Task: Add a signature Mark Adams containing Have a great National Law Enforcement Appreciation Day, Mark Adams to email address softage.9@softage.net and add a folder Franchise agreements
Action: Mouse moved to (1152, 87)
Screenshot: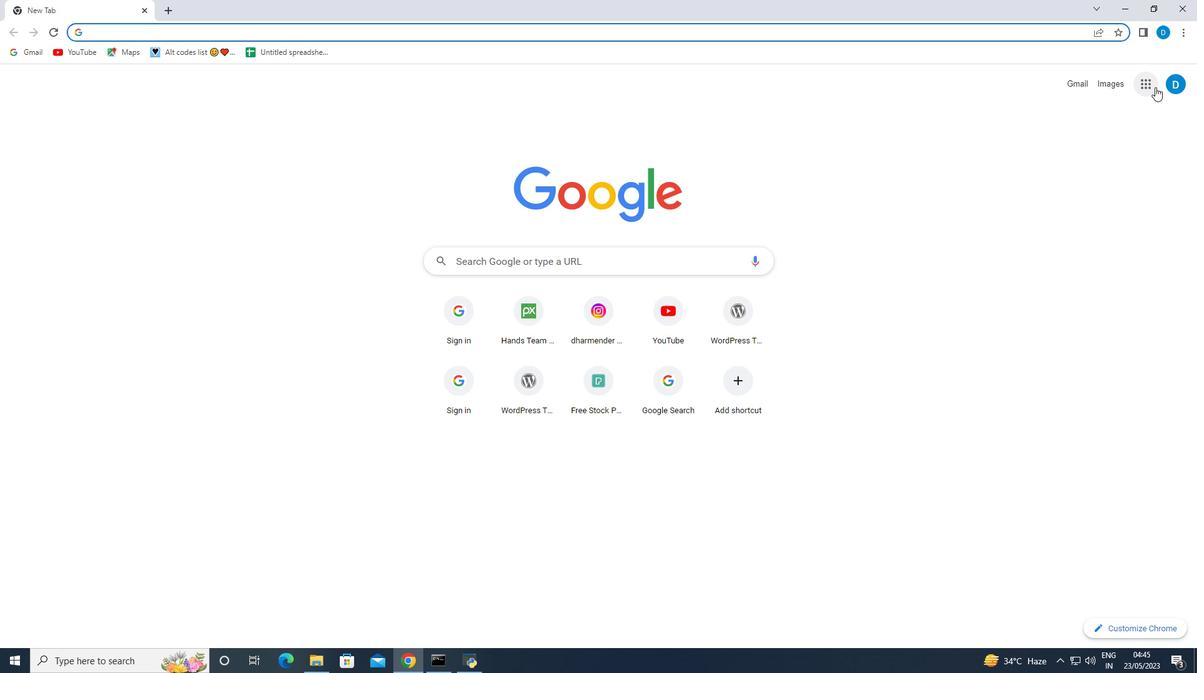 
Action: Mouse pressed left at (1152, 87)
Screenshot: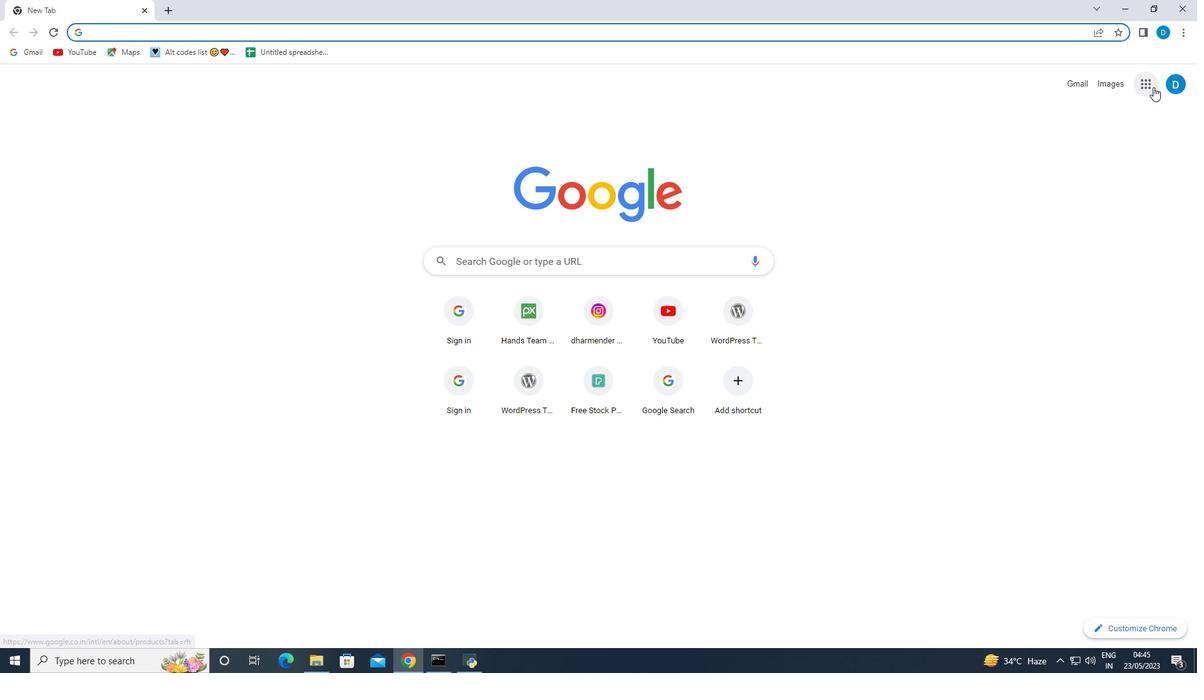 
Action: Mouse moved to (1032, 258)
Screenshot: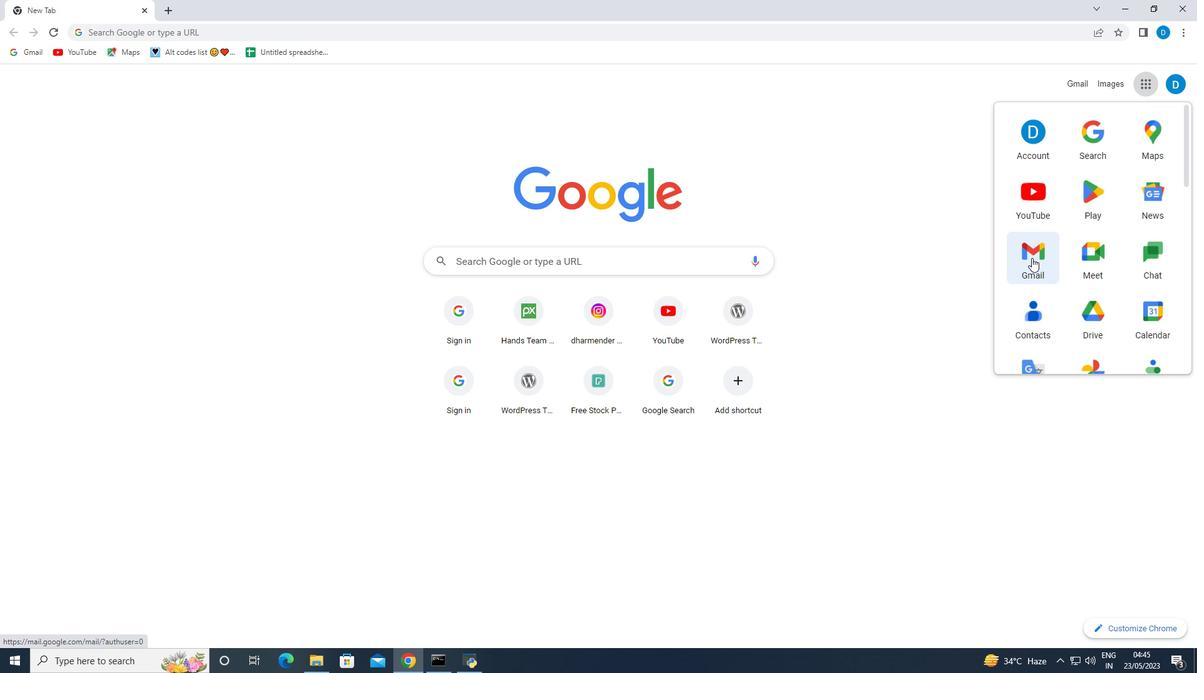 
Action: Mouse pressed left at (1032, 258)
Screenshot: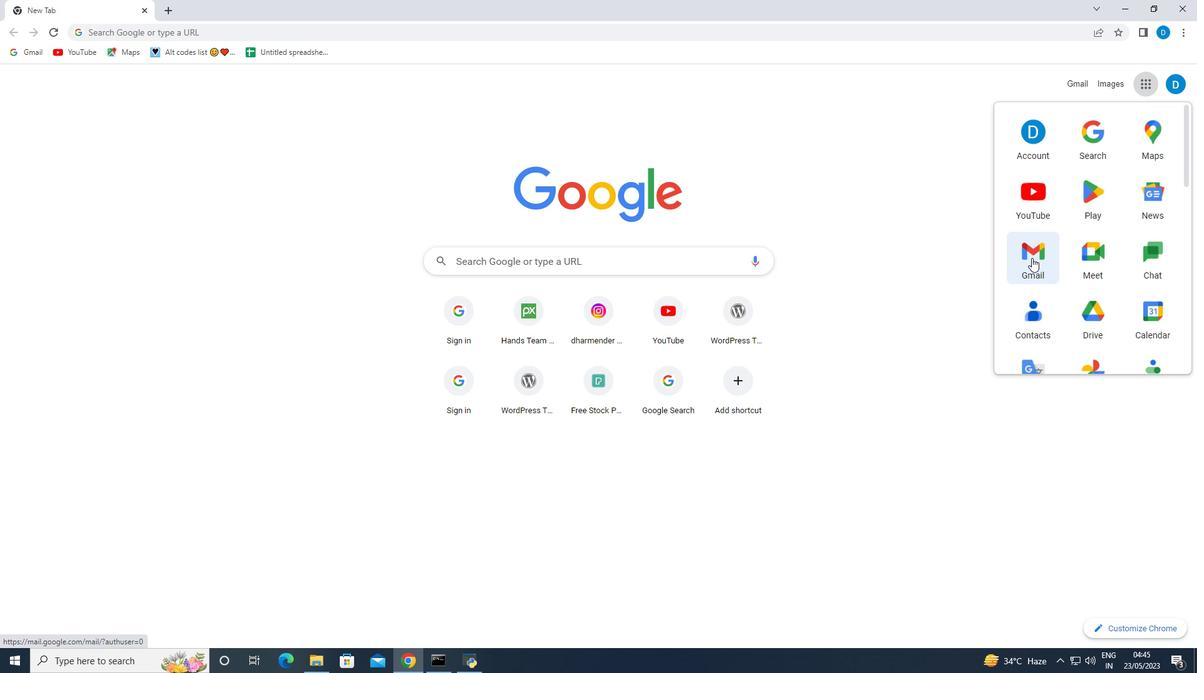 
Action: Mouse moved to (1116, 88)
Screenshot: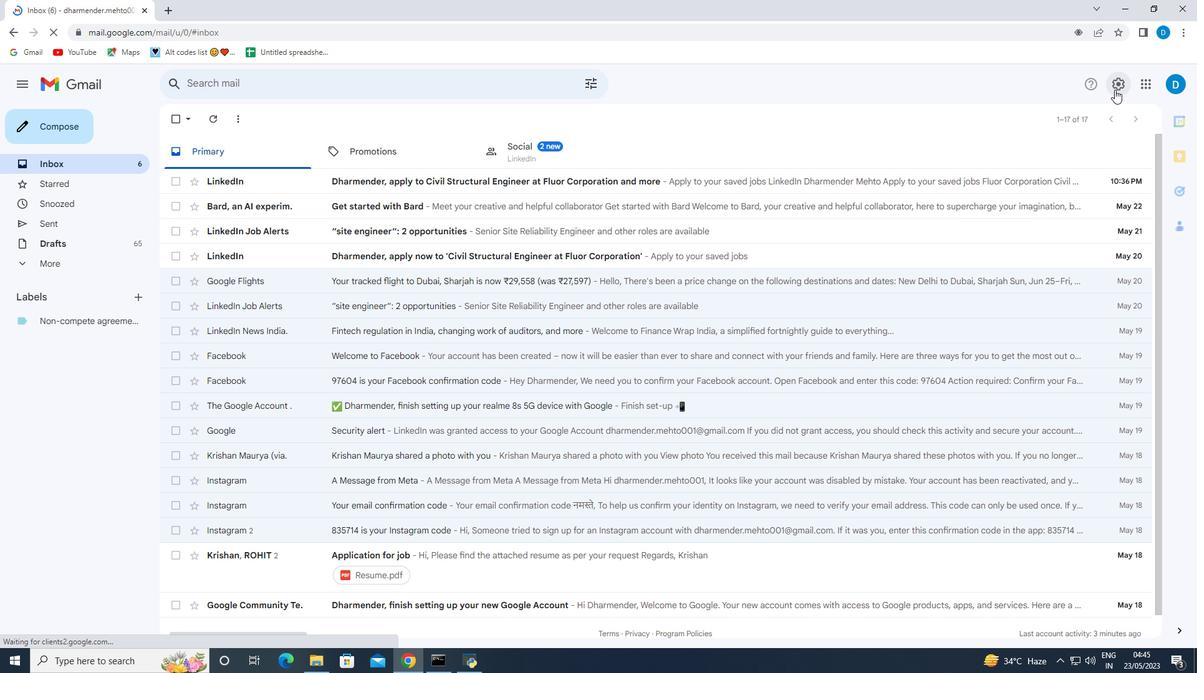 
Action: Mouse pressed left at (1116, 88)
Screenshot: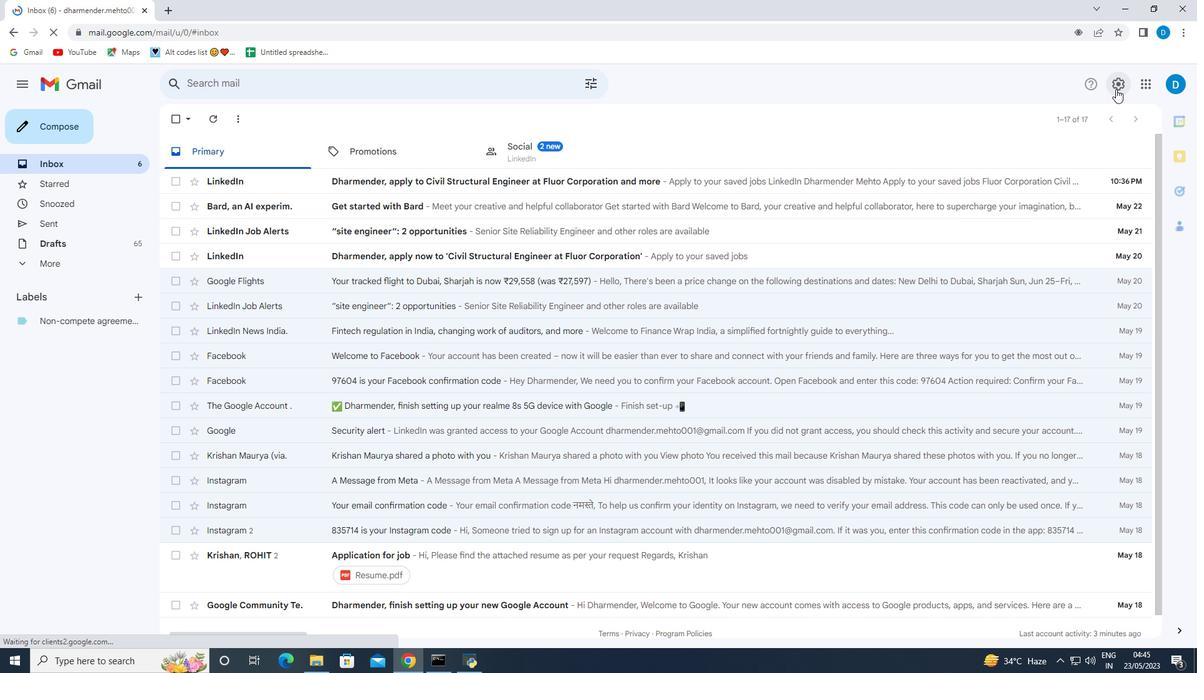 
Action: Mouse moved to (1056, 151)
Screenshot: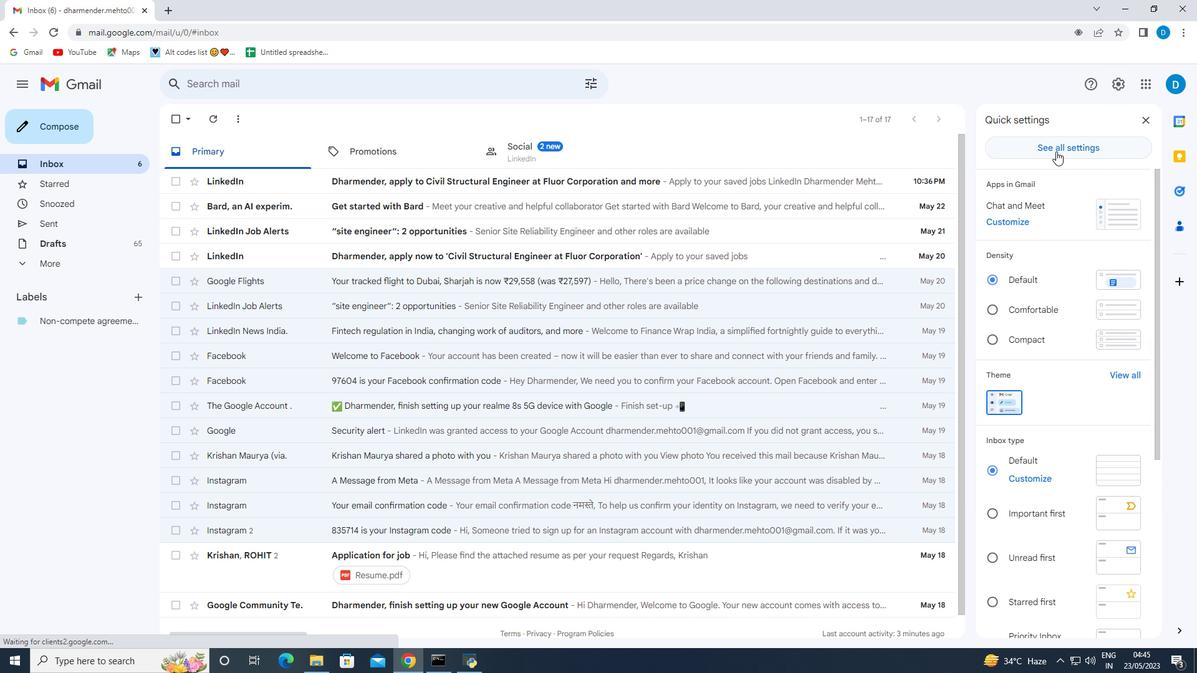 
Action: Mouse pressed left at (1056, 151)
Screenshot: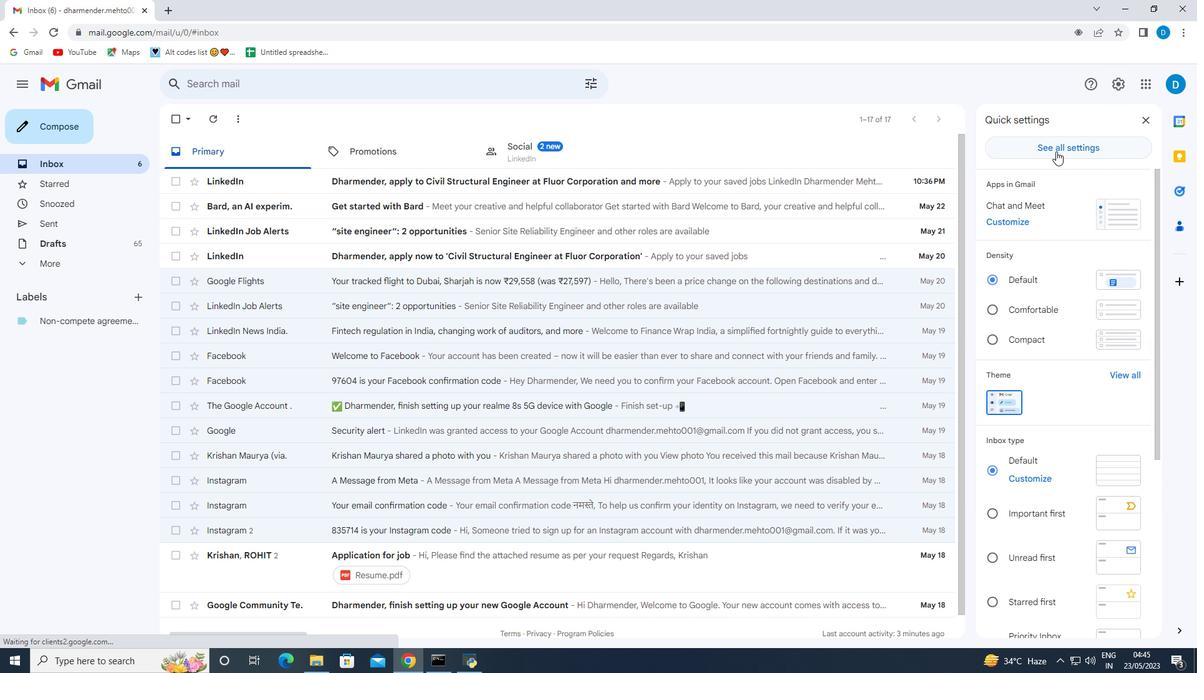 
Action: Mouse moved to (414, 477)
Screenshot: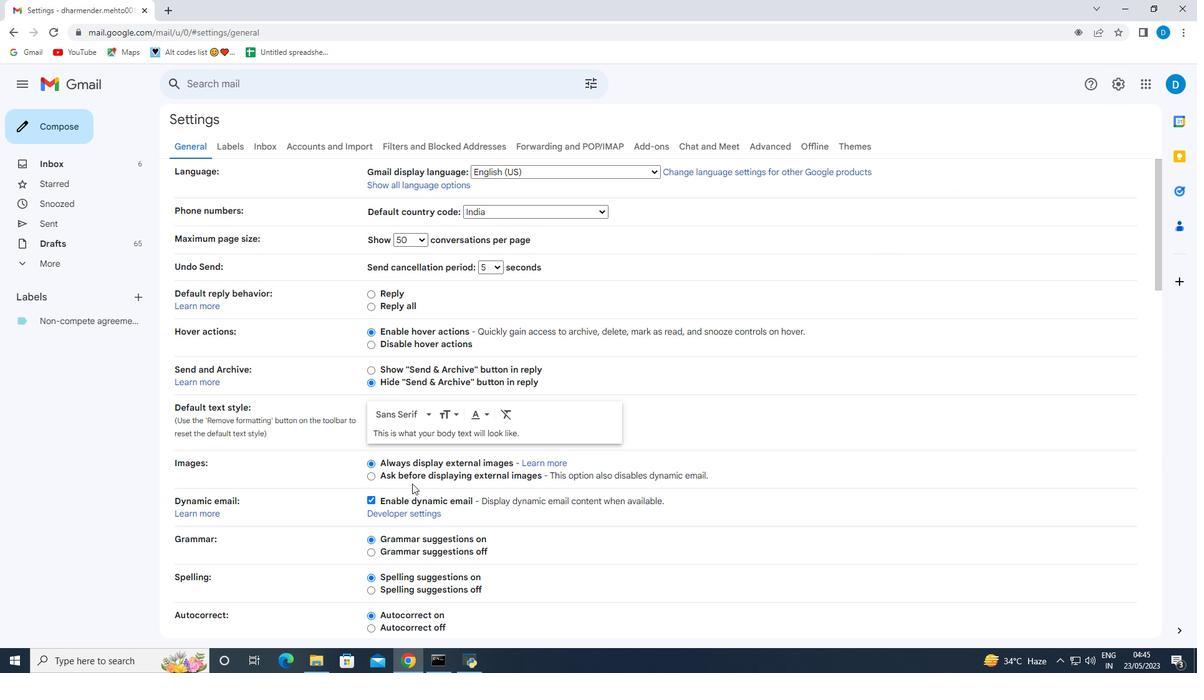 
Action: Mouse scrolled (414, 477) with delta (0, 0)
Screenshot: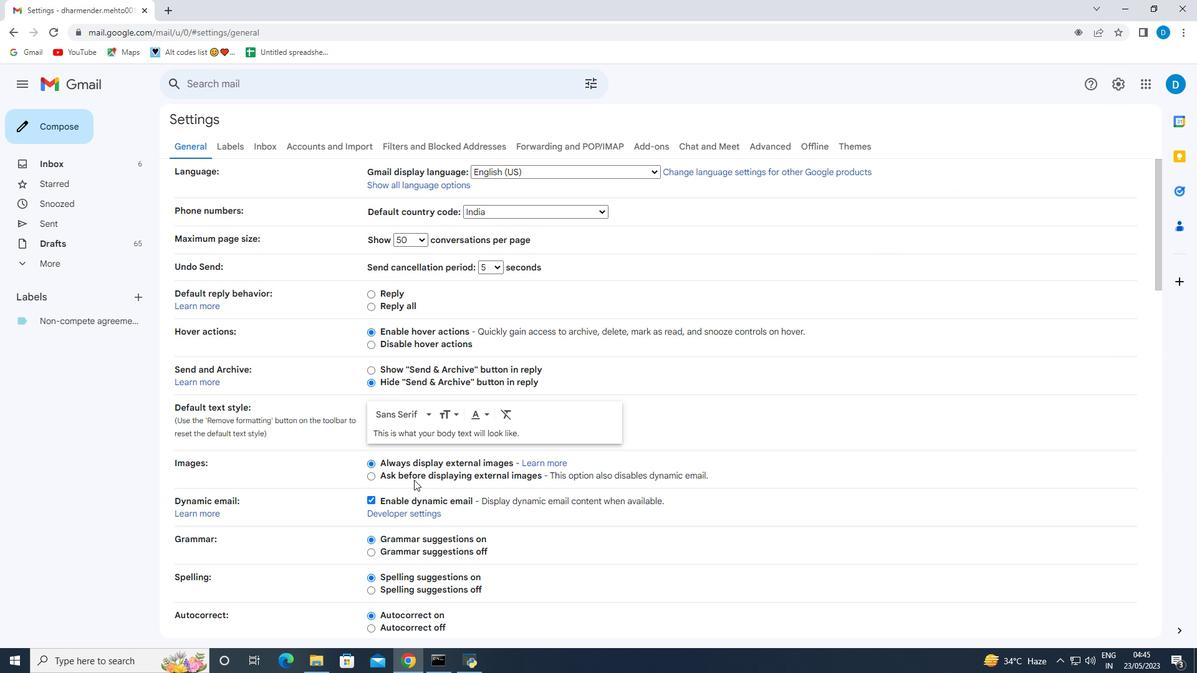 
Action: Mouse scrolled (414, 477) with delta (0, 0)
Screenshot: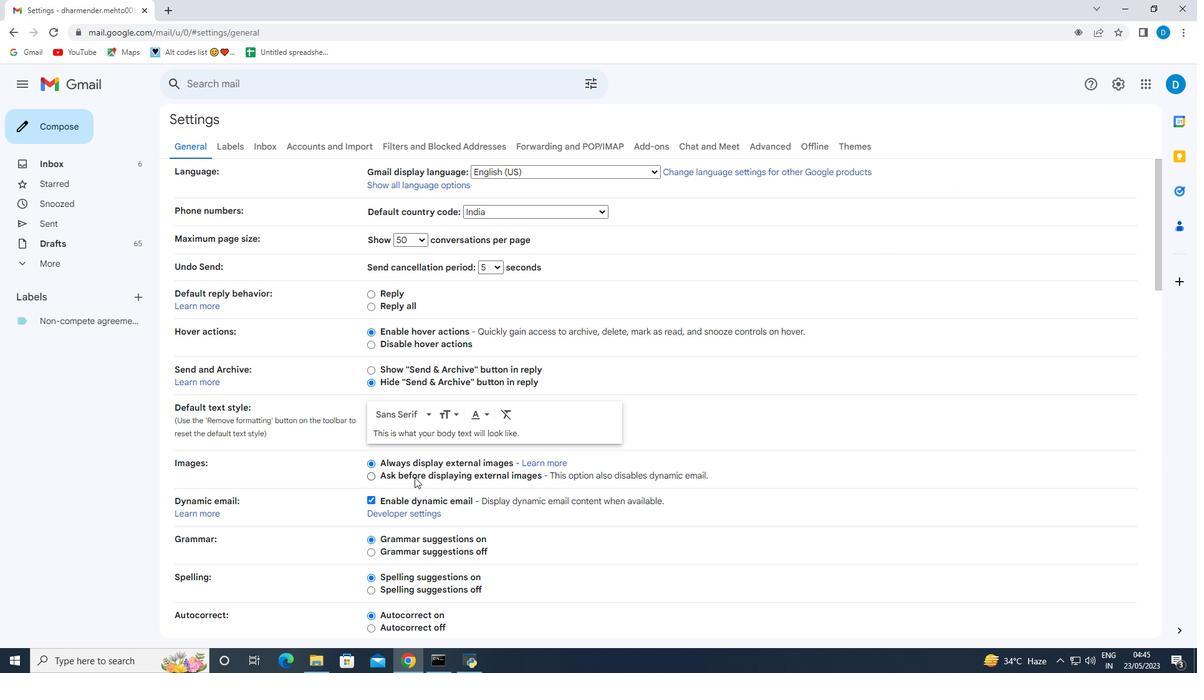 
Action: Mouse scrolled (414, 477) with delta (0, 0)
Screenshot: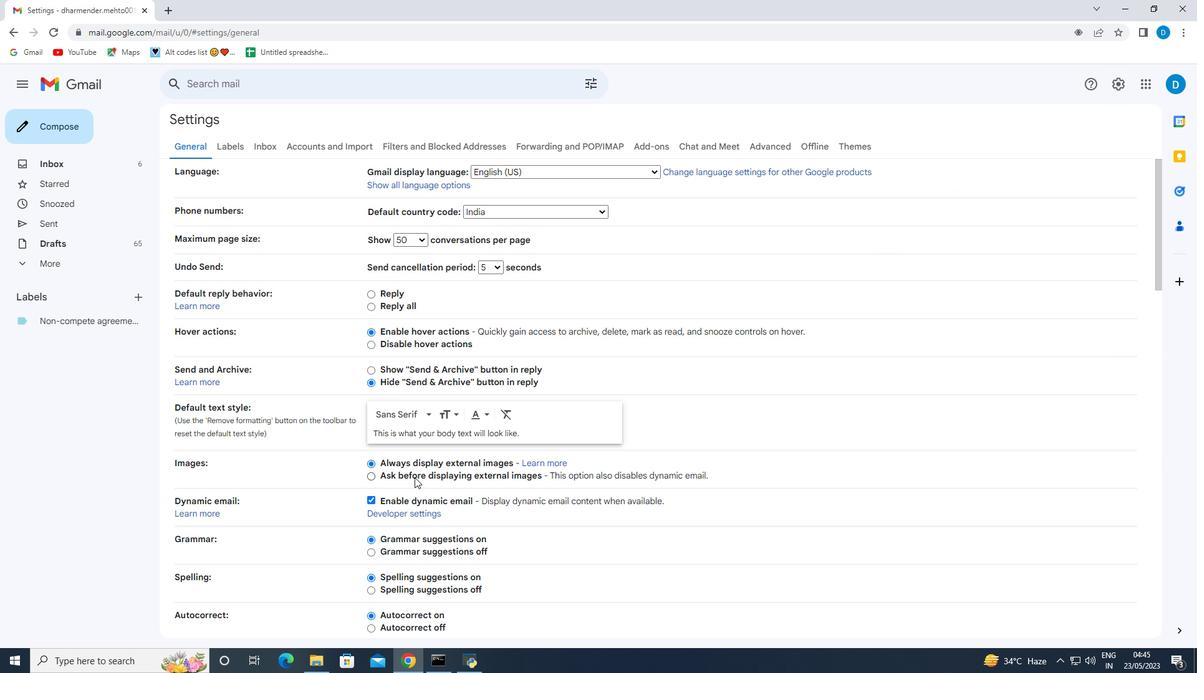 
Action: Mouse scrolled (414, 477) with delta (0, 0)
Screenshot: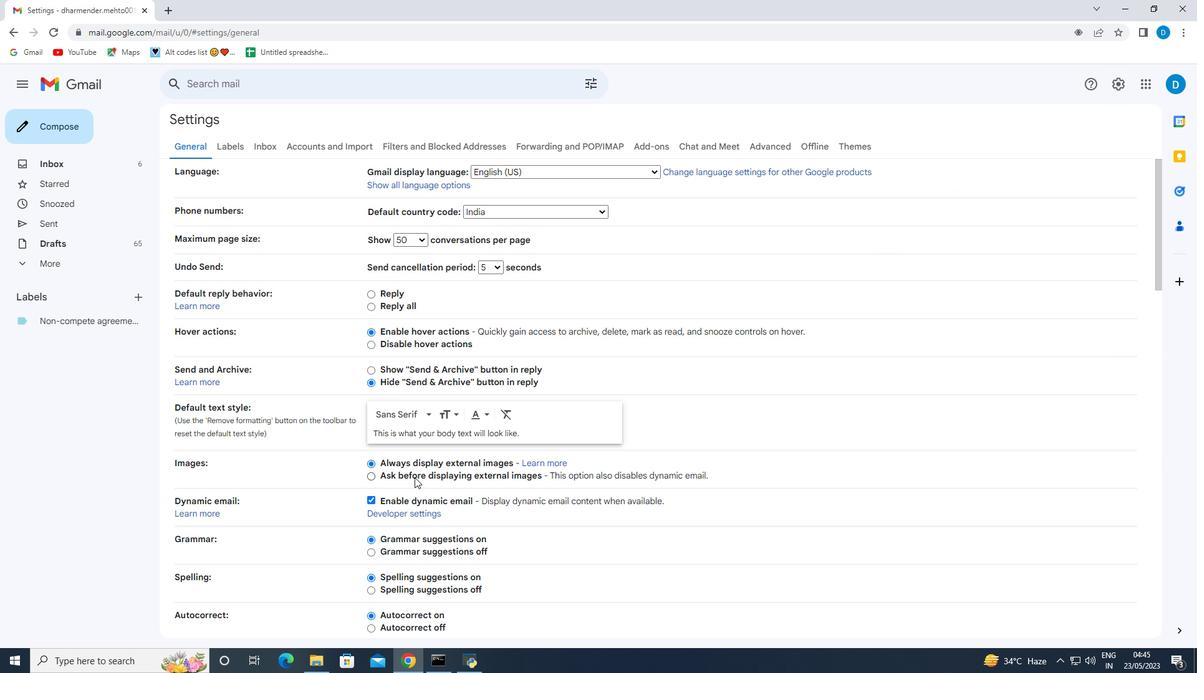 
Action: Mouse moved to (416, 469)
Screenshot: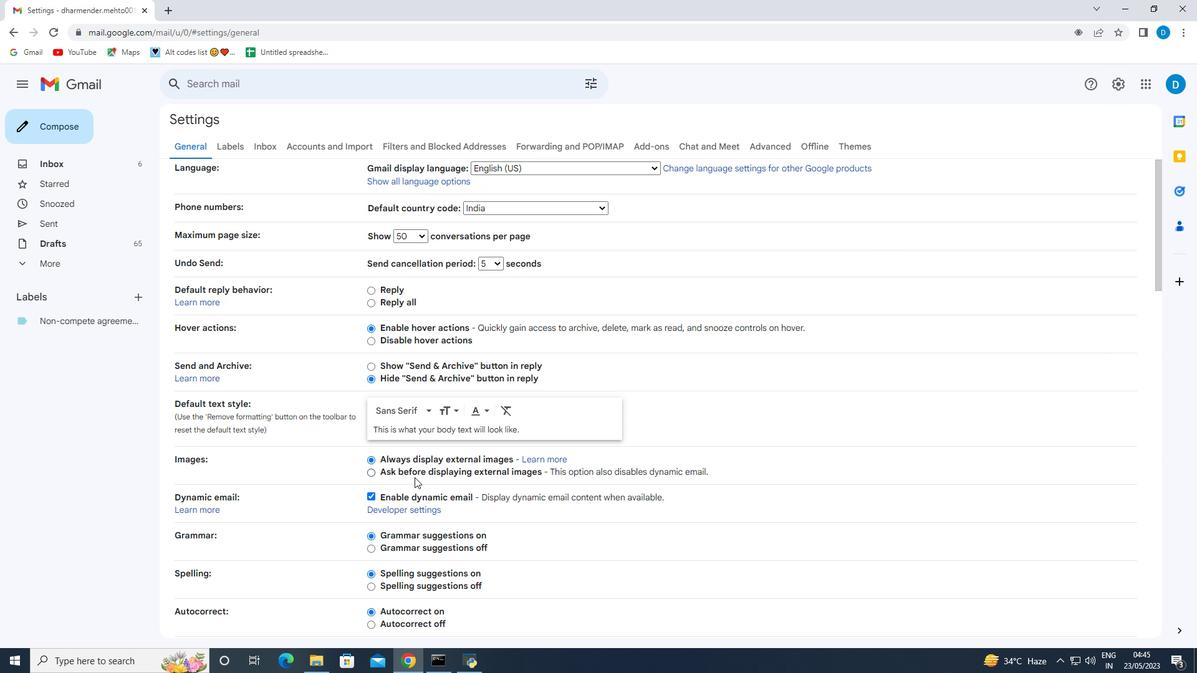 
Action: Mouse scrolled (416, 473) with delta (0, 0)
Screenshot: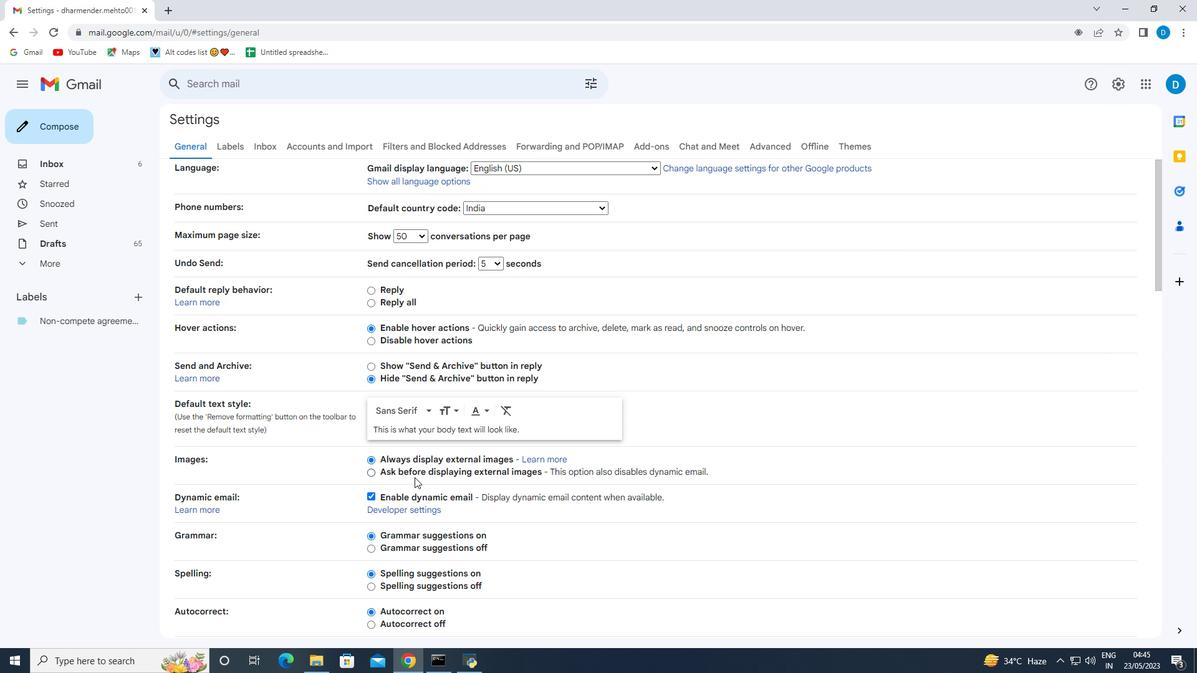
Action: Mouse moved to (421, 454)
Screenshot: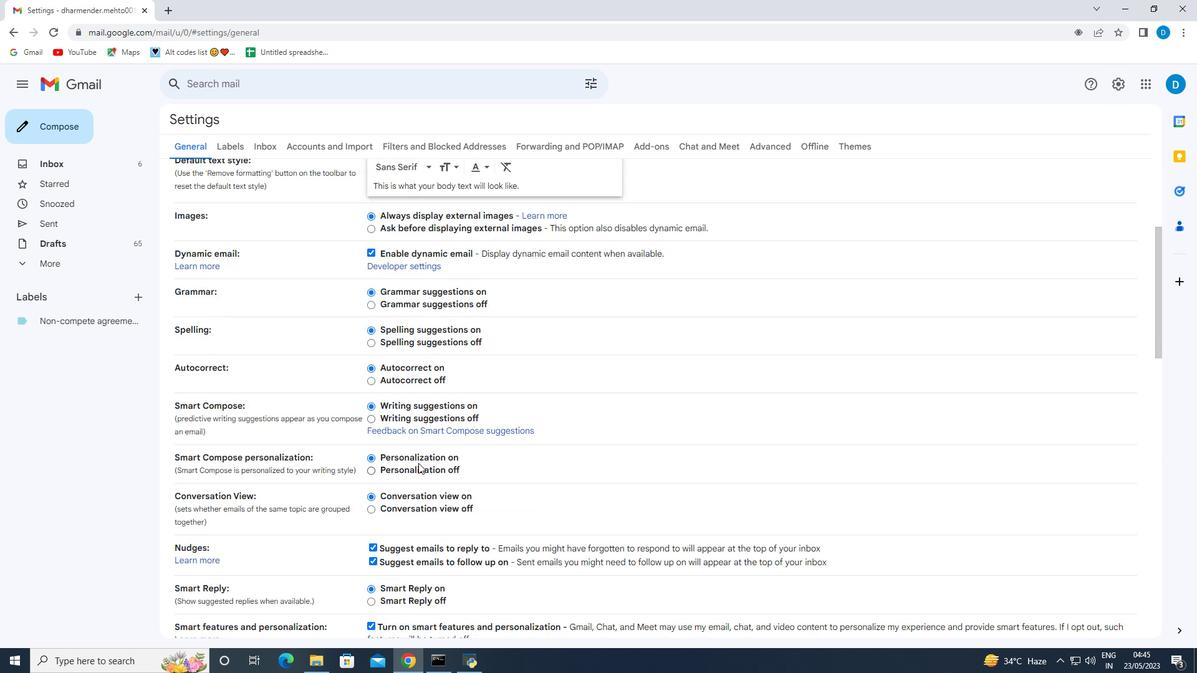 
Action: Mouse scrolled (421, 454) with delta (0, 0)
Screenshot: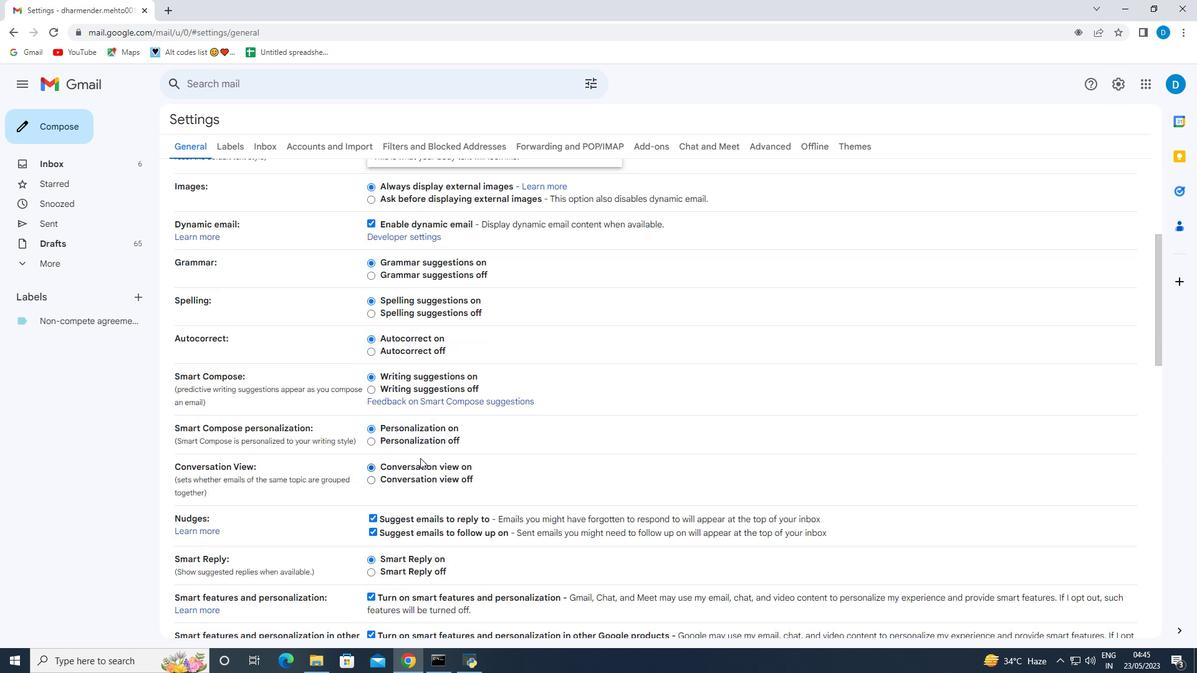 
Action: Mouse scrolled (421, 454) with delta (0, 0)
Screenshot: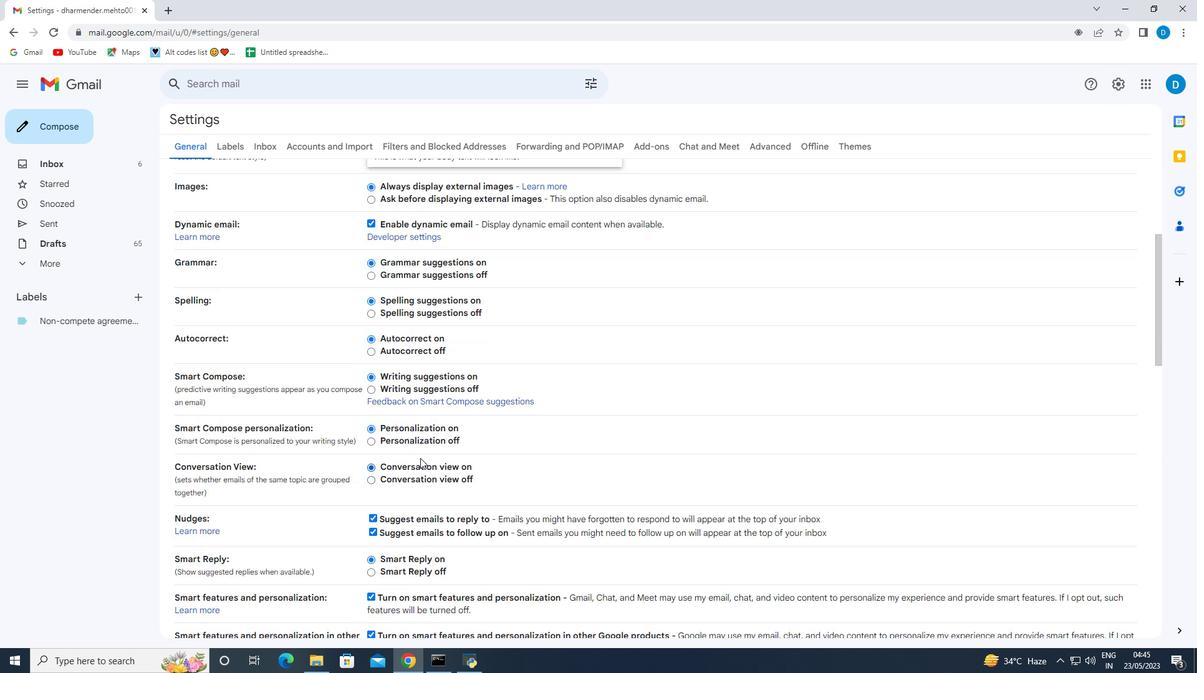 
Action: Mouse scrolled (421, 454) with delta (0, 0)
Screenshot: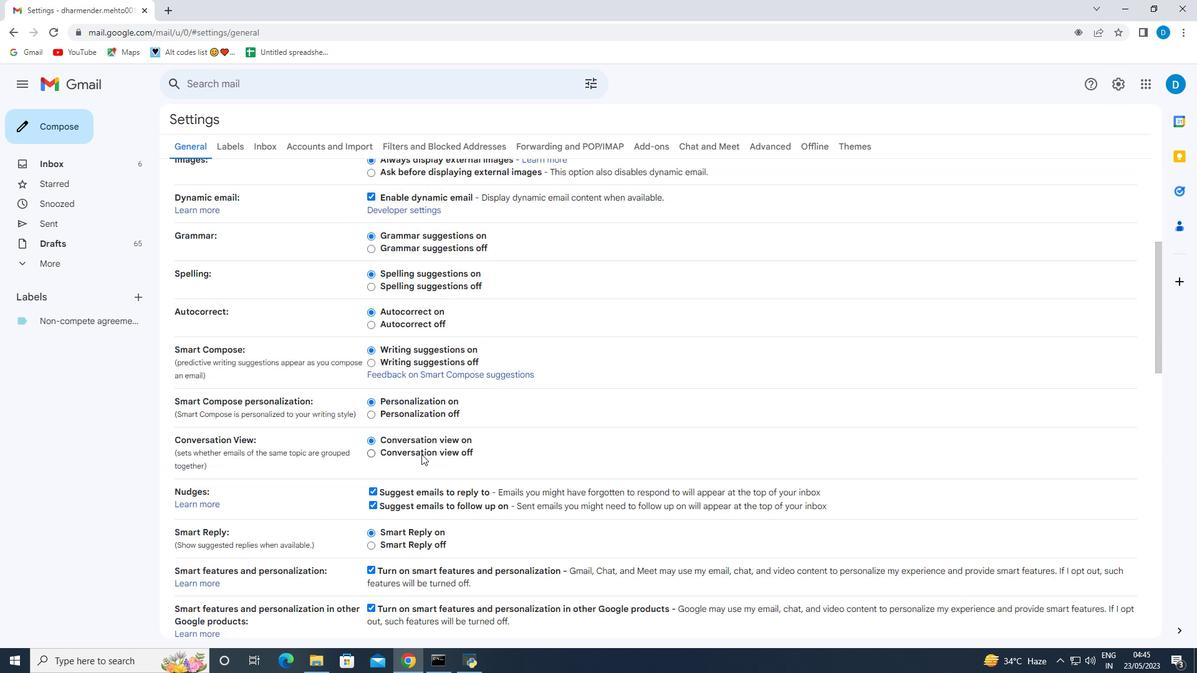 
Action: Mouse scrolled (421, 454) with delta (0, 0)
Screenshot: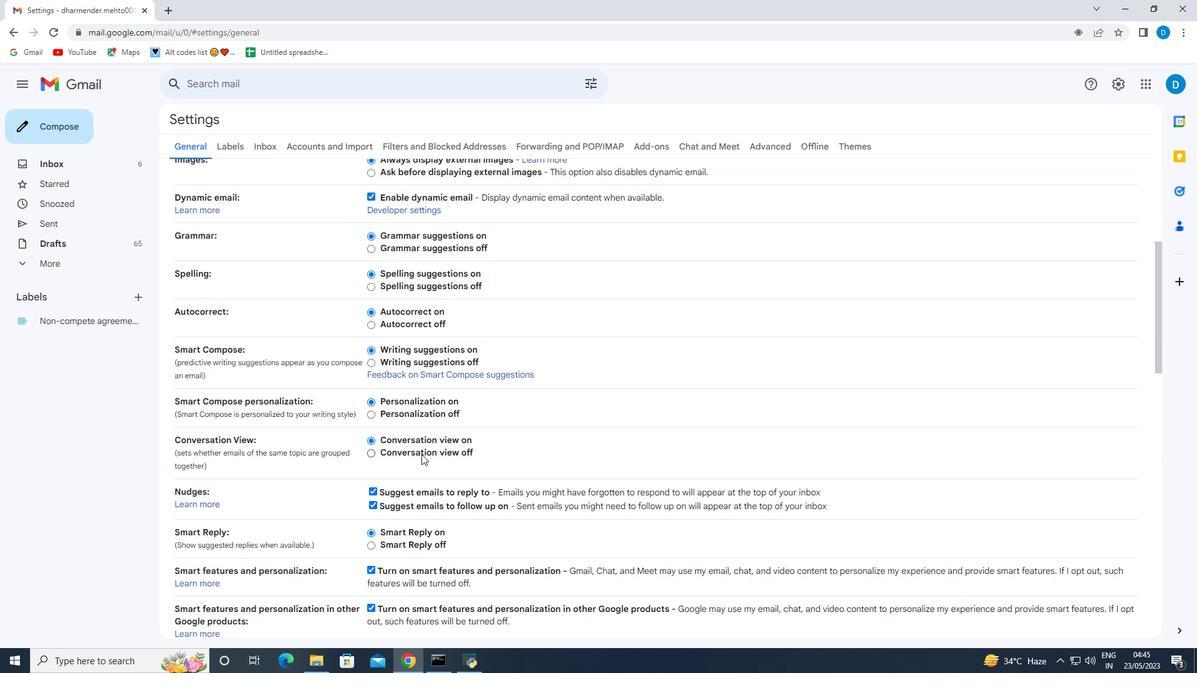 
Action: Mouse scrolled (421, 454) with delta (0, 0)
Screenshot: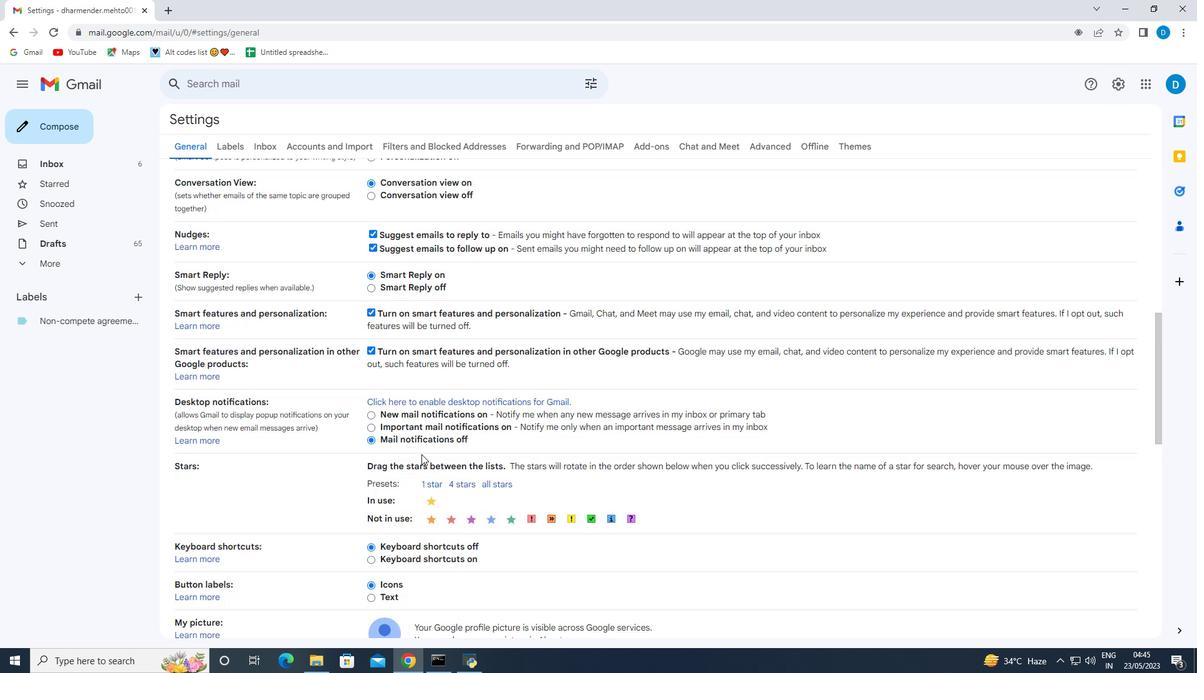 
Action: Mouse scrolled (421, 454) with delta (0, 0)
Screenshot: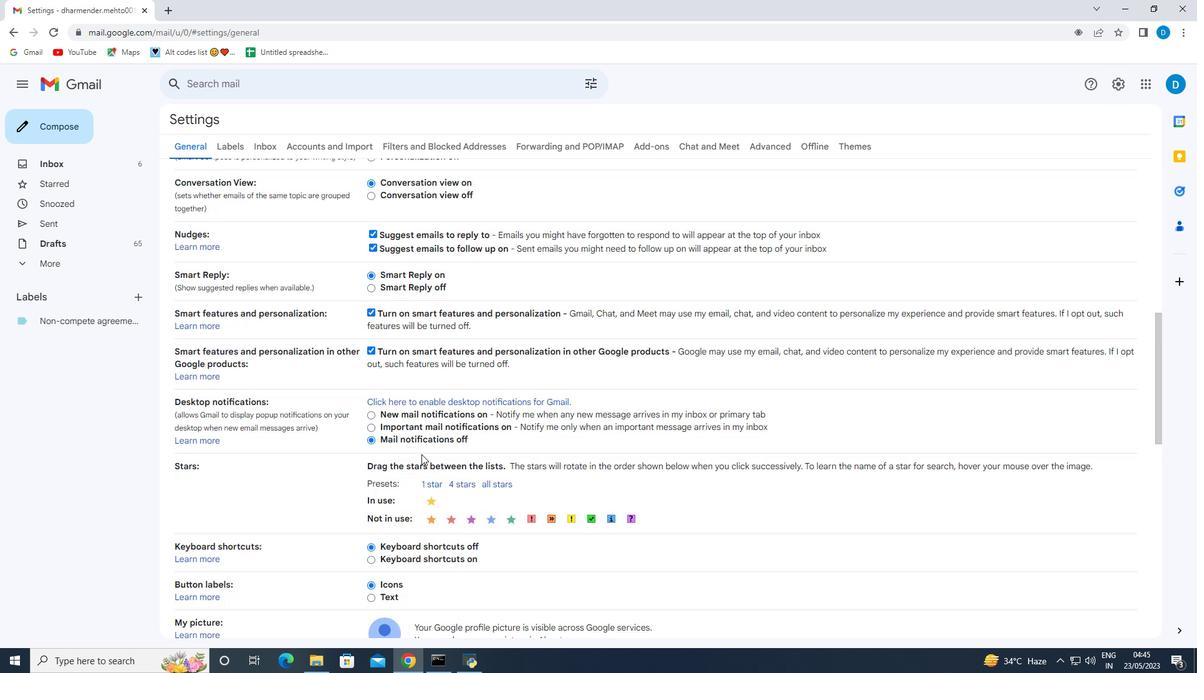 
Action: Mouse scrolled (421, 454) with delta (0, 0)
Screenshot: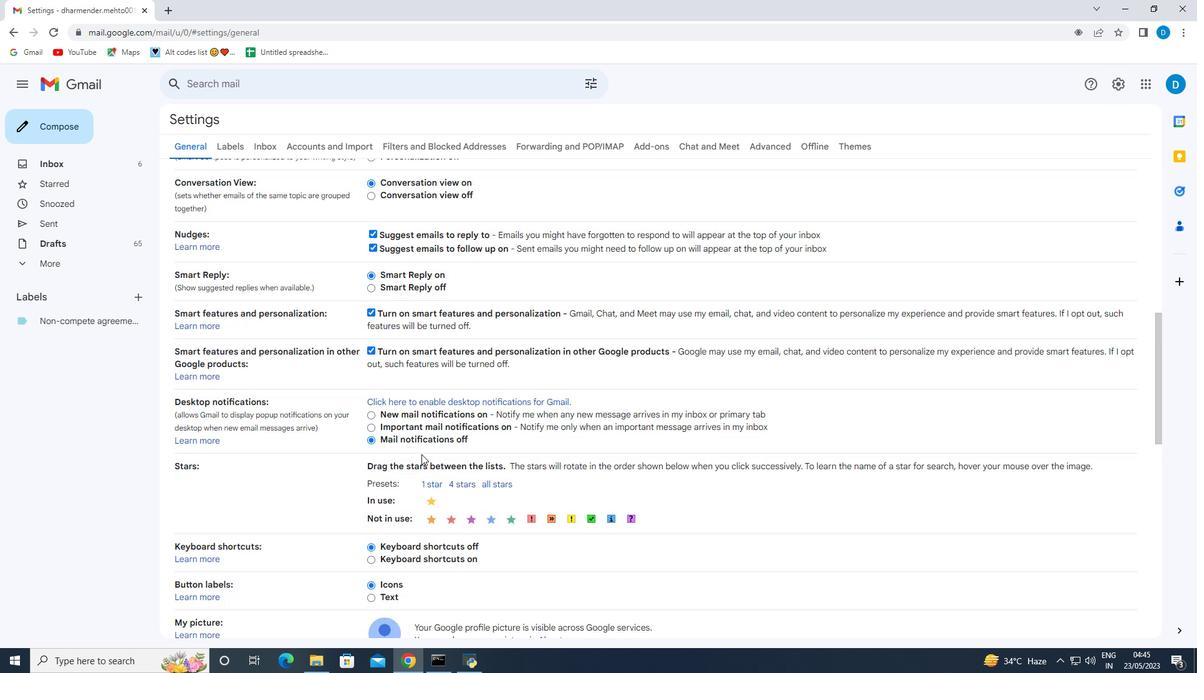 
Action: Mouse scrolled (421, 454) with delta (0, 0)
Screenshot: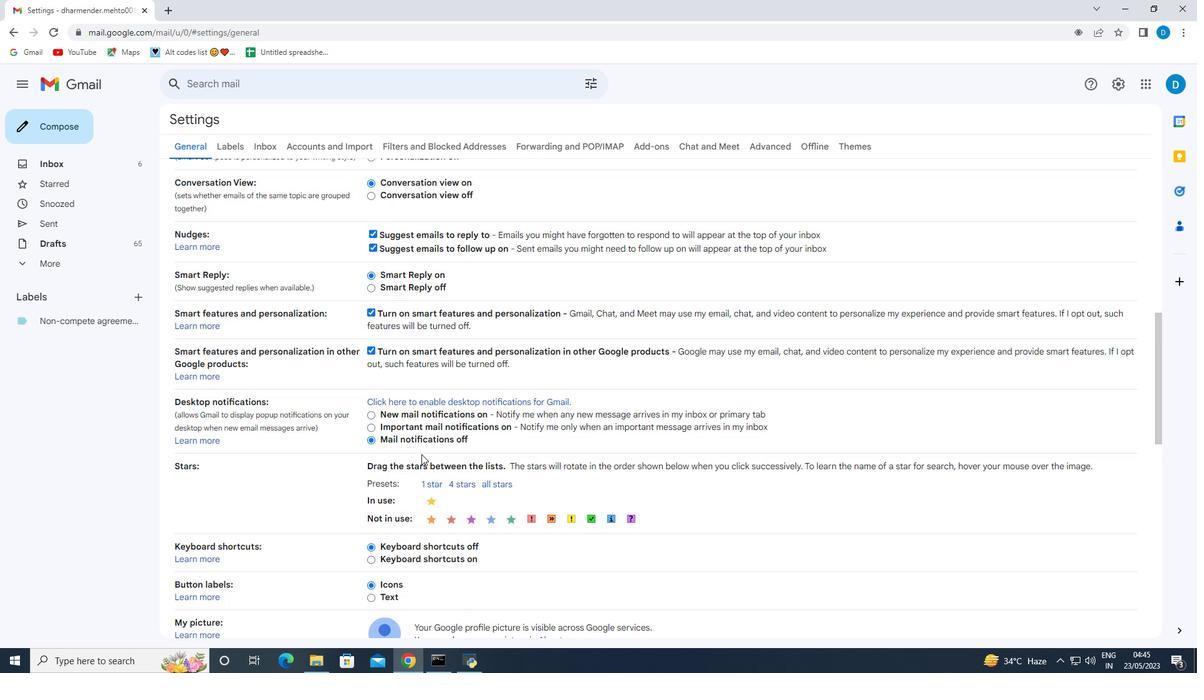 
Action: Mouse scrolled (421, 454) with delta (0, 0)
Screenshot: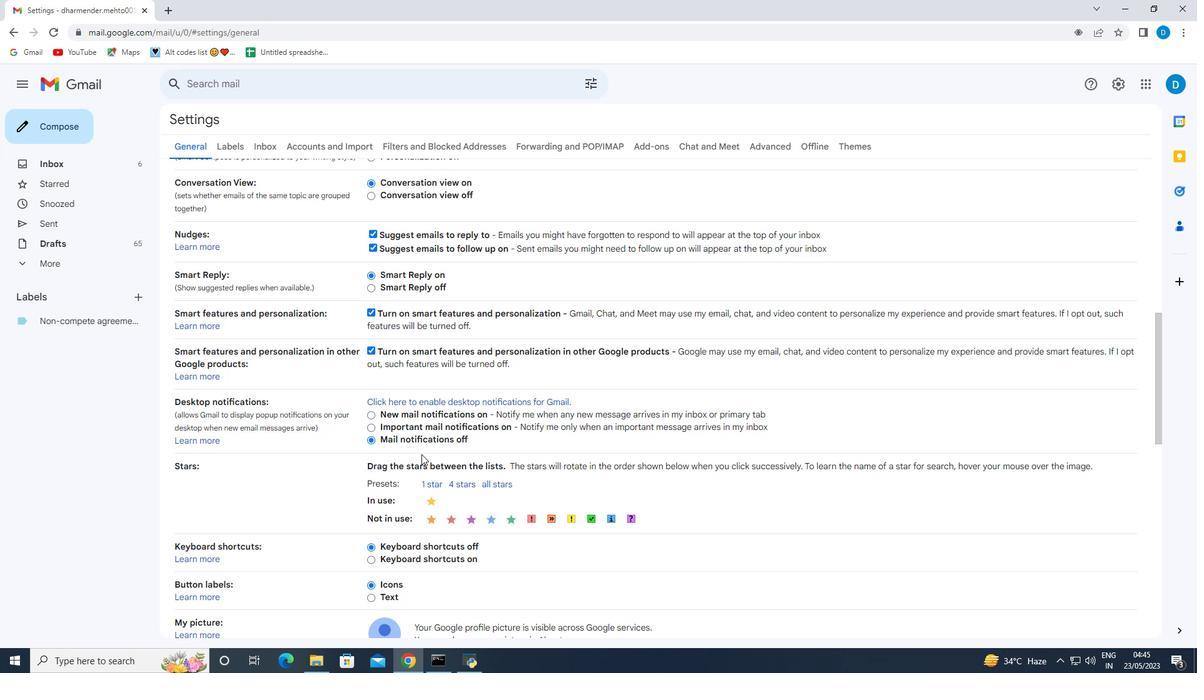 
Action: Mouse moved to (505, 433)
Screenshot: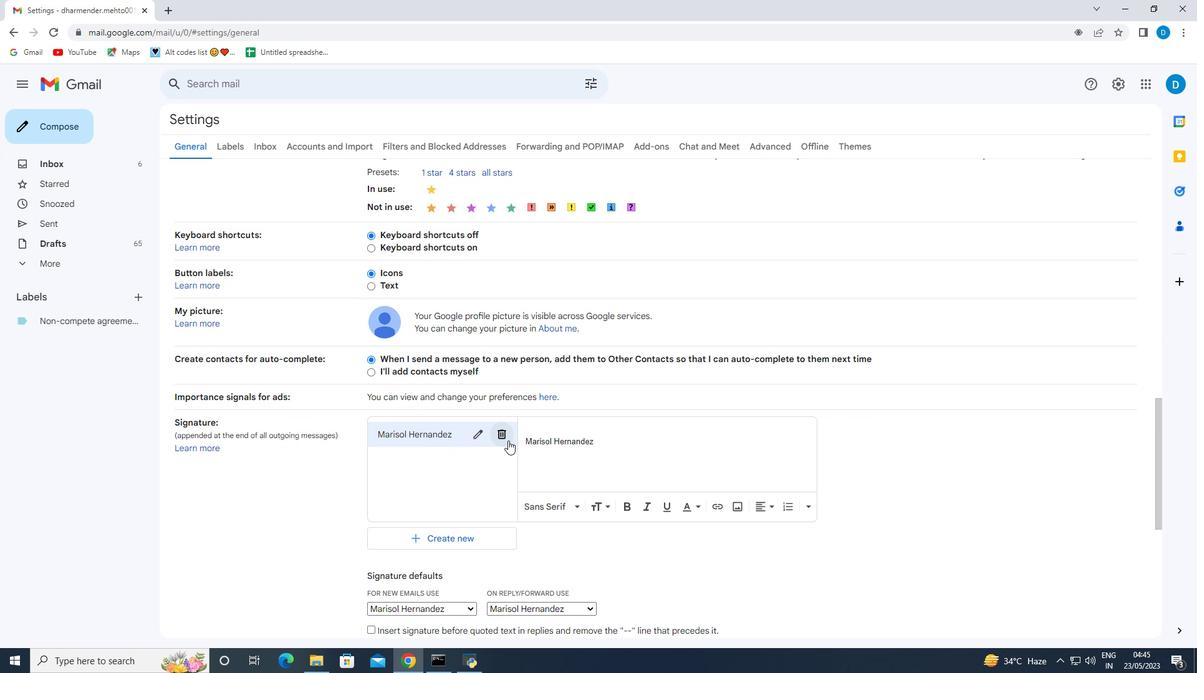 
Action: Mouse pressed left at (505, 433)
Screenshot: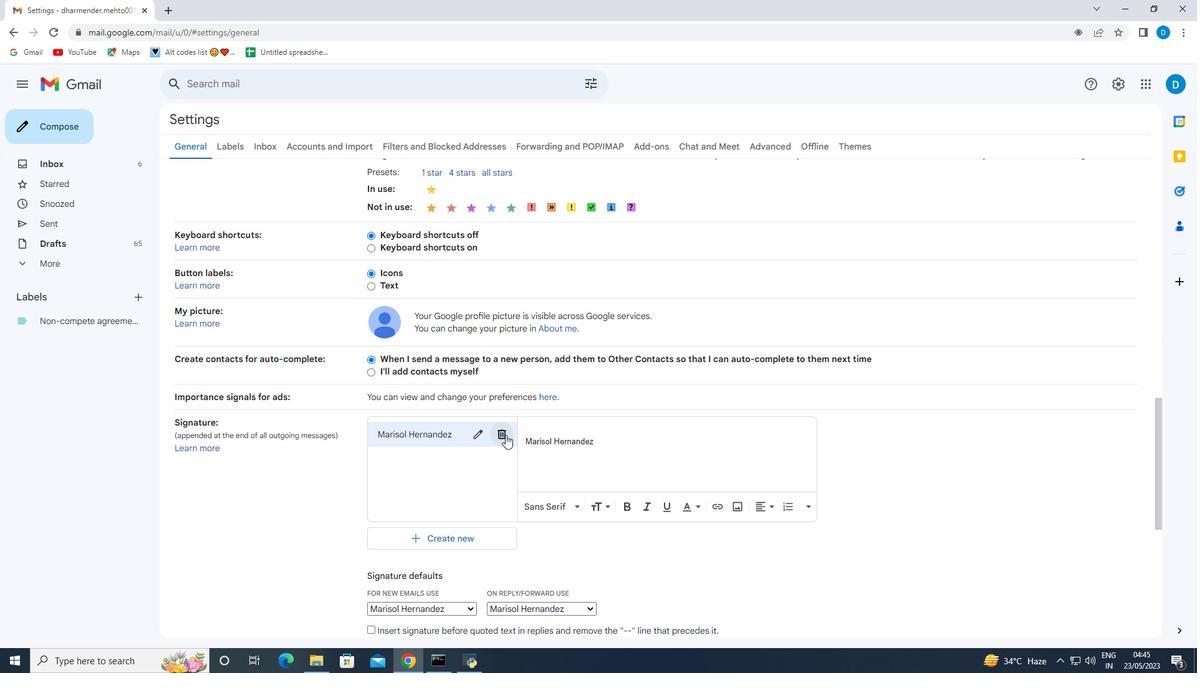 
Action: Mouse moved to (731, 388)
Screenshot: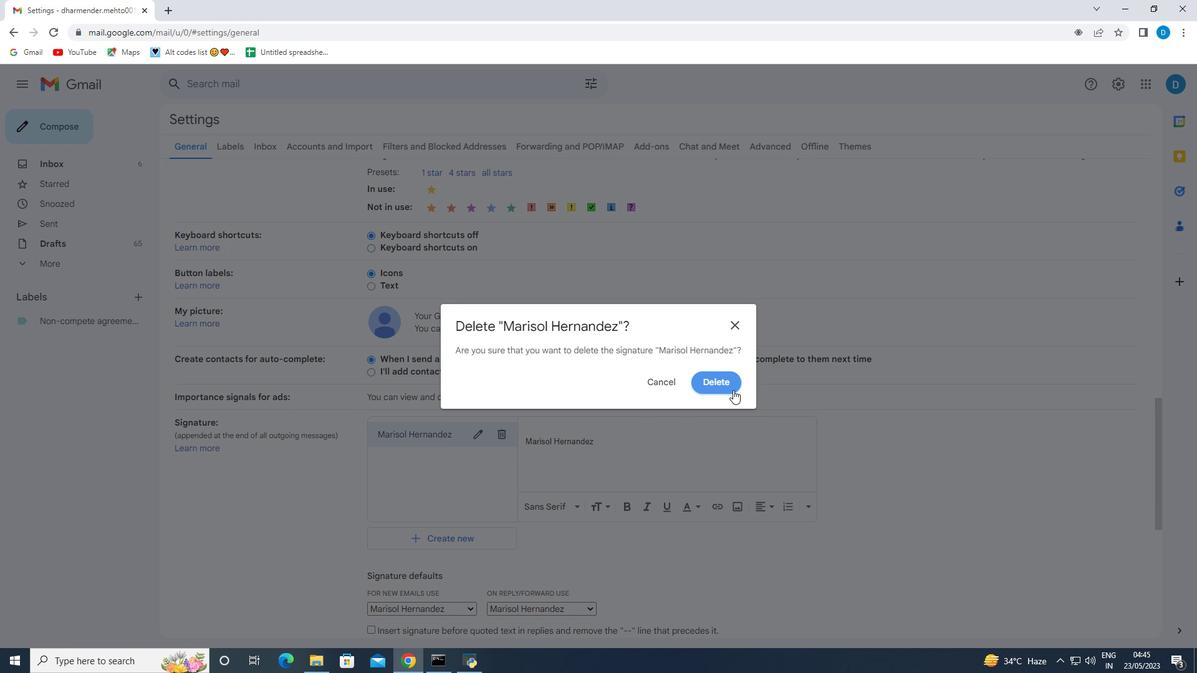 
Action: Mouse pressed left at (731, 388)
Screenshot: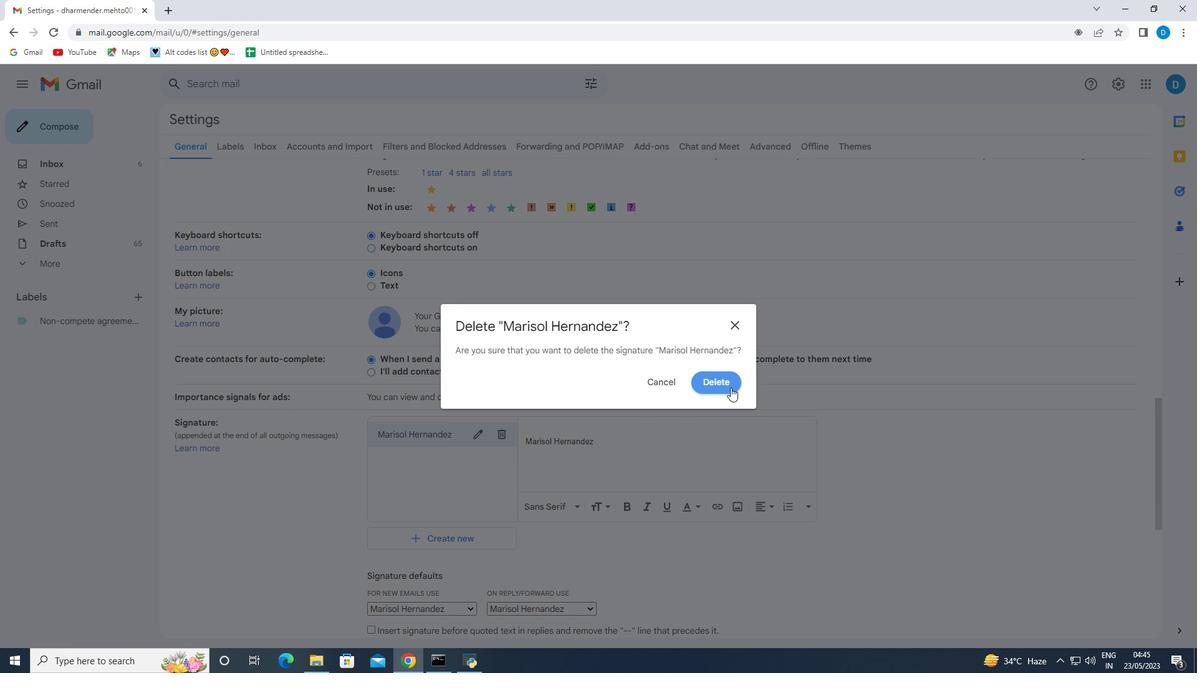 
Action: Mouse moved to (140, 323)
Screenshot: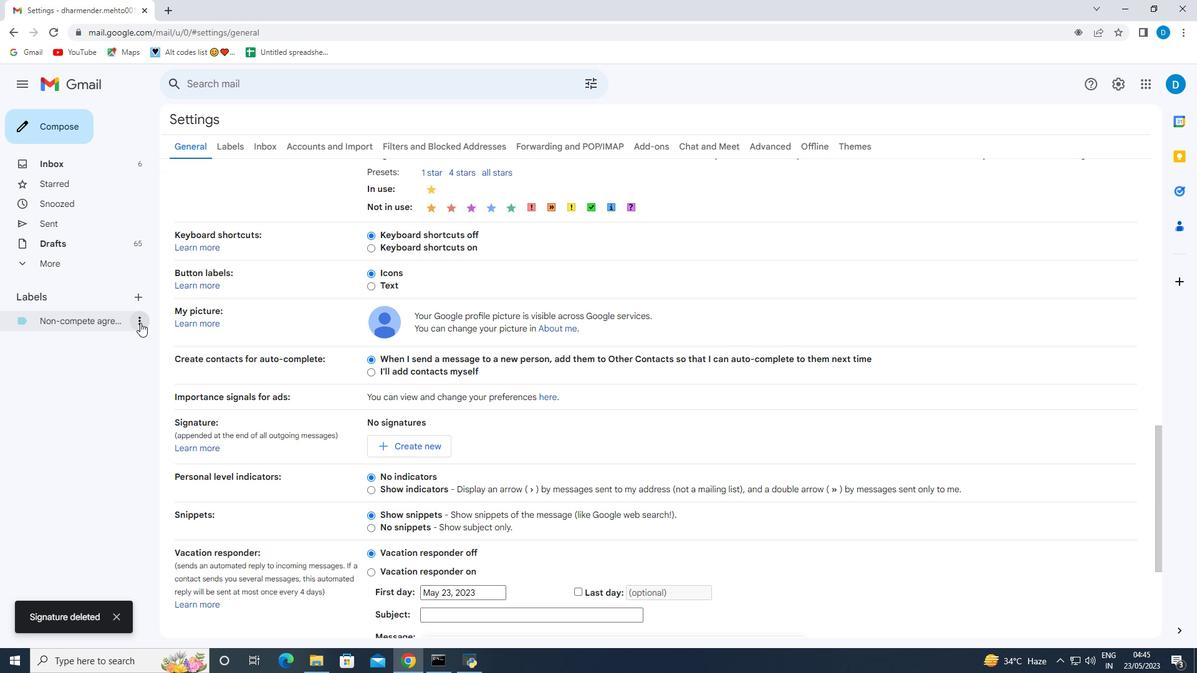 
Action: Mouse pressed left at (140, 323)
Screenshot: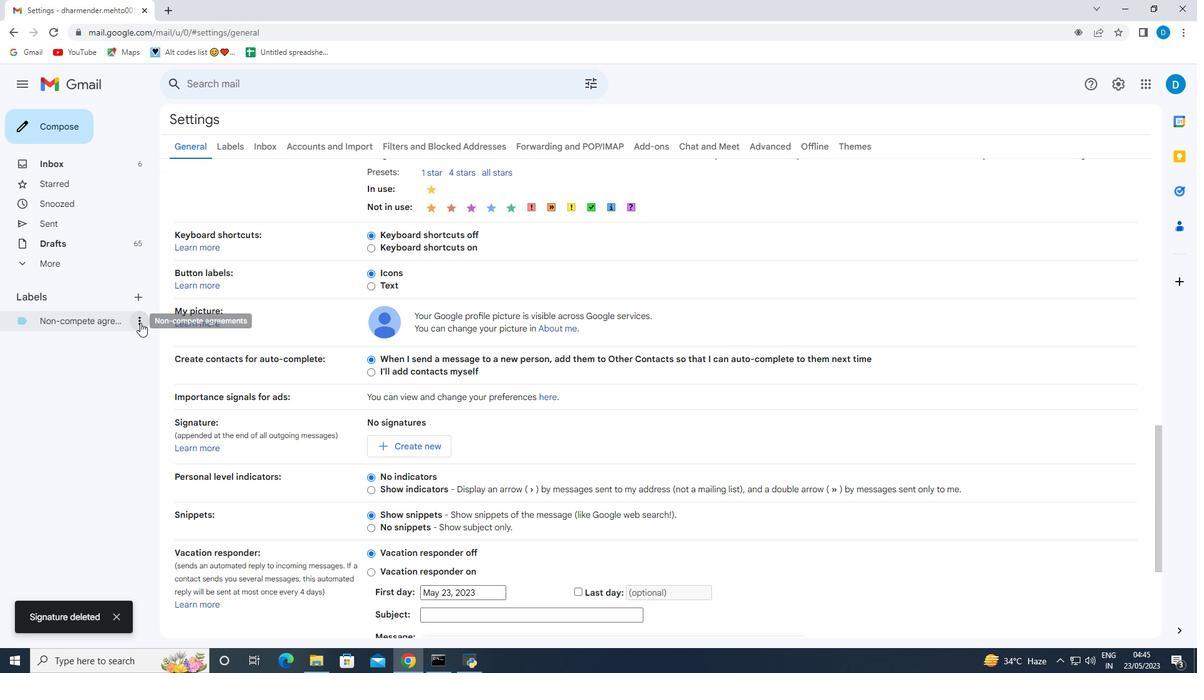 
Action: Mouse moved to (185, 545)
Screenshot: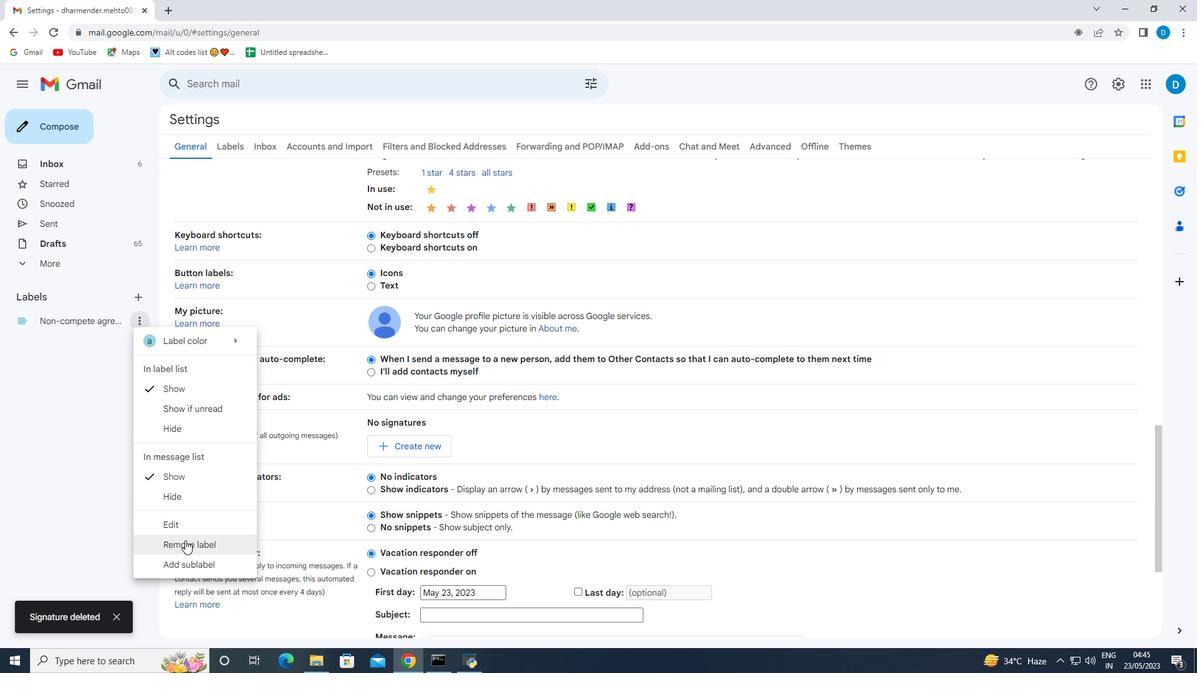 
Action: Mouse pressed left at (185, 545)
Screenshot: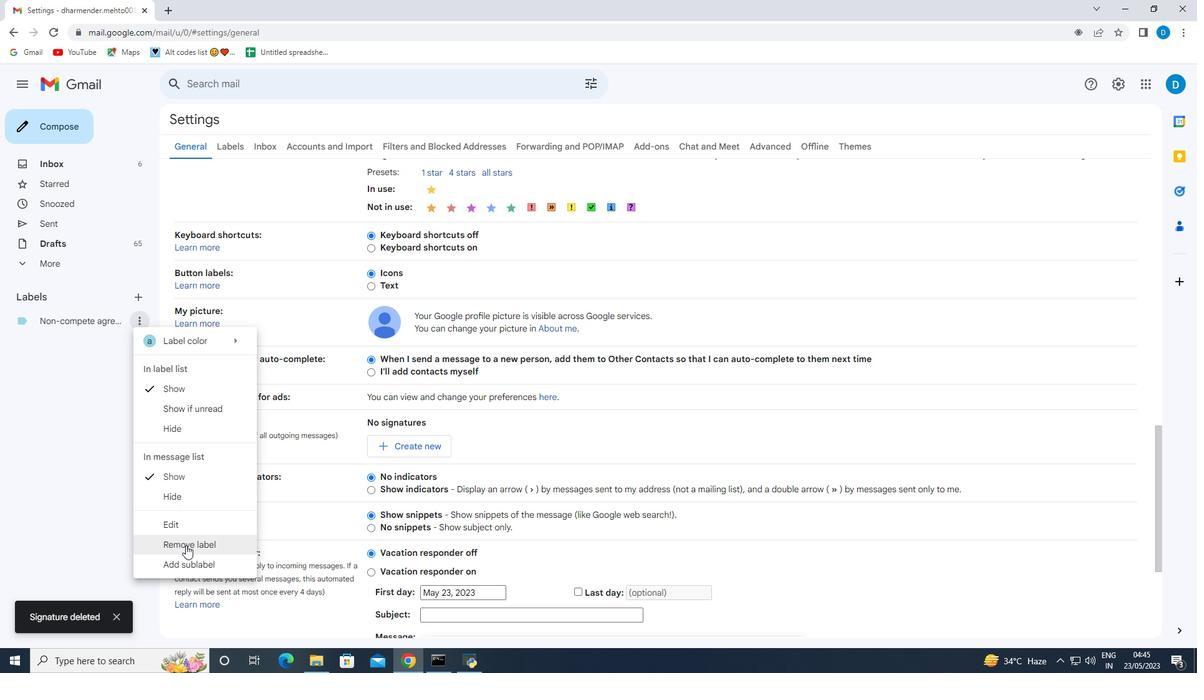 
Action: Mouse moved to (704, 389)
Screenshot: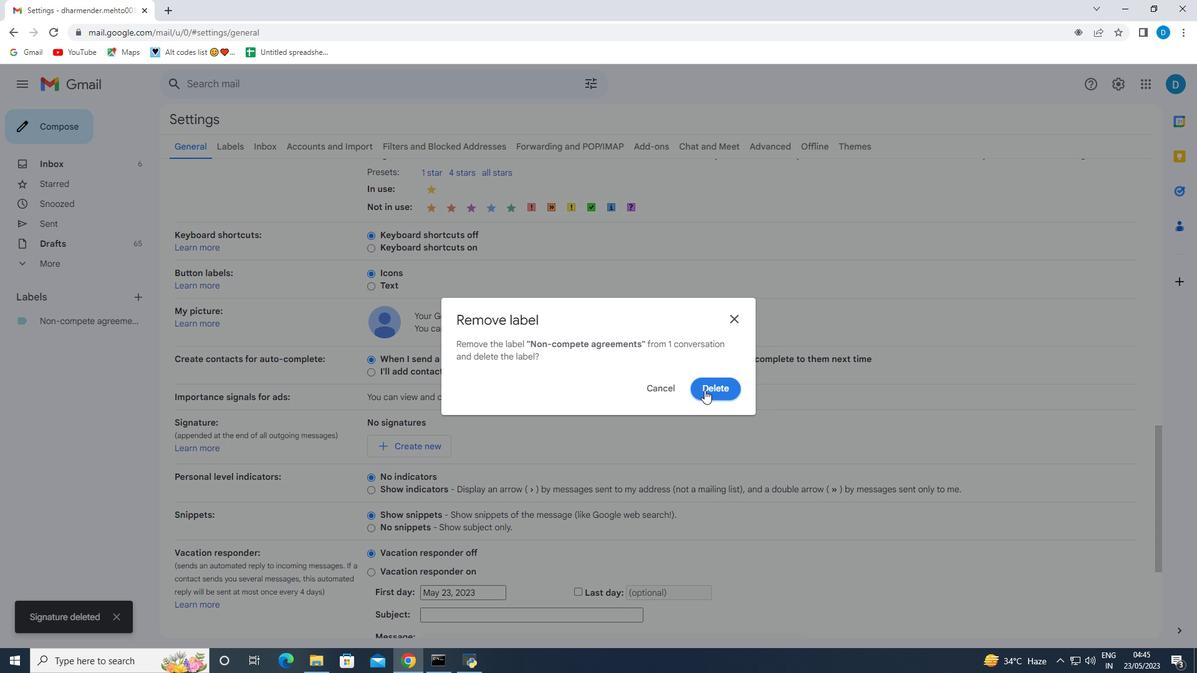 
Action: Mouse pressed left at (704, 389)
Screenshot: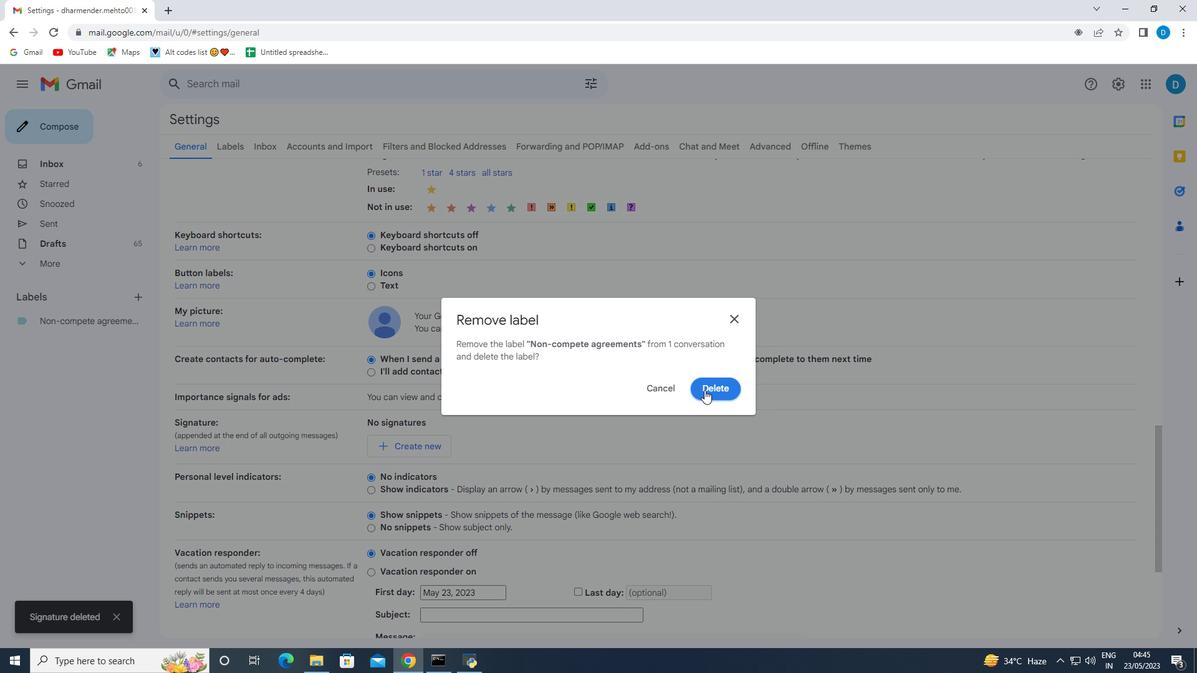 
Action: Mouse moved to (394, 449)
Screenshot: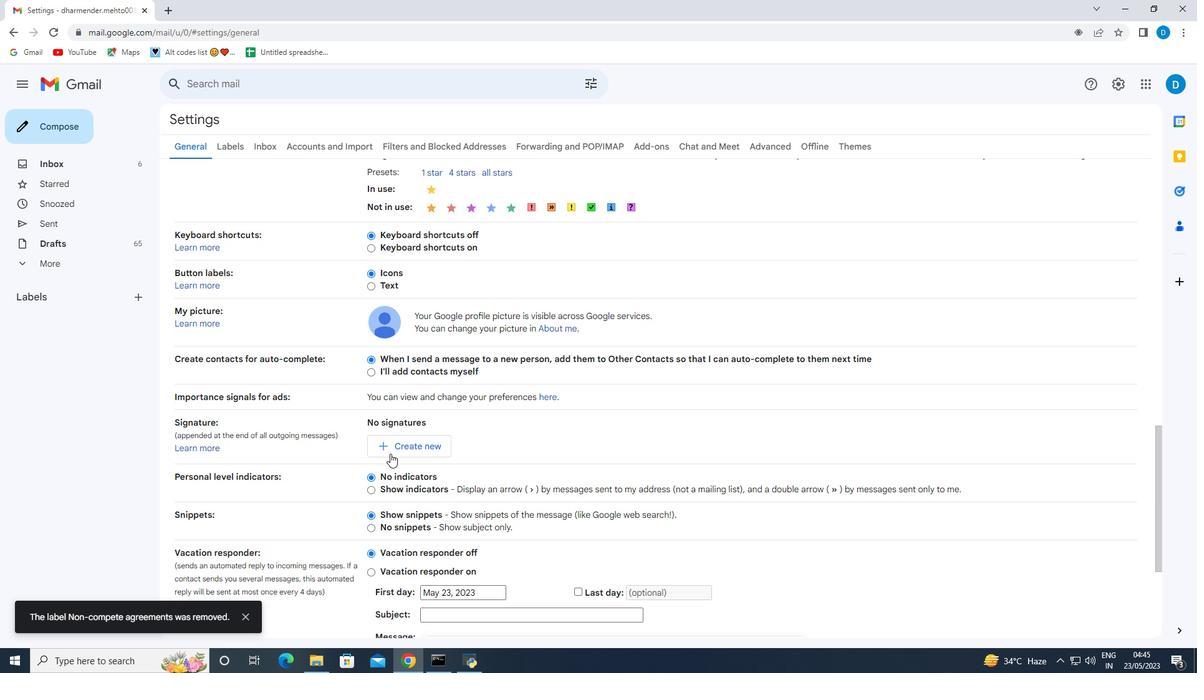 
Action: Mouse pressed left at (394, 449)
Screenshot: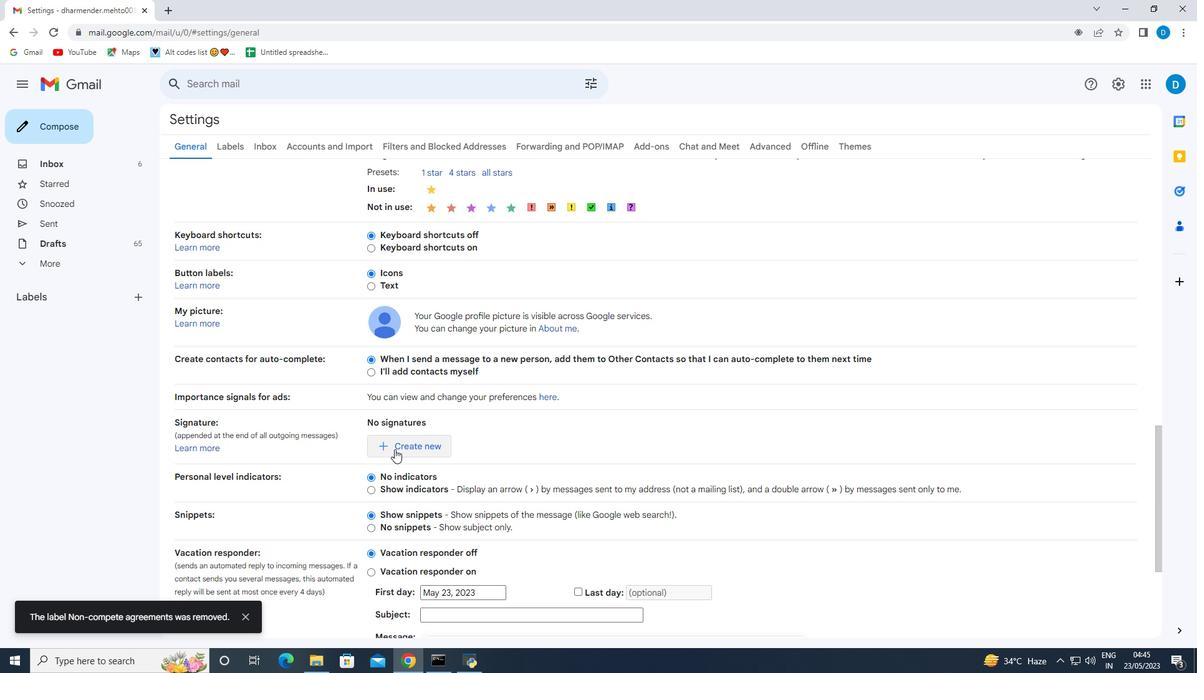 
Action: Mouse moved to (535, 355)
Screenshot: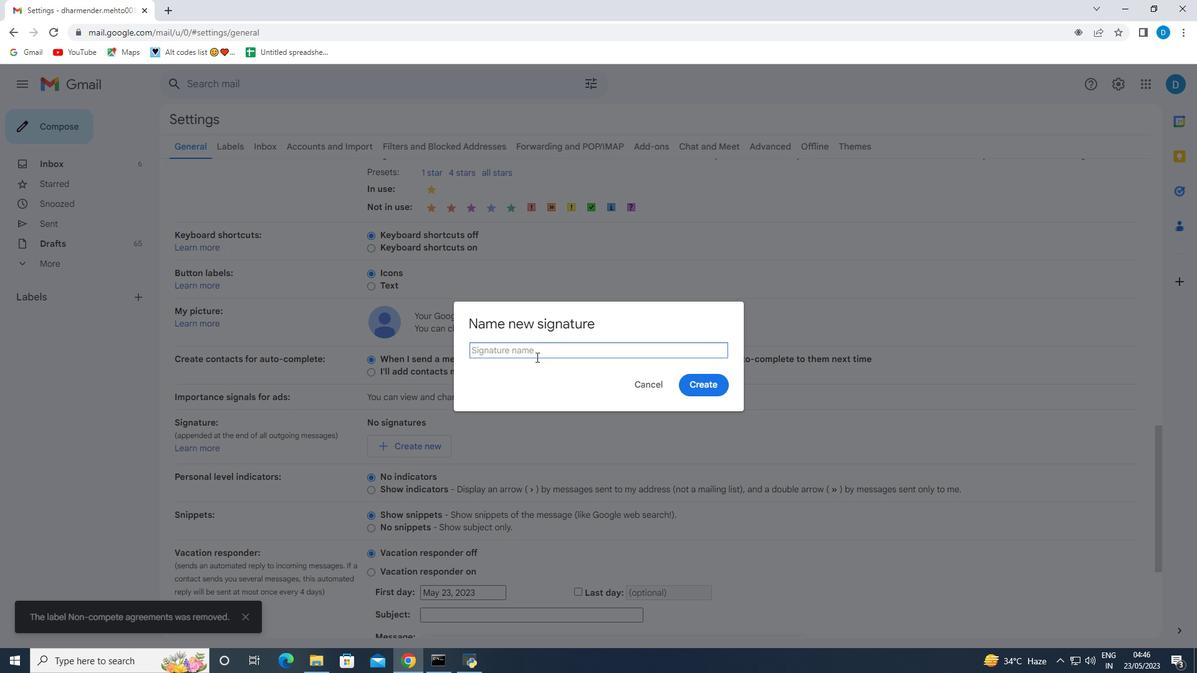 
Action: Mouse pressed left at (535, 355)
Screenshot: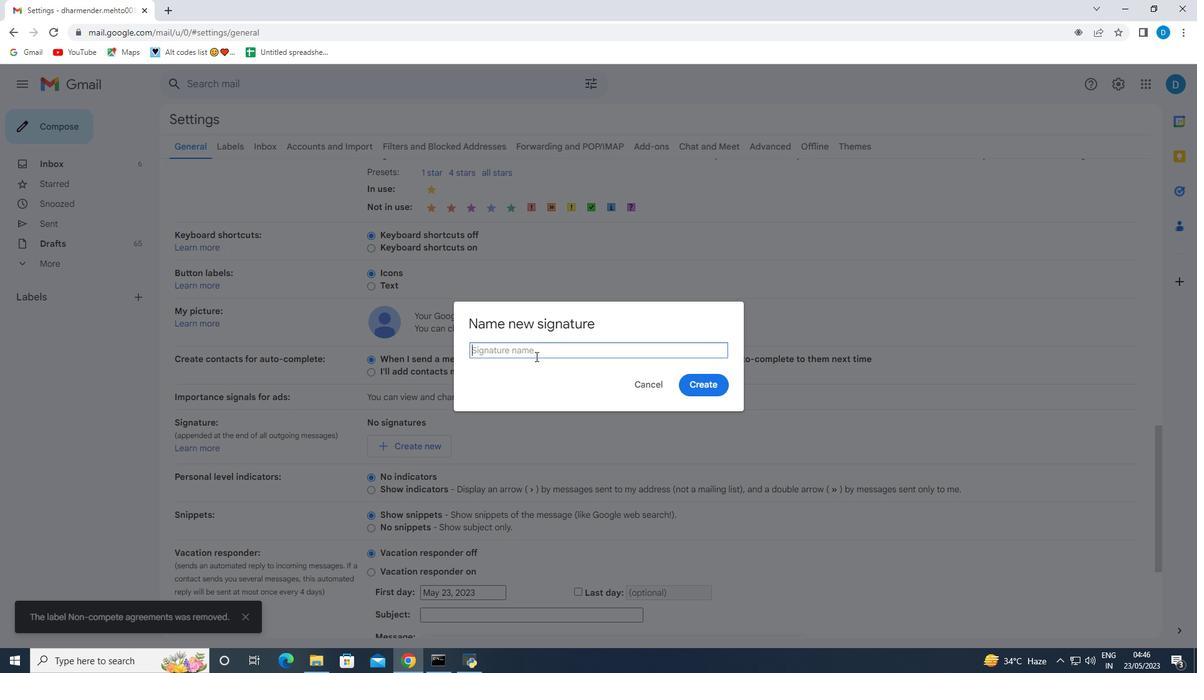 
Action: Key pressed <Key.shift>Mark<Key.space><Key.shift>Adams
Screenshot: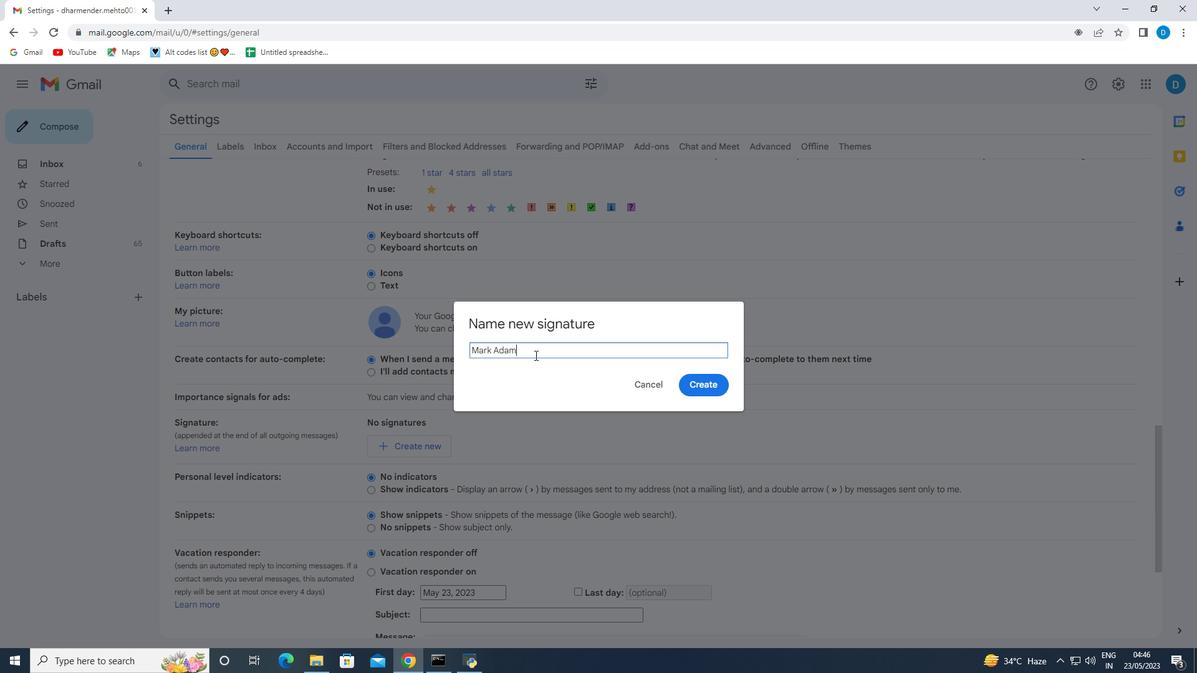
Action: Mouse moved to (701, 391)
Screenshot: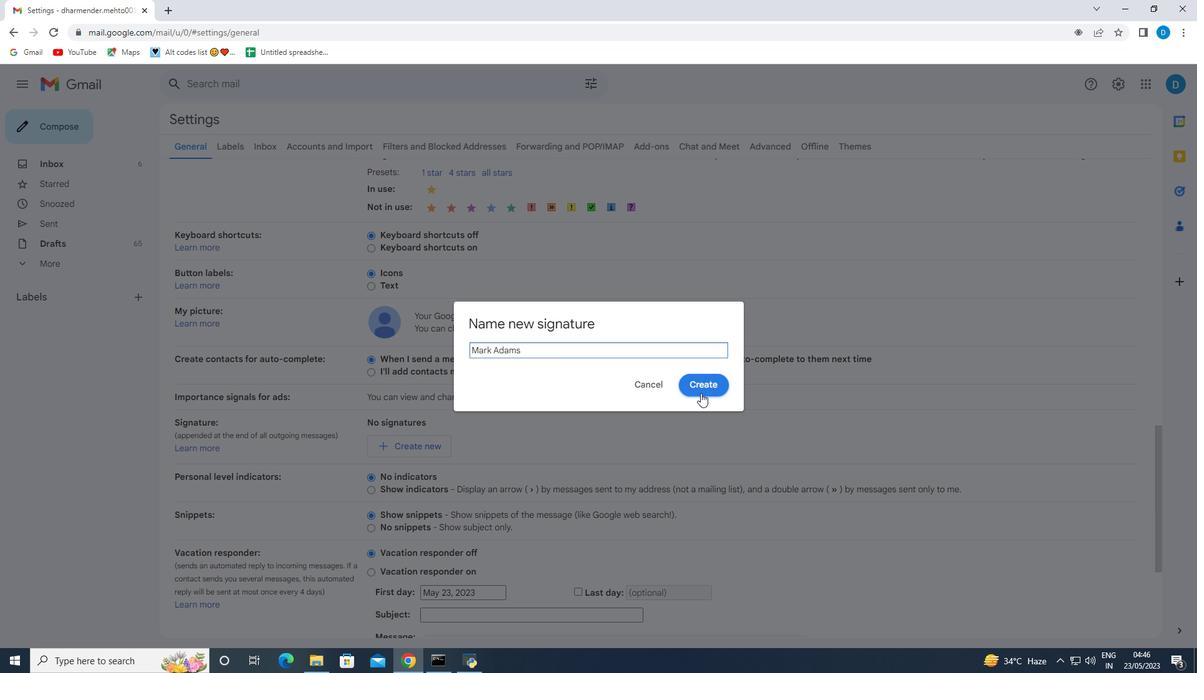 
Action: Mouse pressed left at (701, 391)
Screenshot: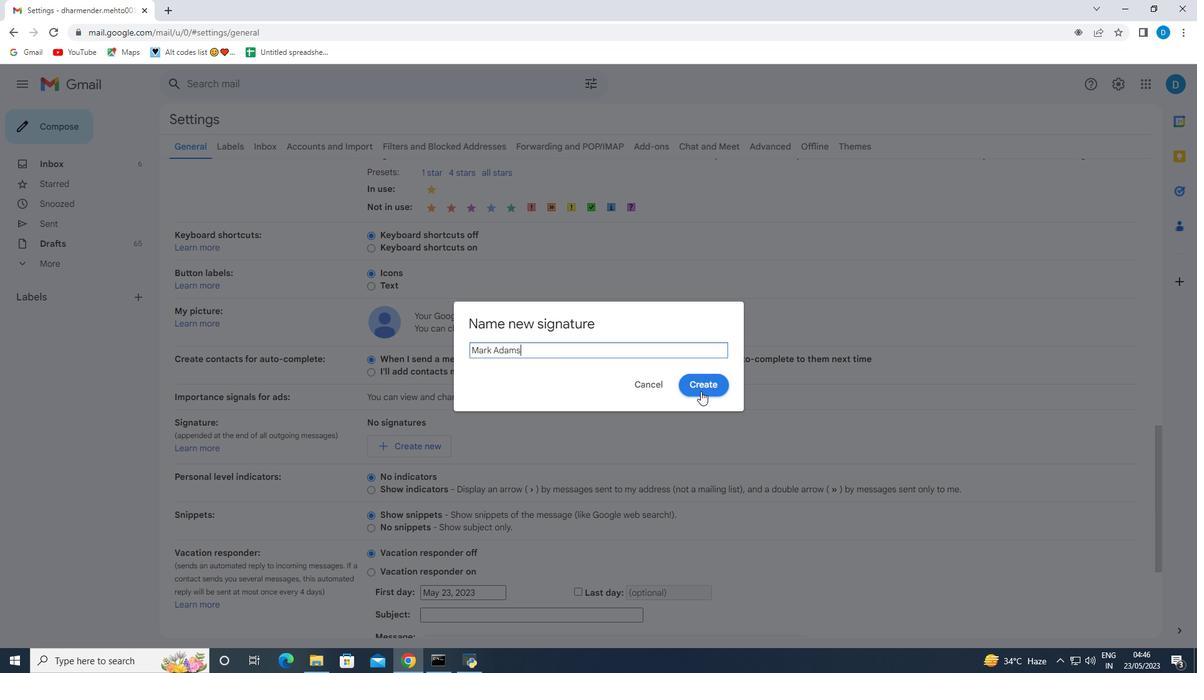 
Action: Mouse moved to (561, 457)
Screenshot: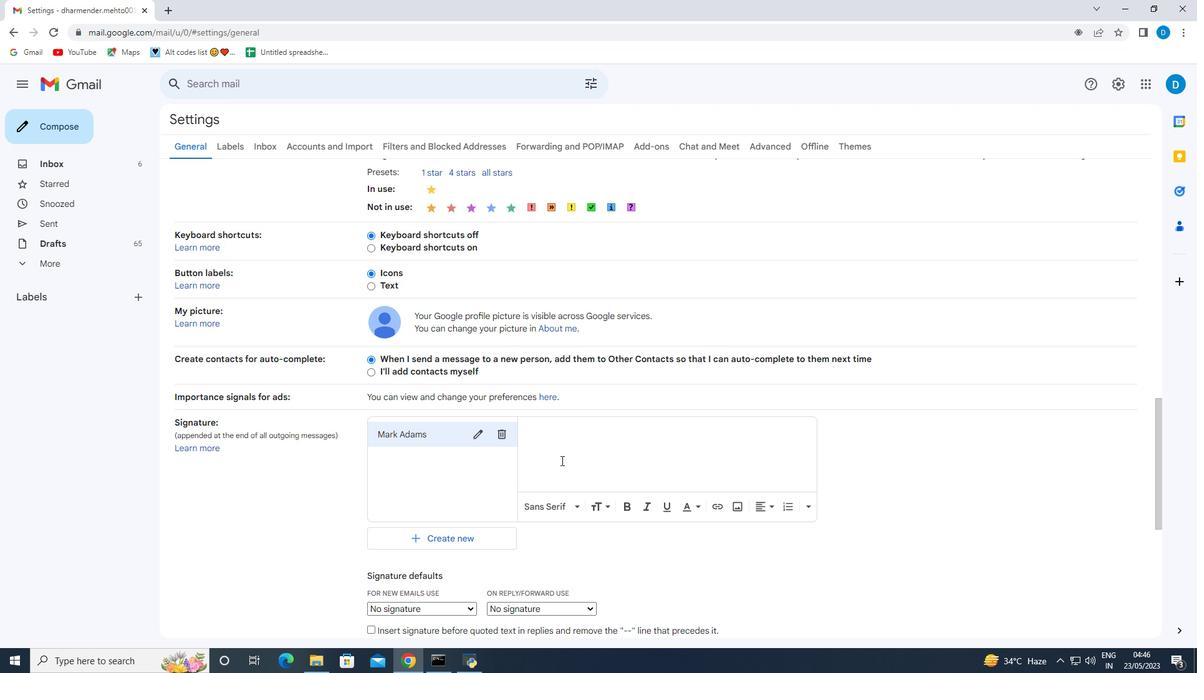 
Action: Mouse pressed left at (561, 457)
Screenshot: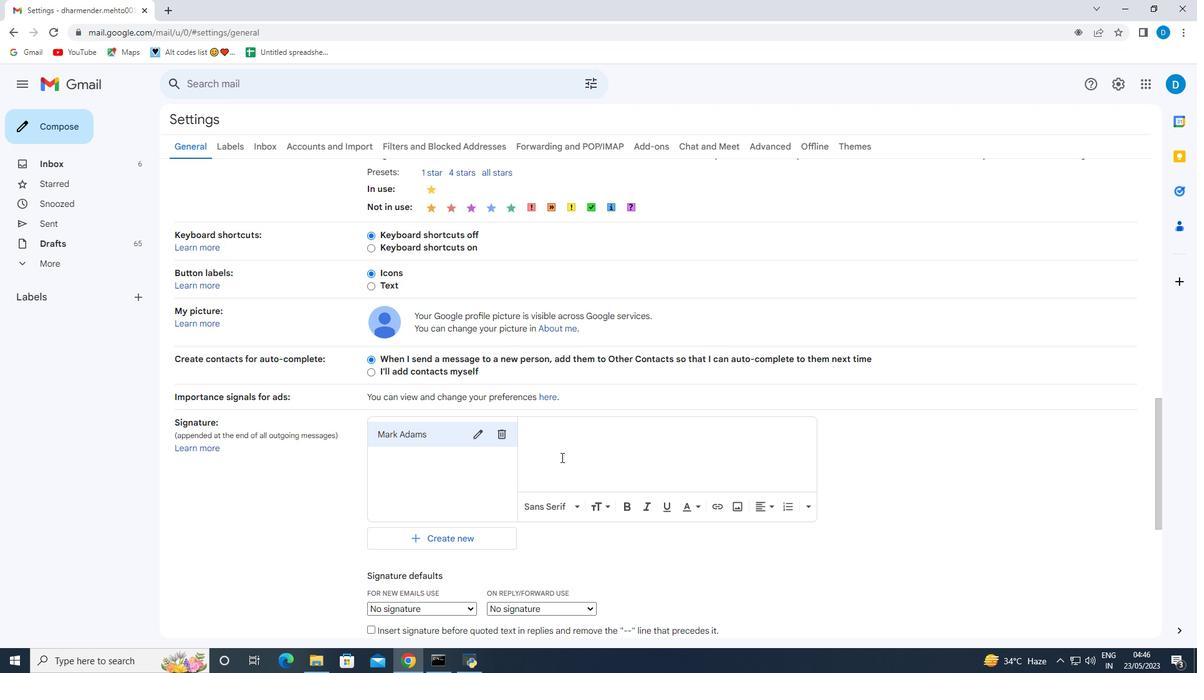 
Action: Key pressed <Key.enter><Key.shift>Mark<Key.space><Key.shift>Adms
Screenshot: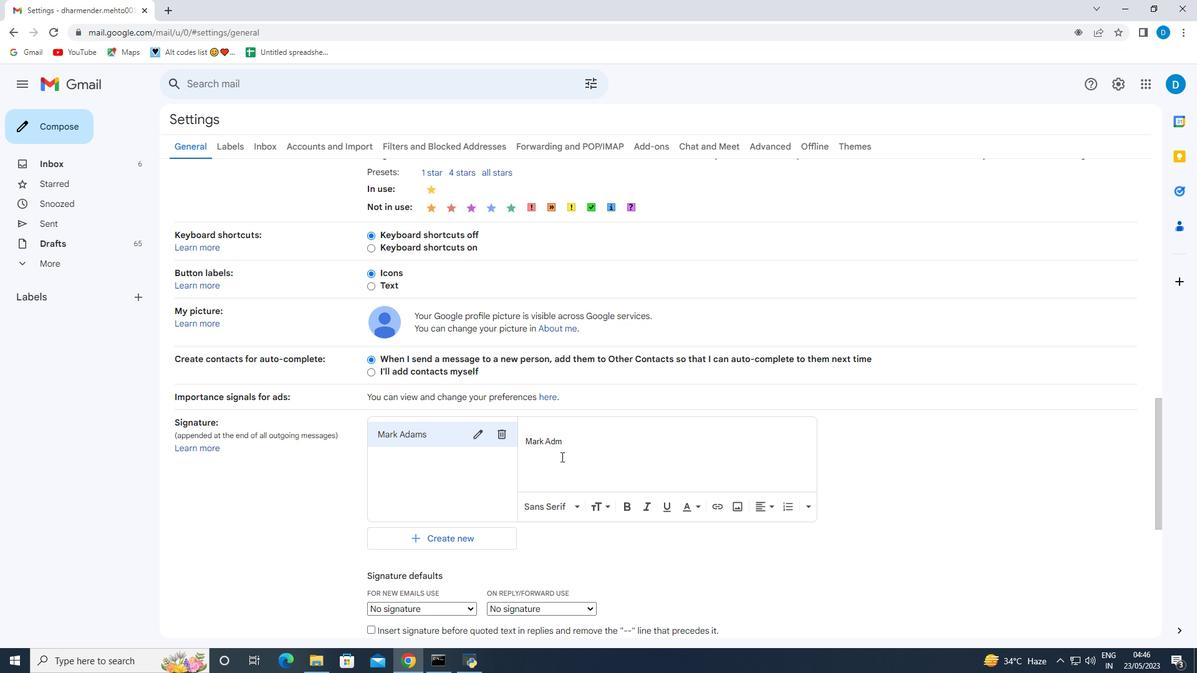 
Action: Mouse moved to (555, 442)
Screenshot: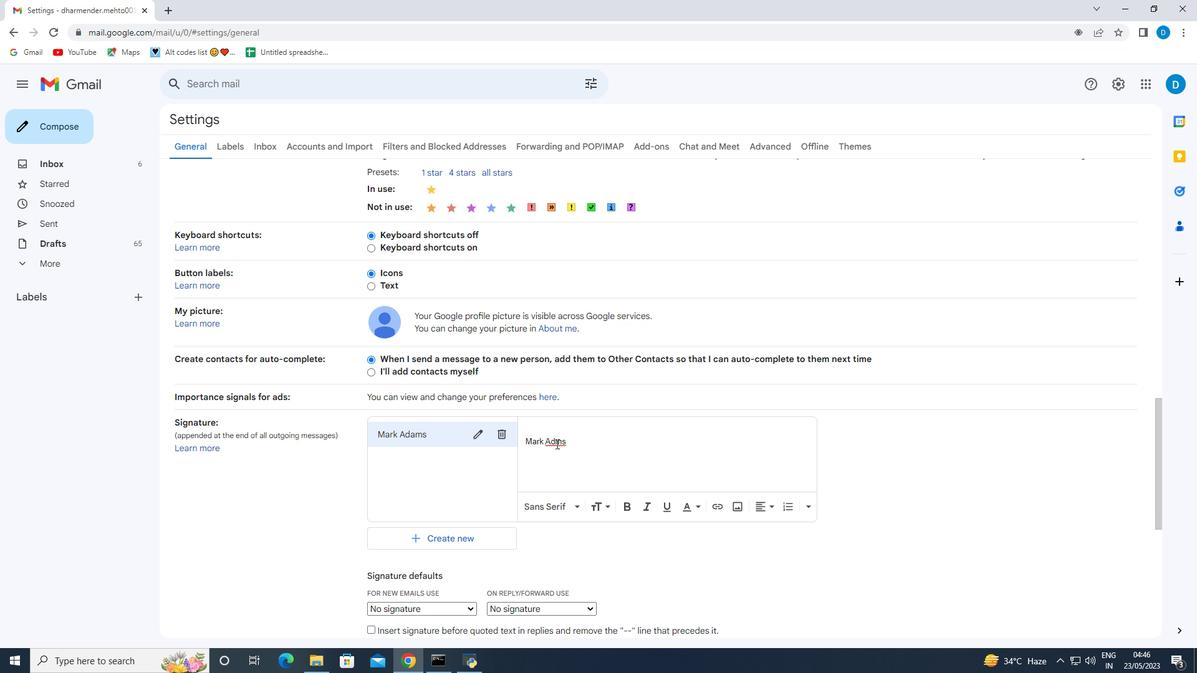 
Action: Mouse pressed left at (555, 442)
Screenshot: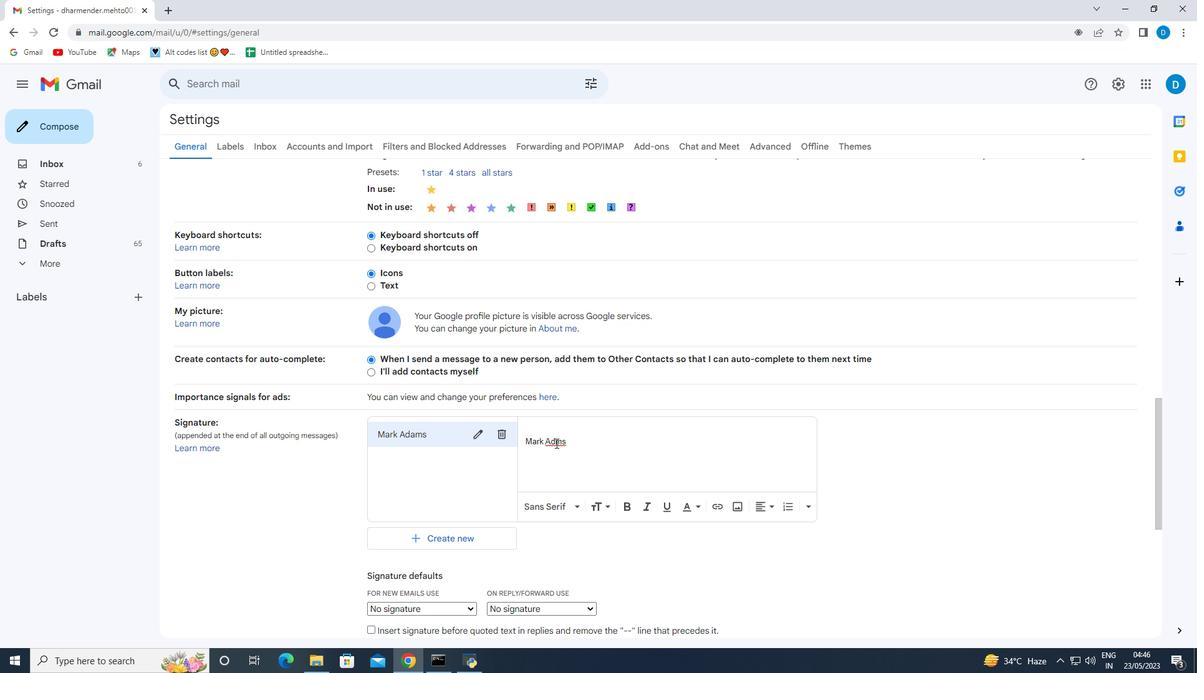 
Action: Mouse moved to (553, 507)
Screenshot: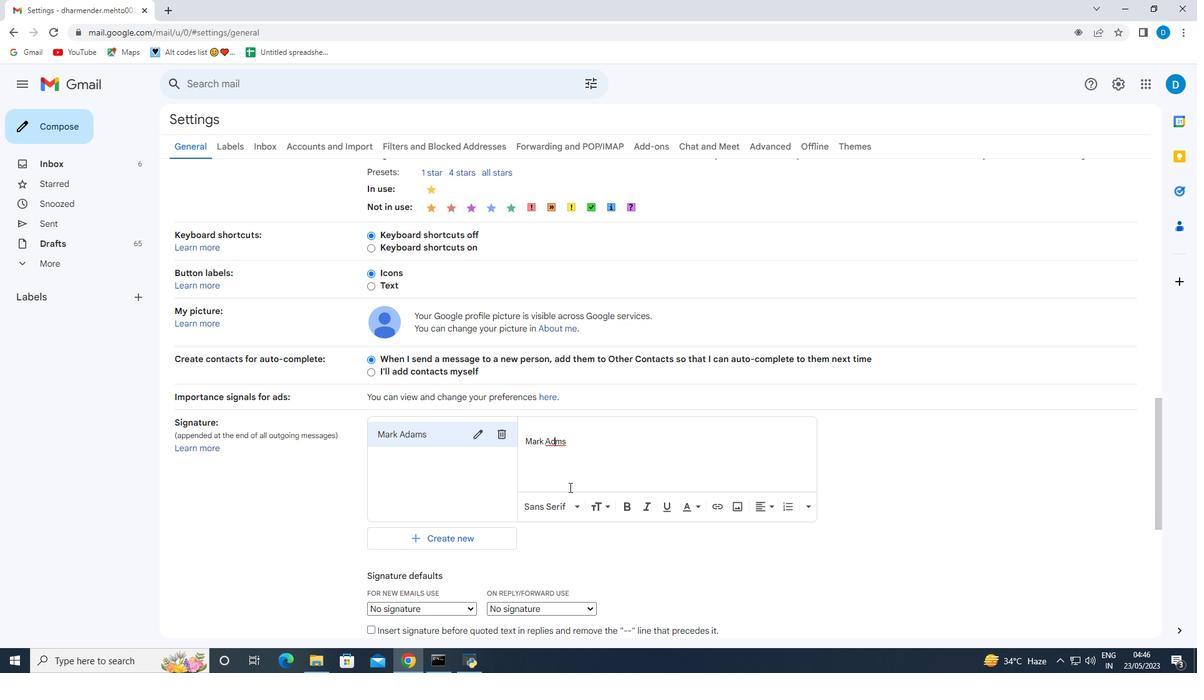 
Action: Key pressed a
Screenshot: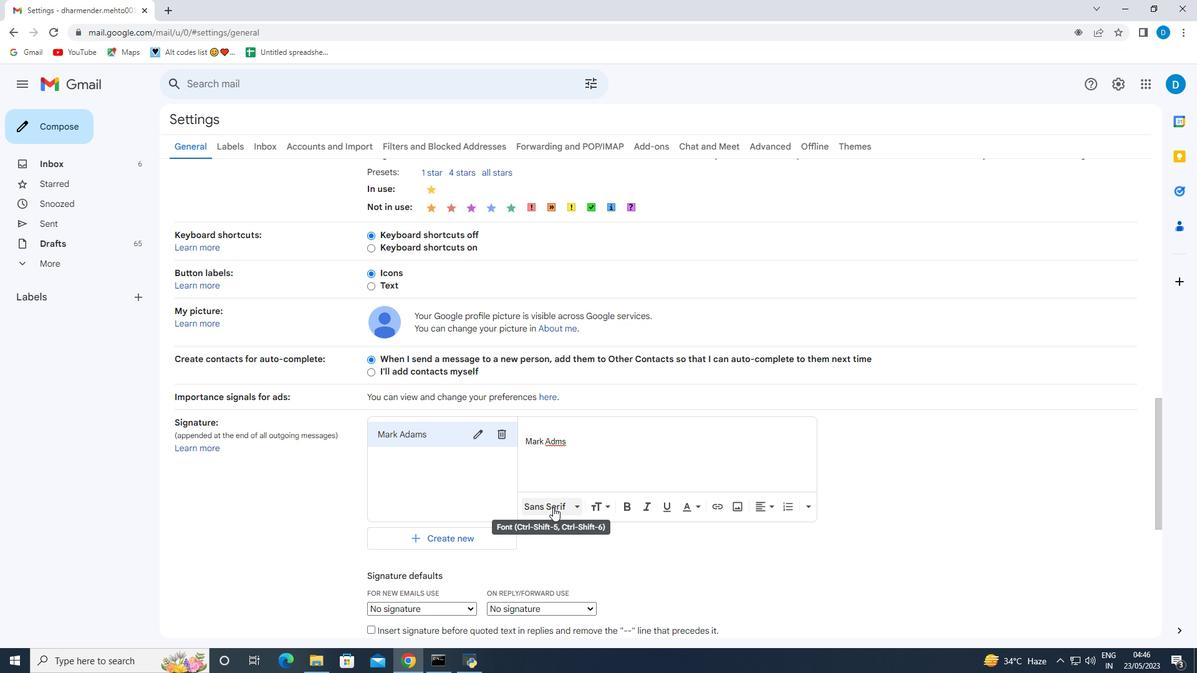 
Action: Mouse moved to (578, 442)
Screenshot: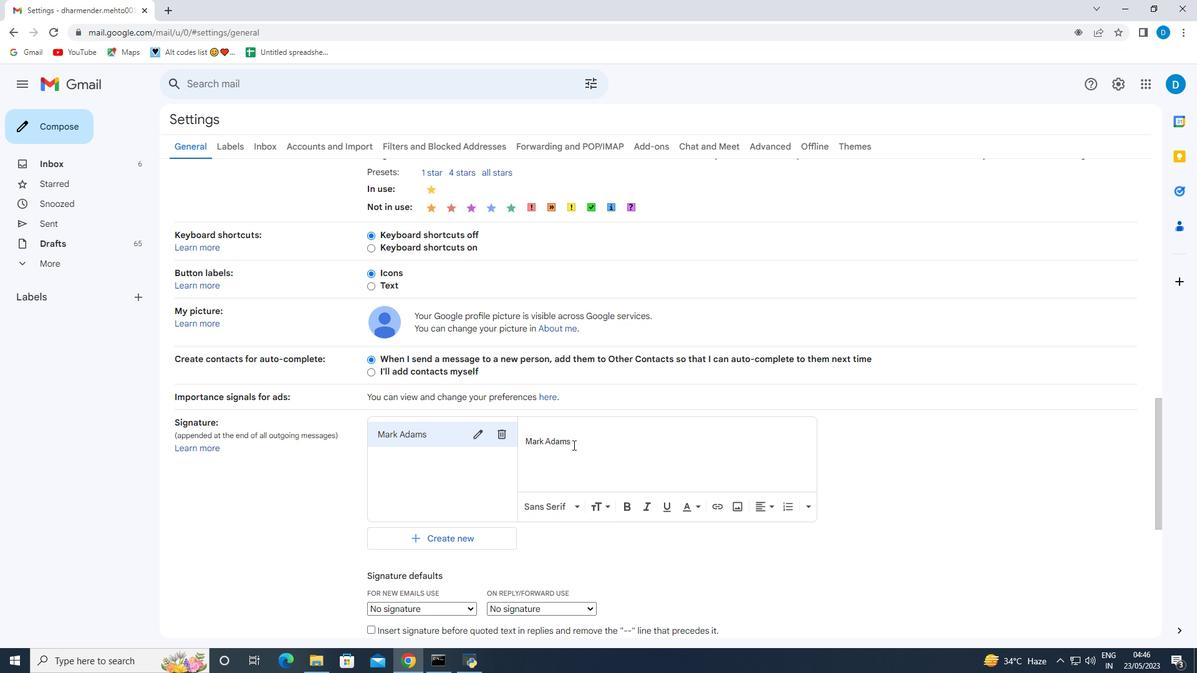 
Action: Mouse pressed left at (578, 442)
Screenshot: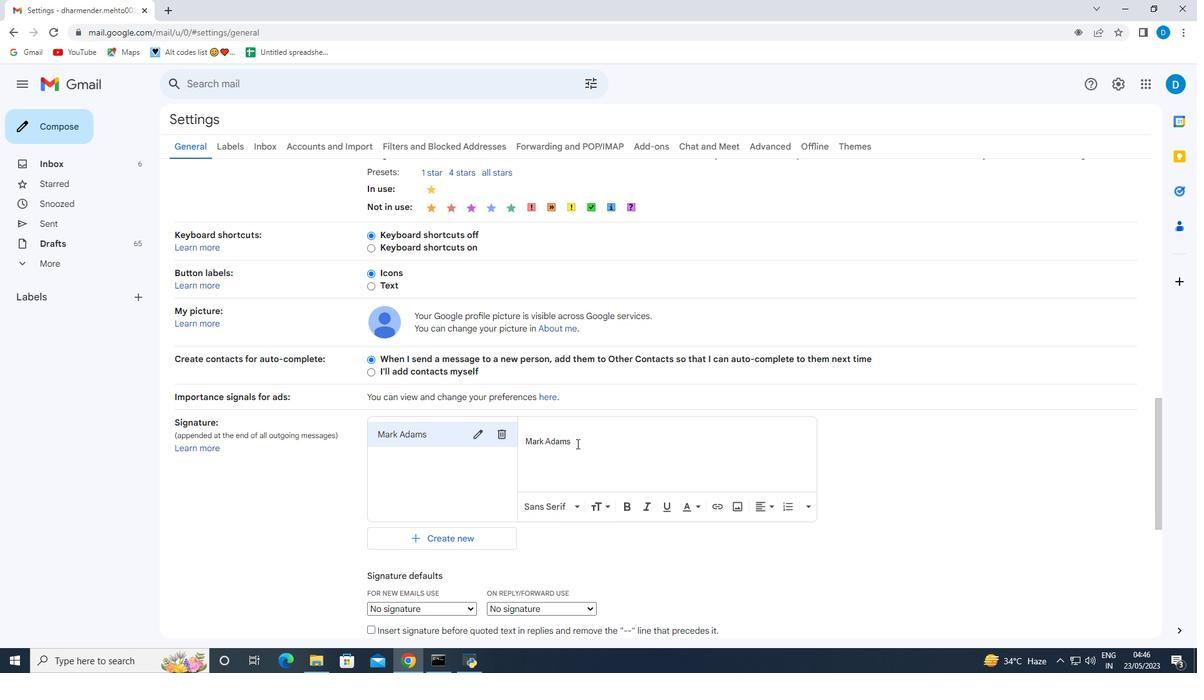 
Action: Mouse moved to (456, 525)
Screenshot: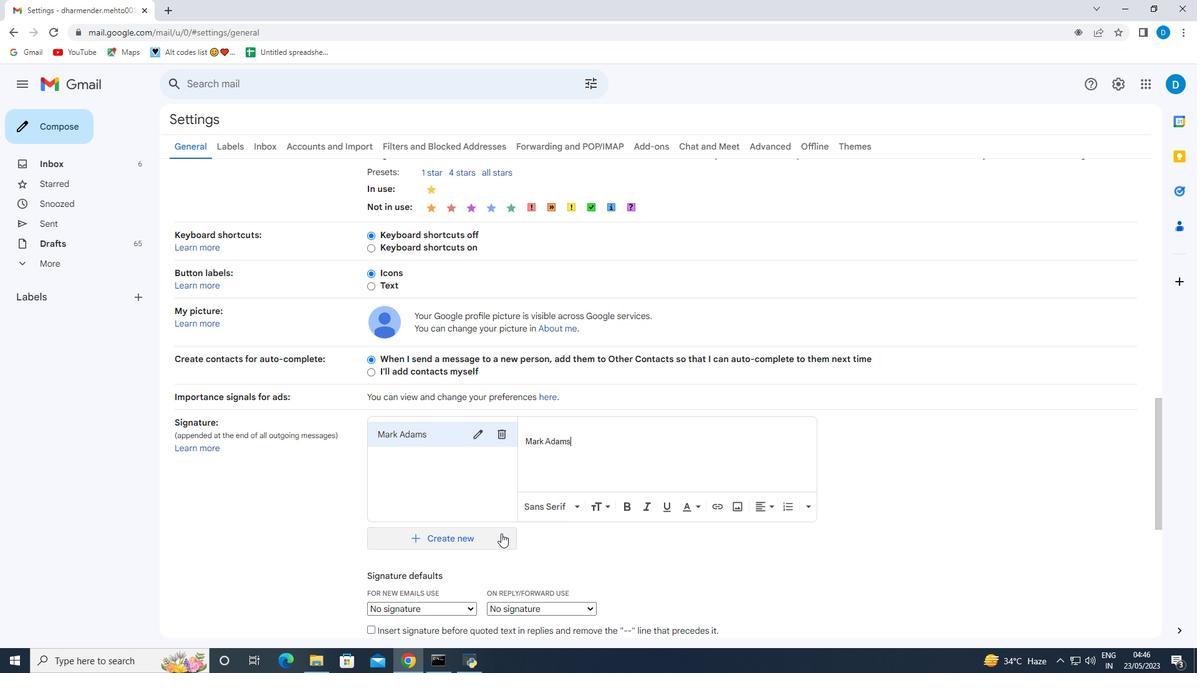 
Action: Mouse scrolled (456, 525) with delta (0, 0)
Screenshot: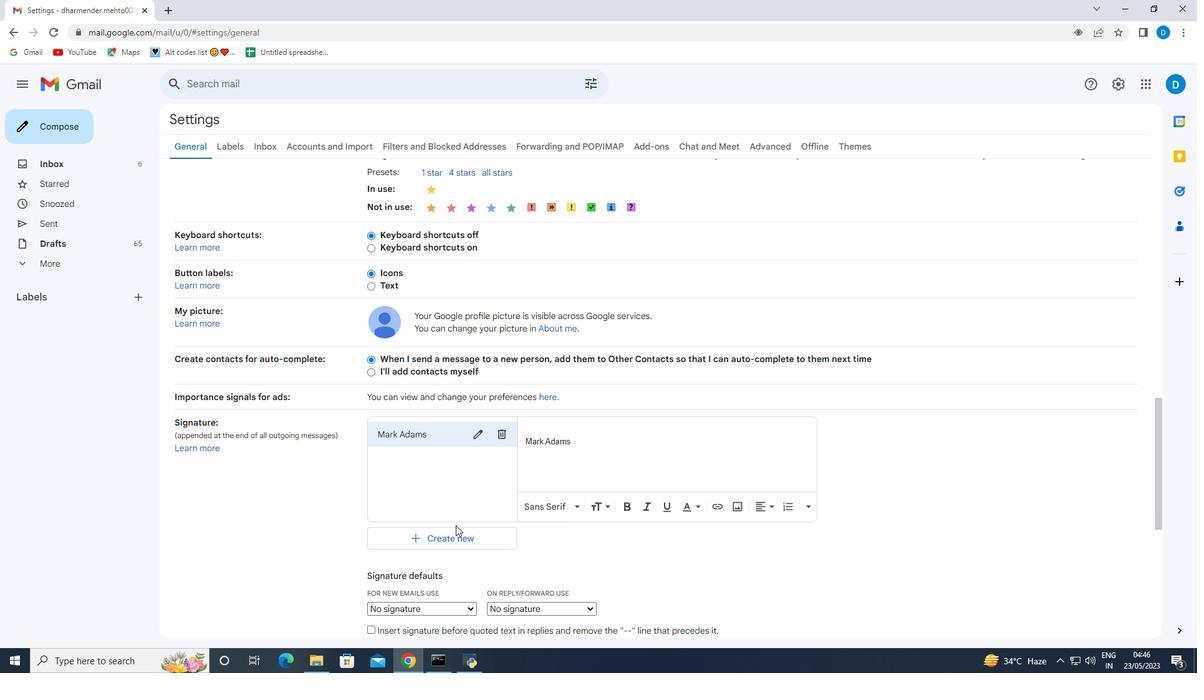 
Action: Mouse scrolled (456, 525) with delta (0, 0)
Screenshot: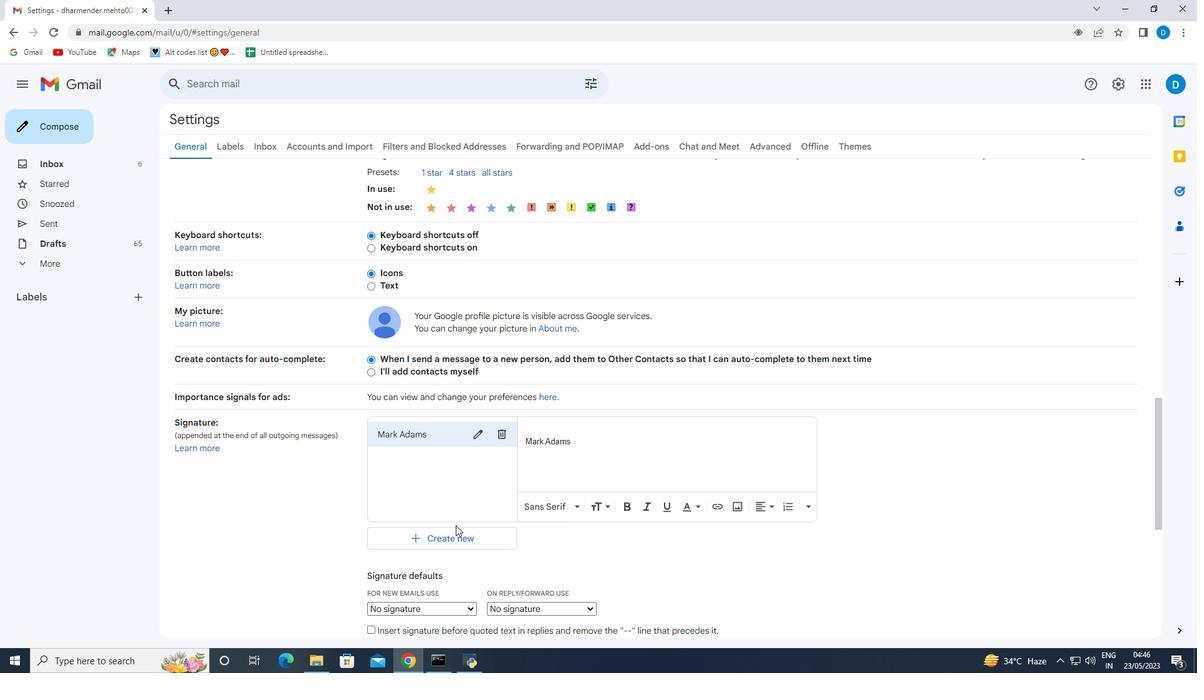 
Action: Mouse moved to (431, 484)
Screenshot: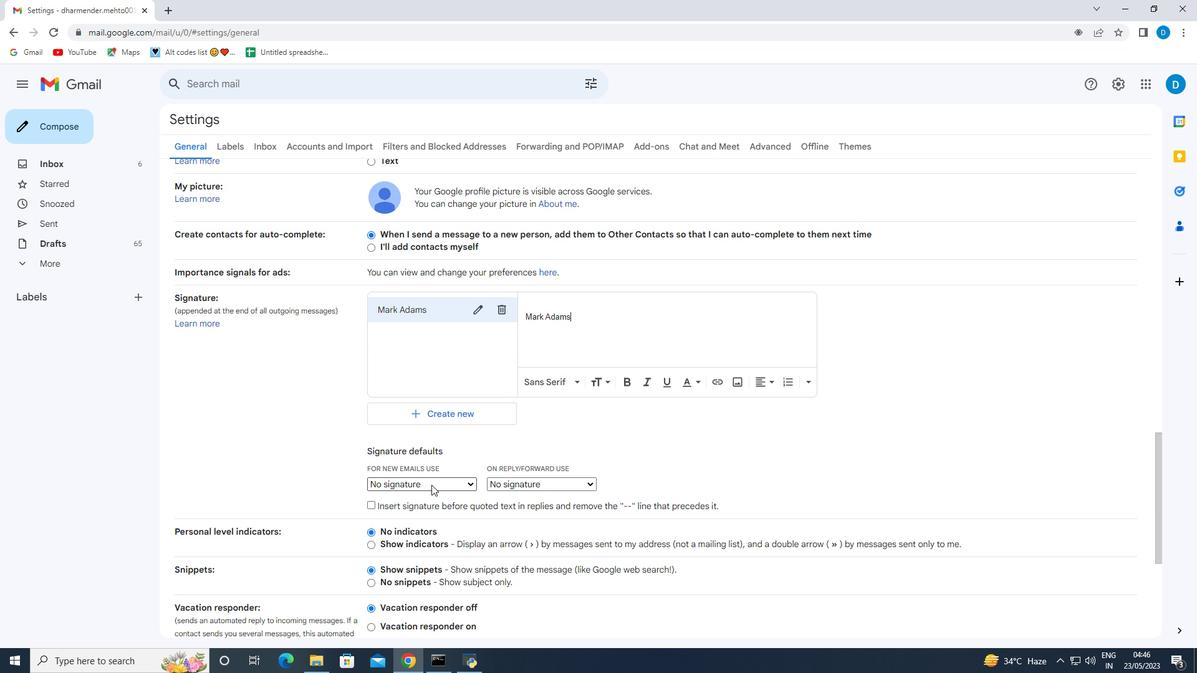 
Action: Mouse pressed left at (431, 484)
Screenshot: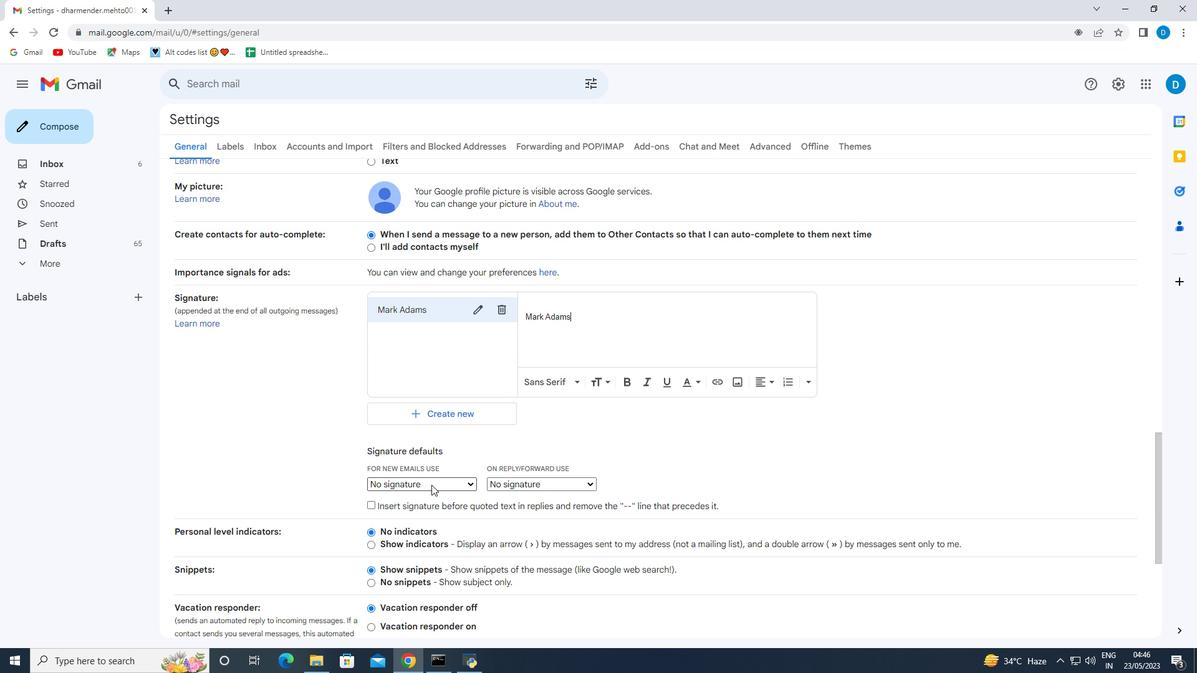 
Action: Mouse moved to (427, 505)
Screenshot: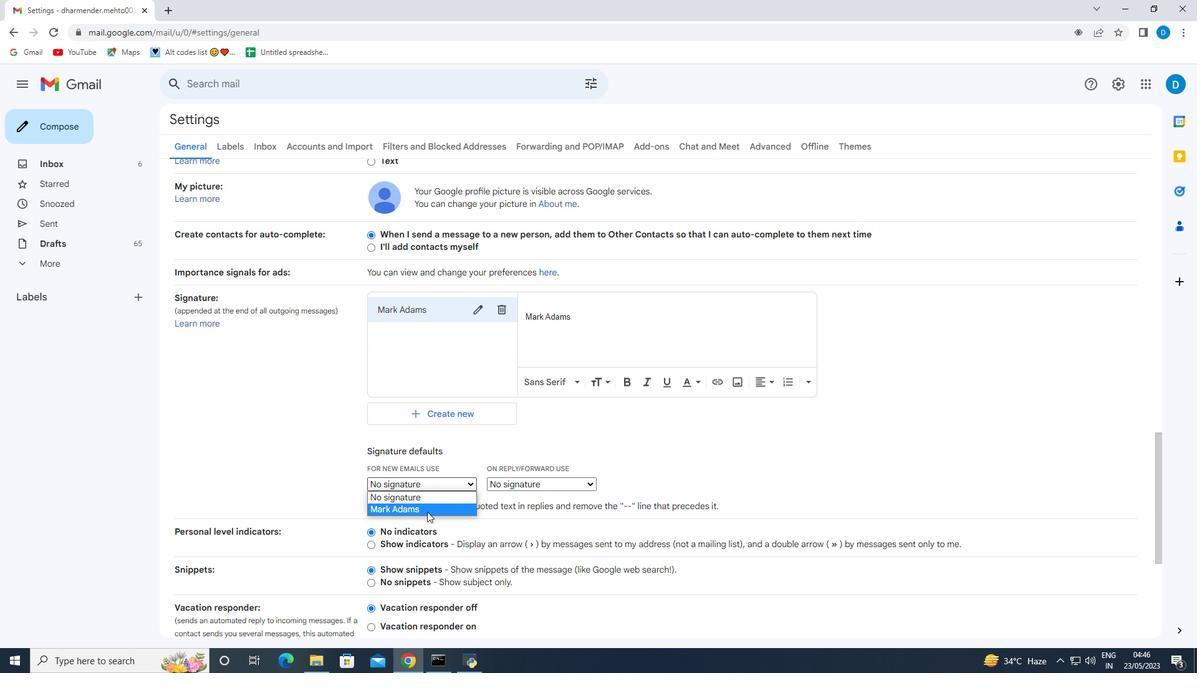 
Action: Mouse pressed left at (427, 505)
Screenshot: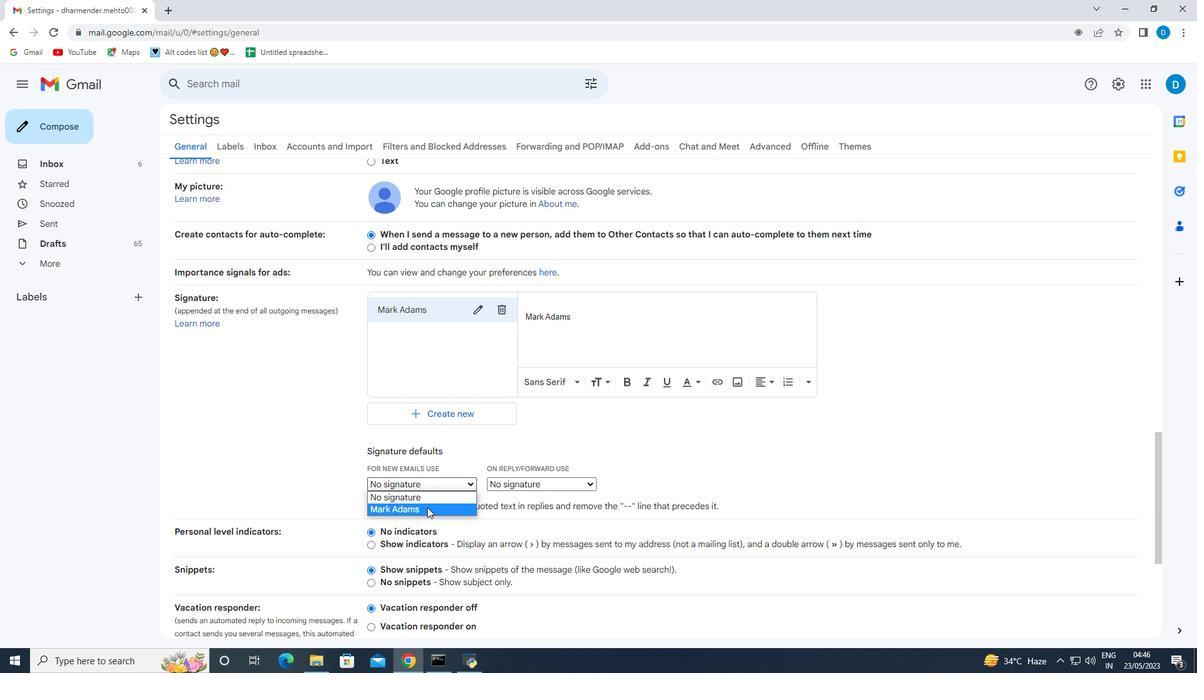 
Action: Mouse moved to (495, 487)
Screenshot: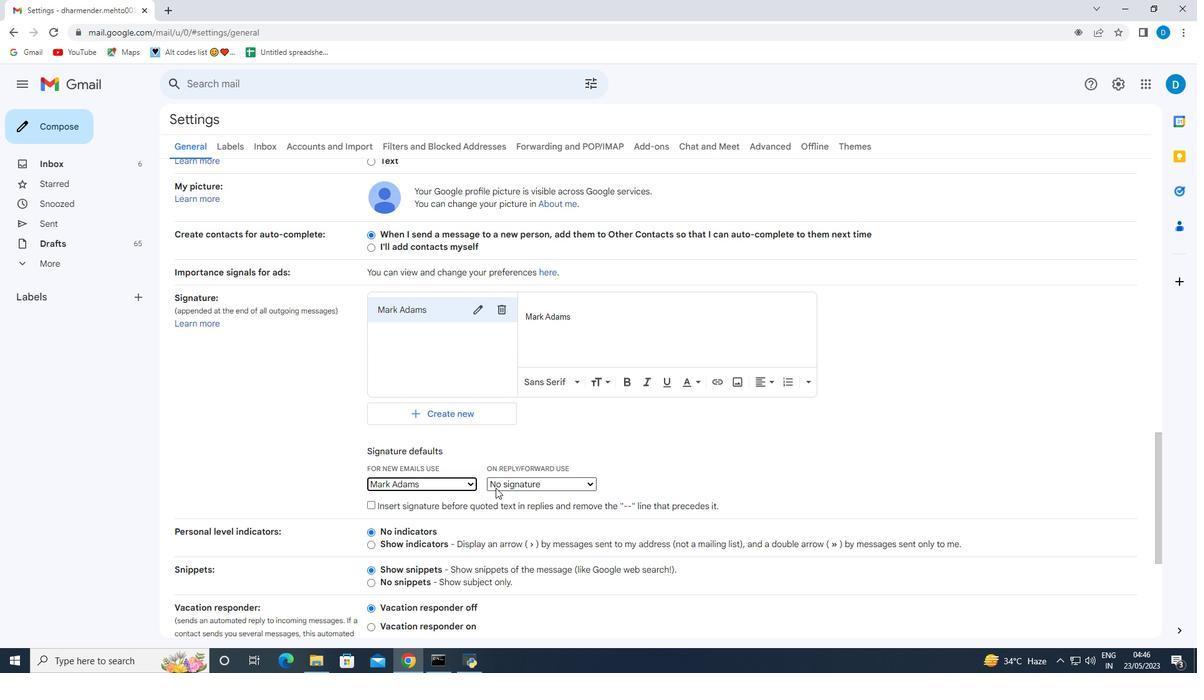 
Action: Mouse pressed left at (495, 487)
Screenshot: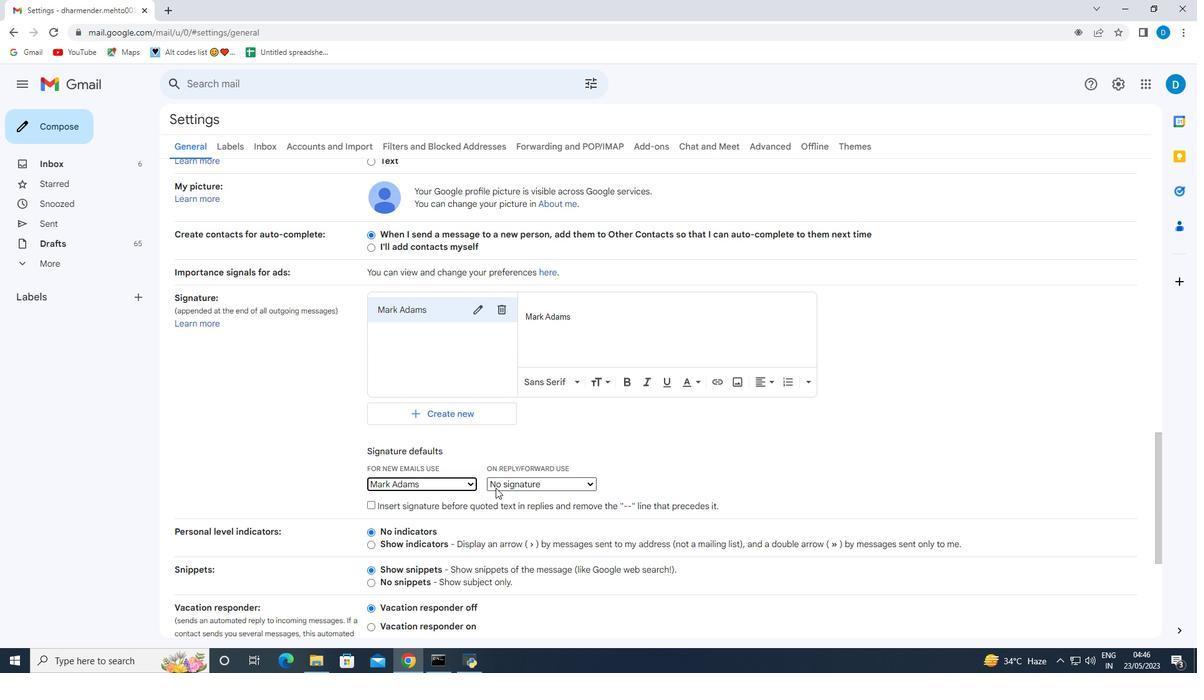 
Action: Mouse moved to (498, 509)
Screenshot: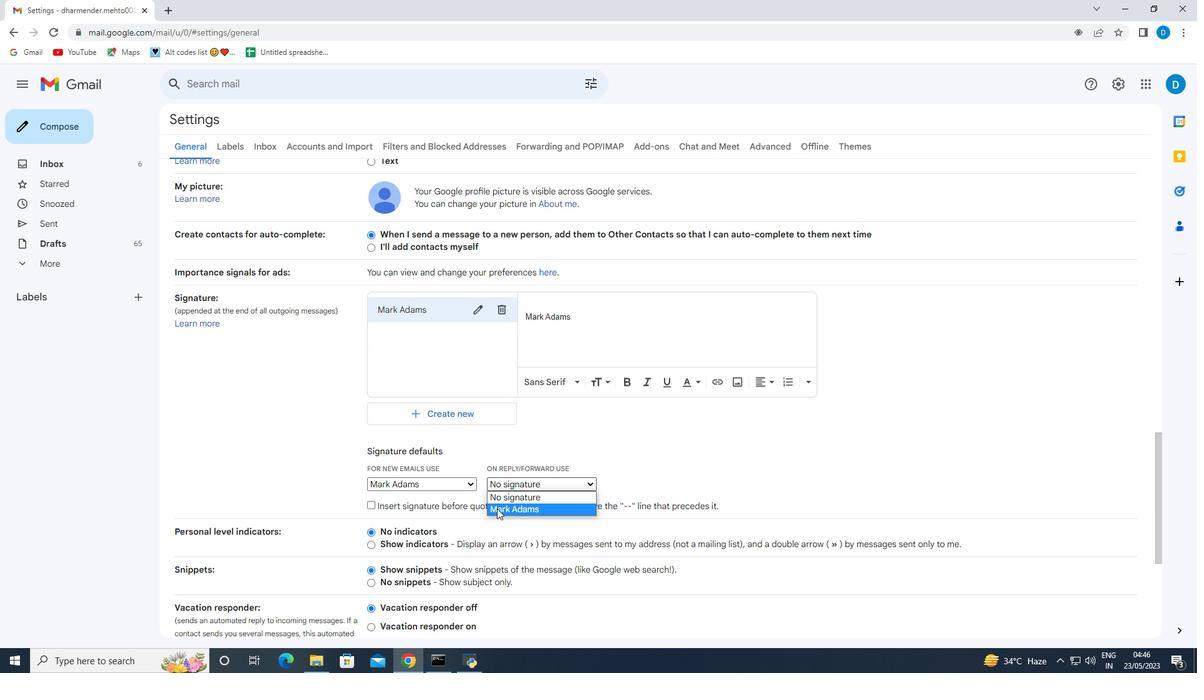 
Action: Mouse pressed left at (498, 509)
Screenshot: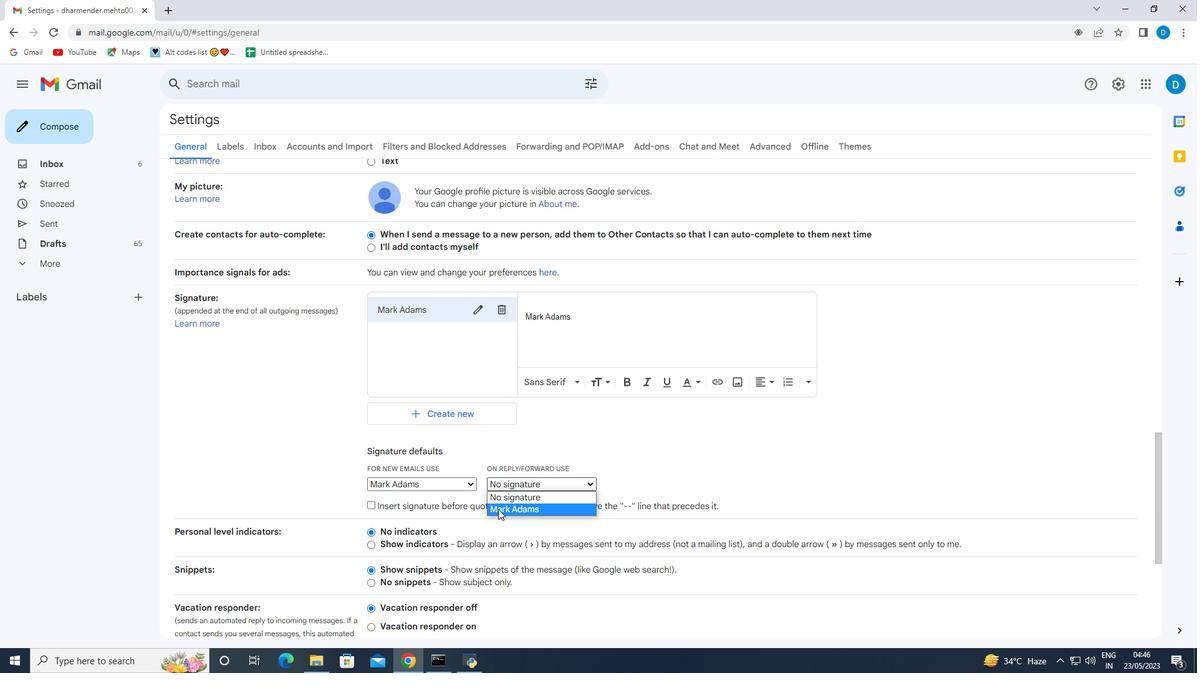 
Action: Mouse moved to (507, 501)
Screenshot: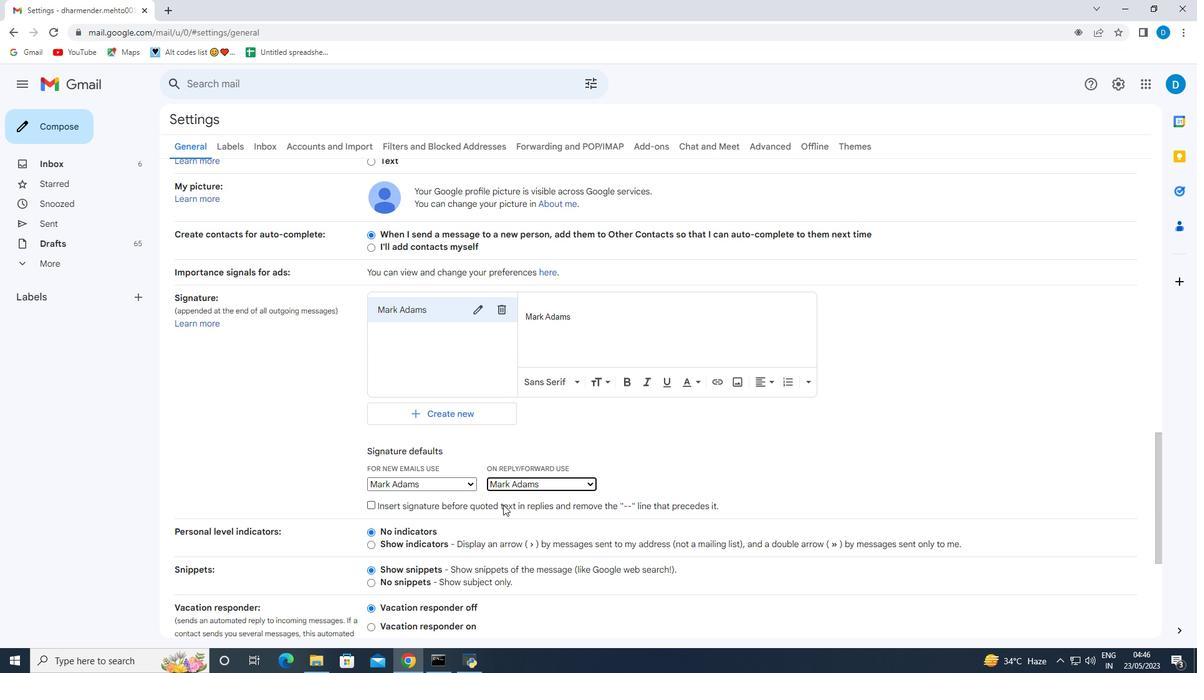 
Action: Mouse scrolled (507, 500) with delta (0, 0)
Screenshot: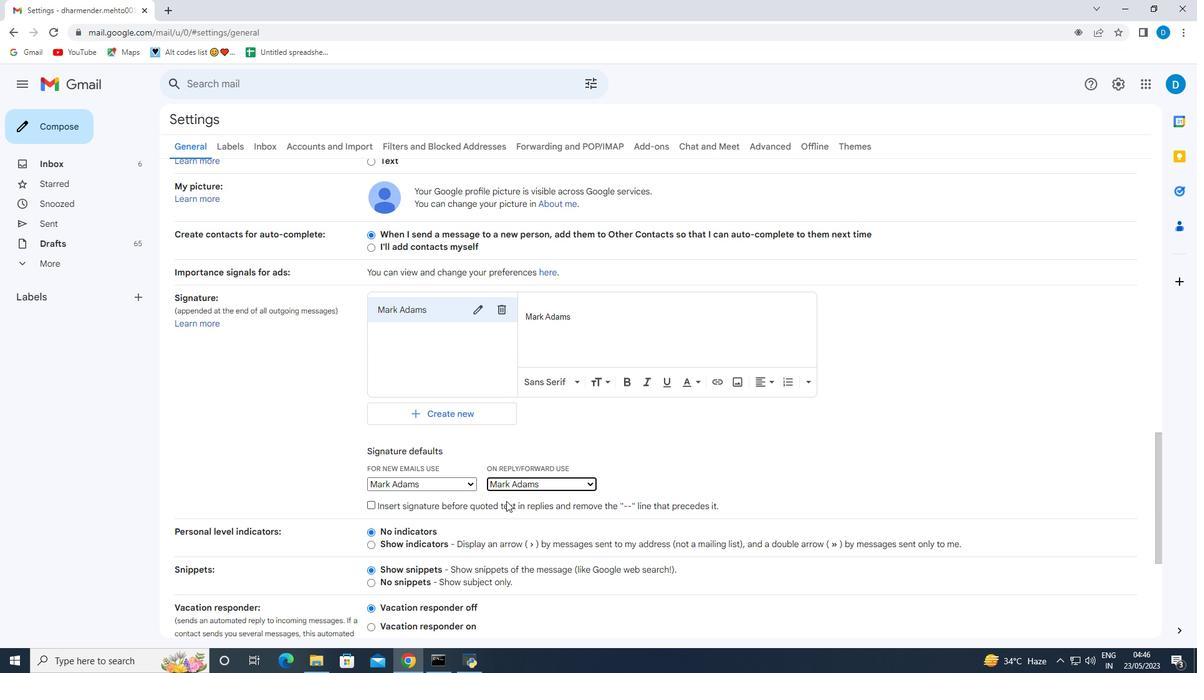 
Action: Mouse scrolled (507, 500) with delta (0, 0)
Screenshot: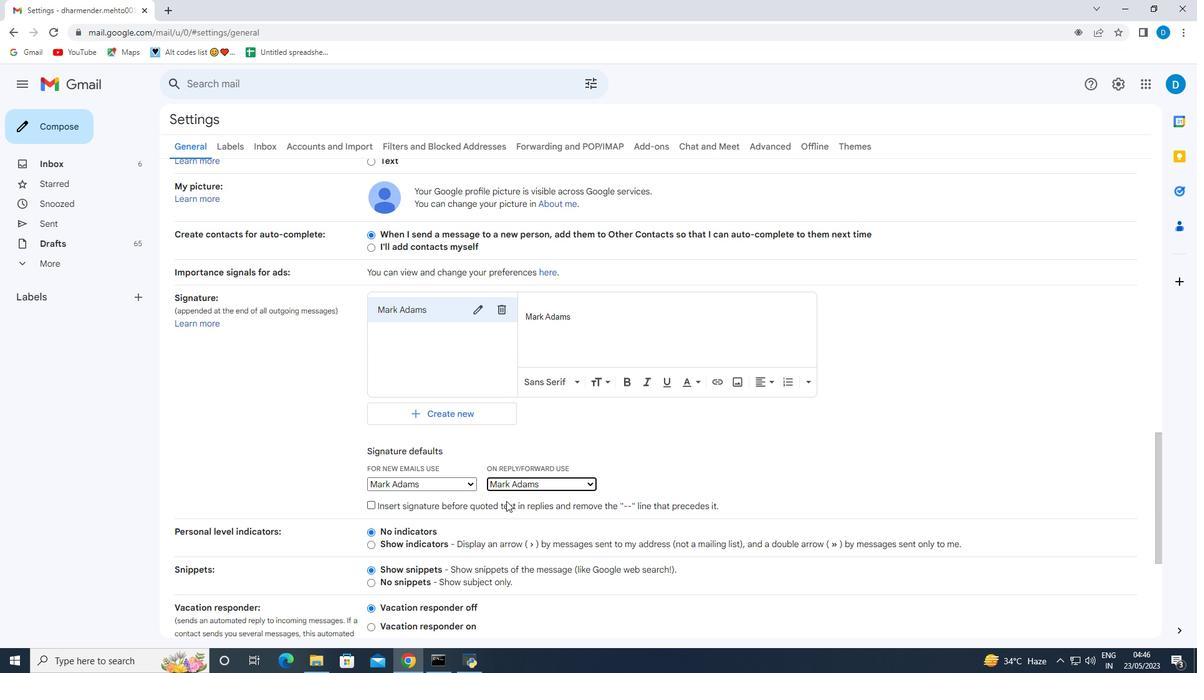 
Action: Mouse moved to (505, 501)
Screenshot: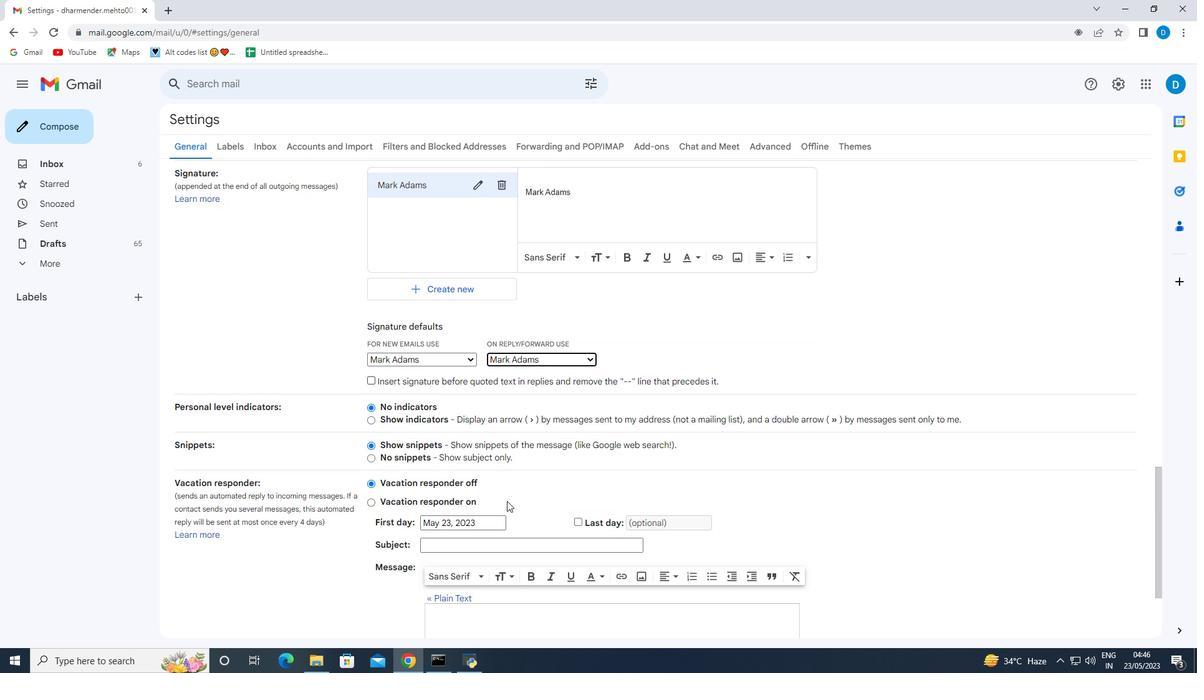 
Action: Mouse scrolled (505, 500) with delta (0, 0)
Screenshot: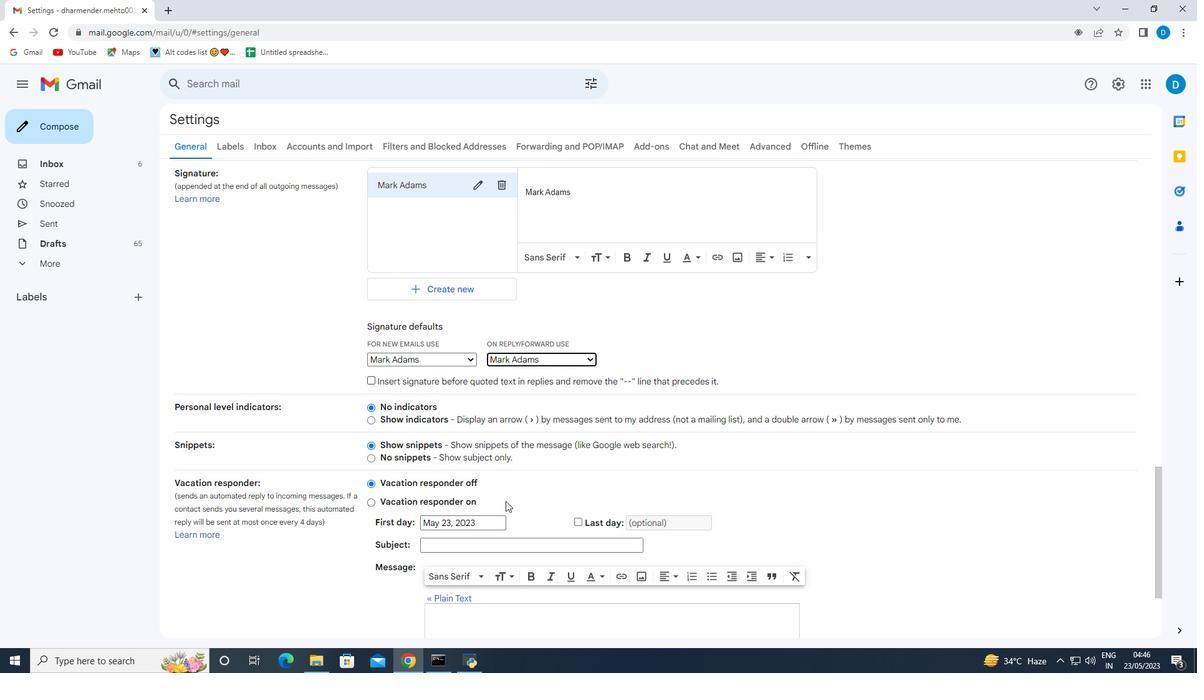 
Action: Mouse moved to (500, 502)
Screenshot: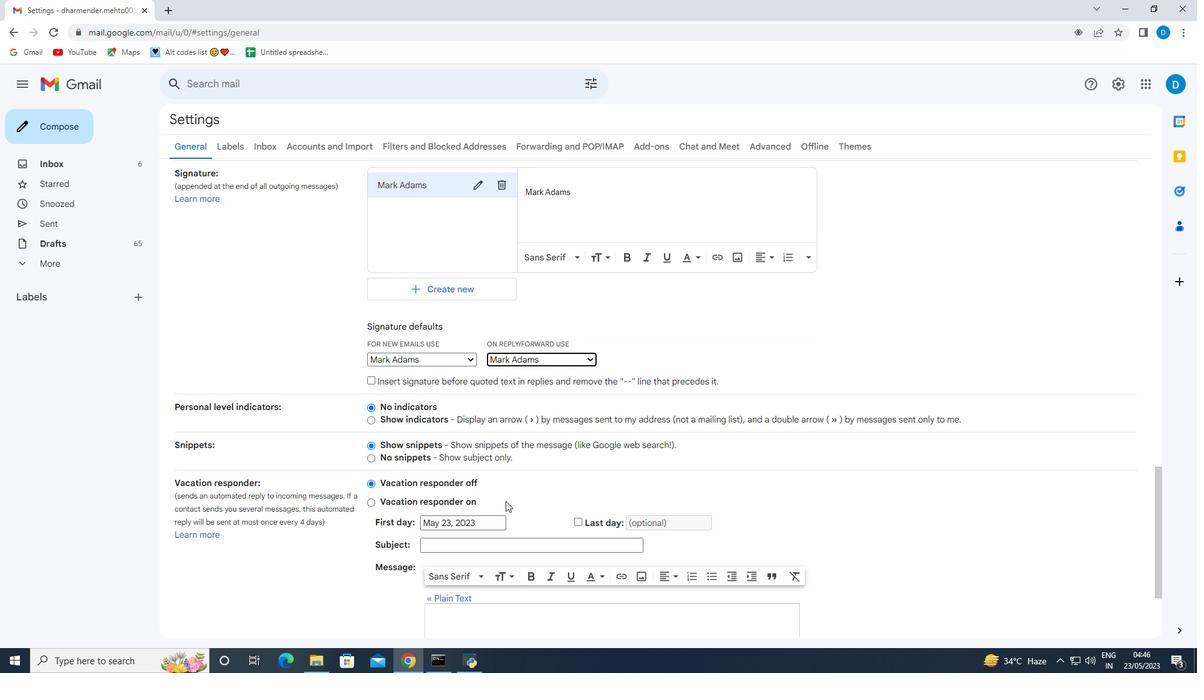 
Action: Mouse scrolled (504, 500) with delta (0, 0)
Screenshot: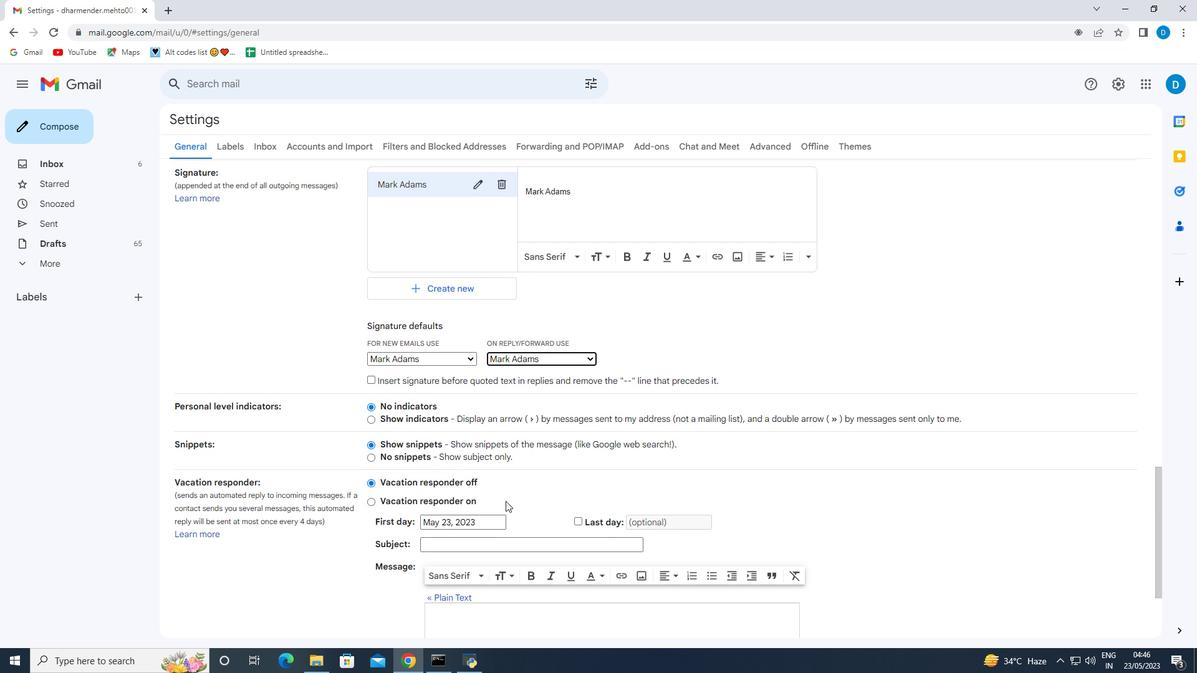 
Action: Mouse moved to (500, 502)
Screenshot: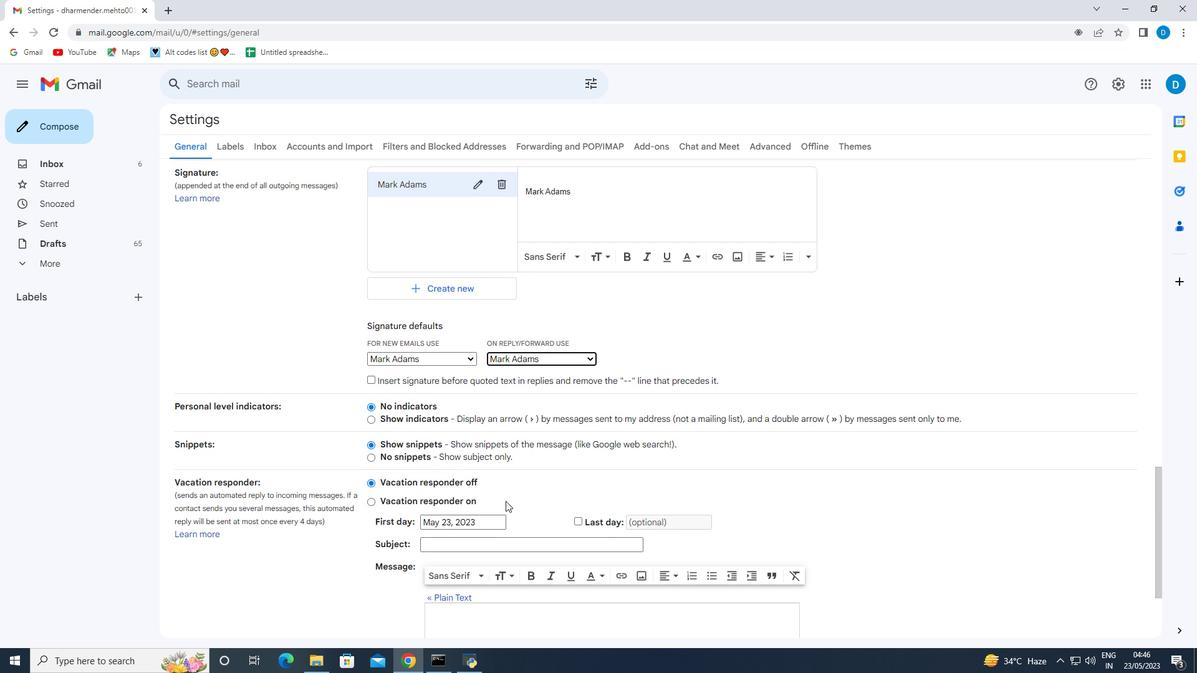 
Action: Mouse scrolled (500, 501) with delta (0, 0)
Screenshot: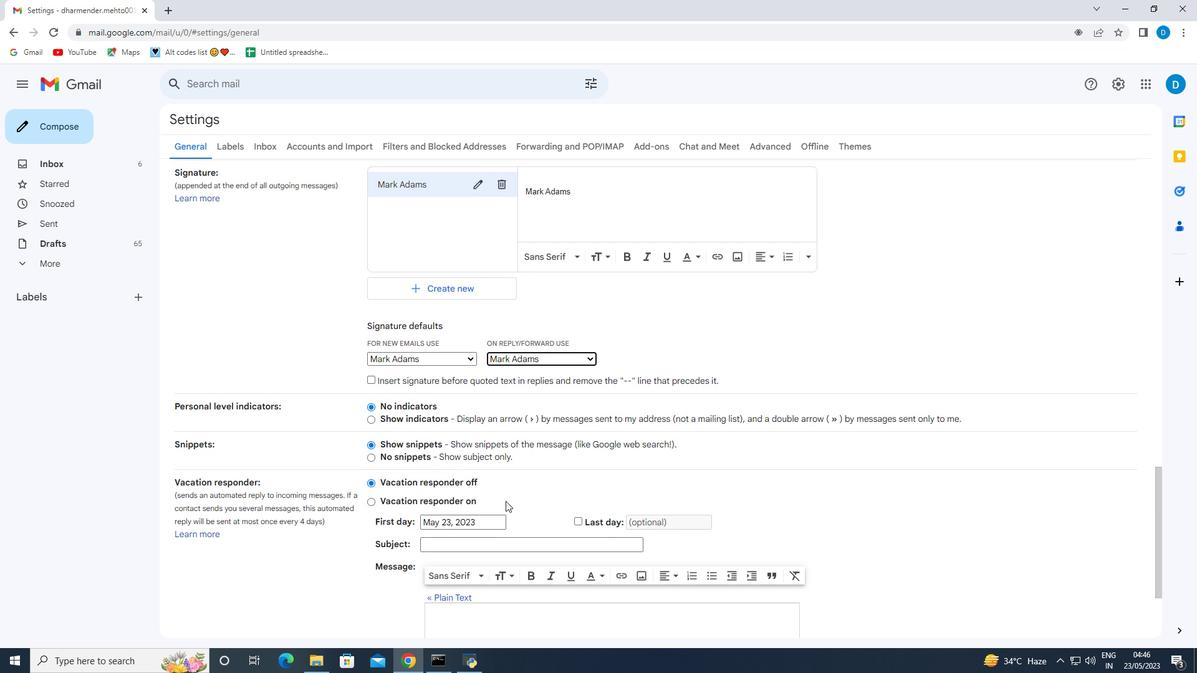
Action: Mouse moved to (494, 489)
Screenshot: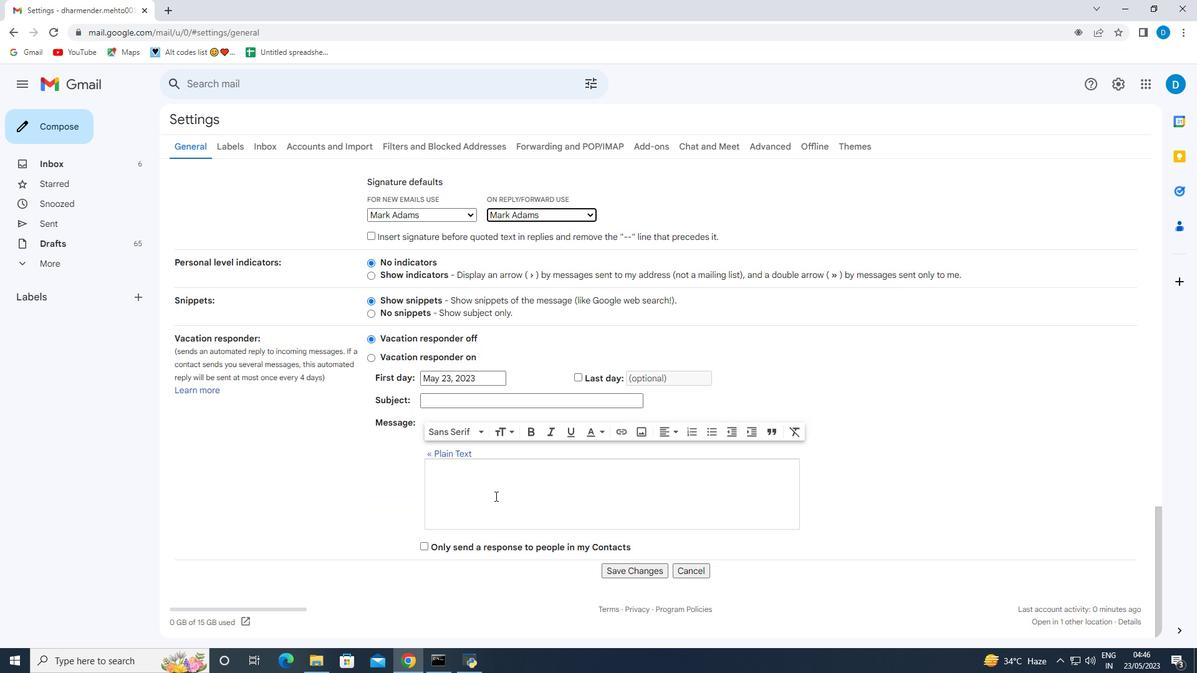 
Action: Mouse scrolled (494, 489) with delta (0, 0)
Screenshot: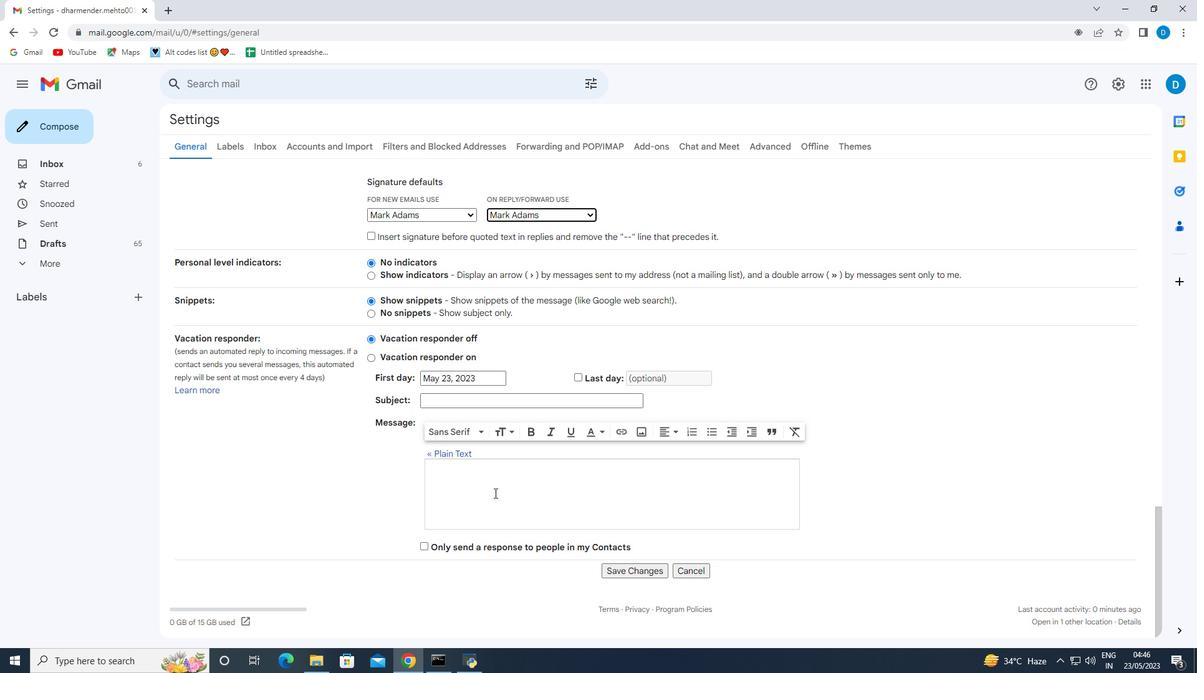
Action: Mouse scrolled (494, 489) with delta (0, 0)
Screenshot: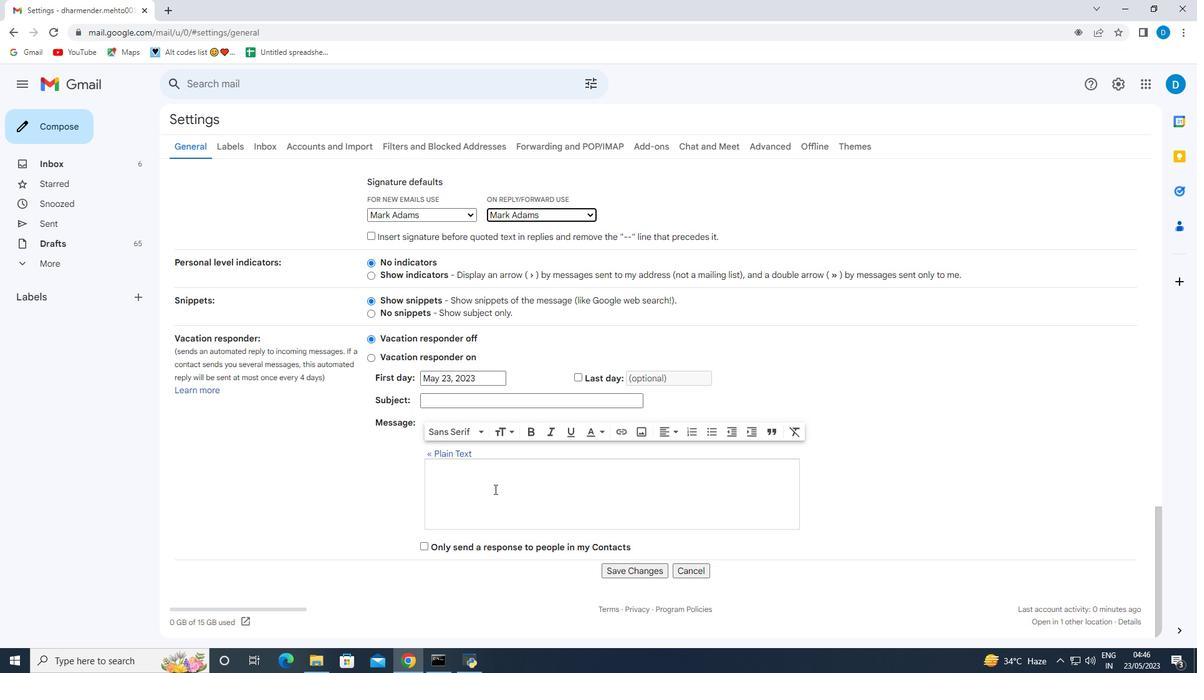 
Action: Mouse scrolled (494, 489) with delta (0, 0)
Screenshot: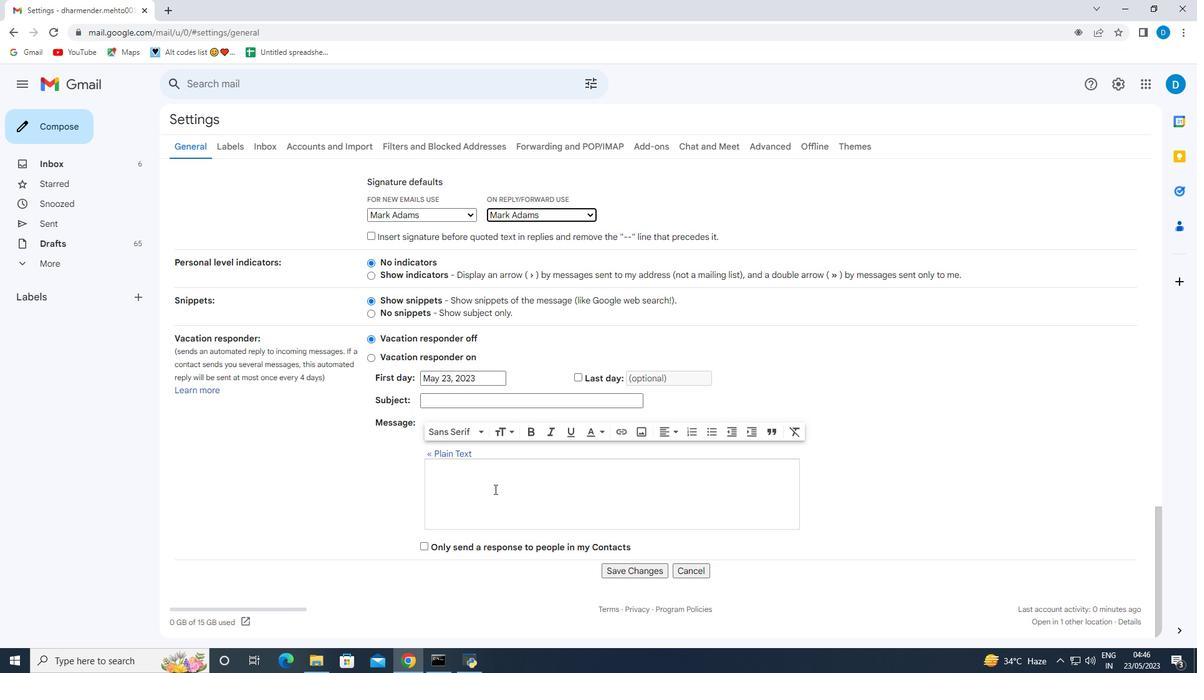 
Action: Mouse moved to (617, 567)
Screenshot: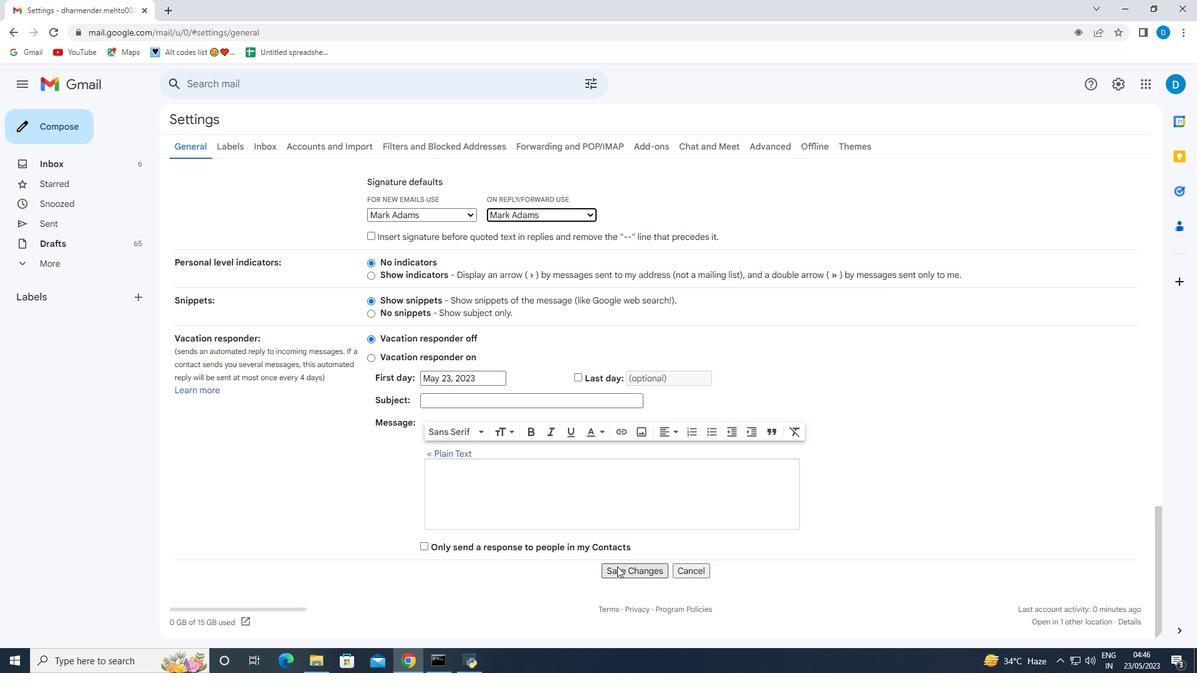 
Action: Mouse pressed left at (617, 567)
Screenshot: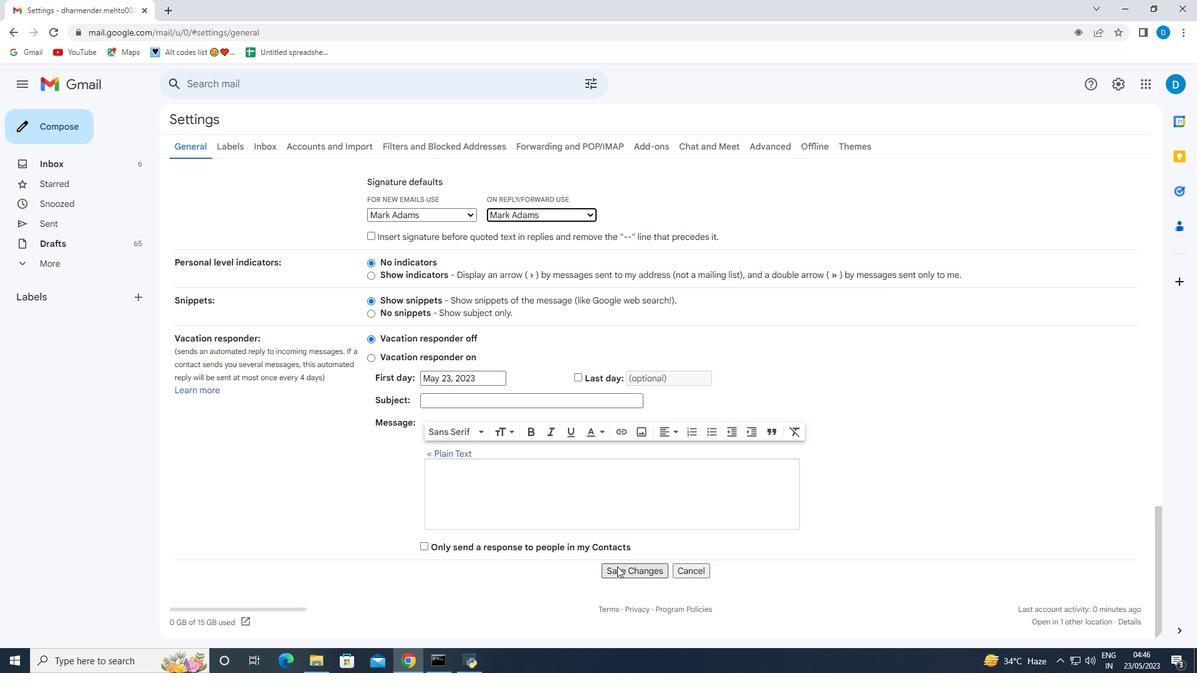 
Action: Mouse moved to (72, 126)
Screenshot: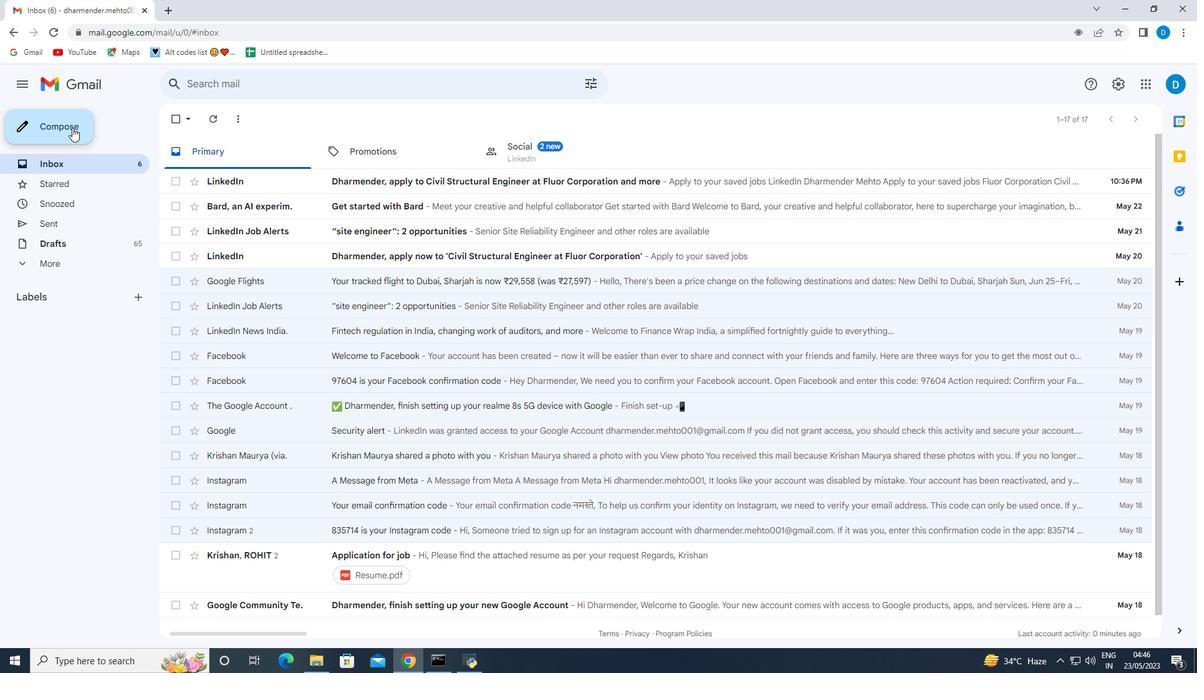 
Action: Mouse pressed left at (72, 126)
Screenshot: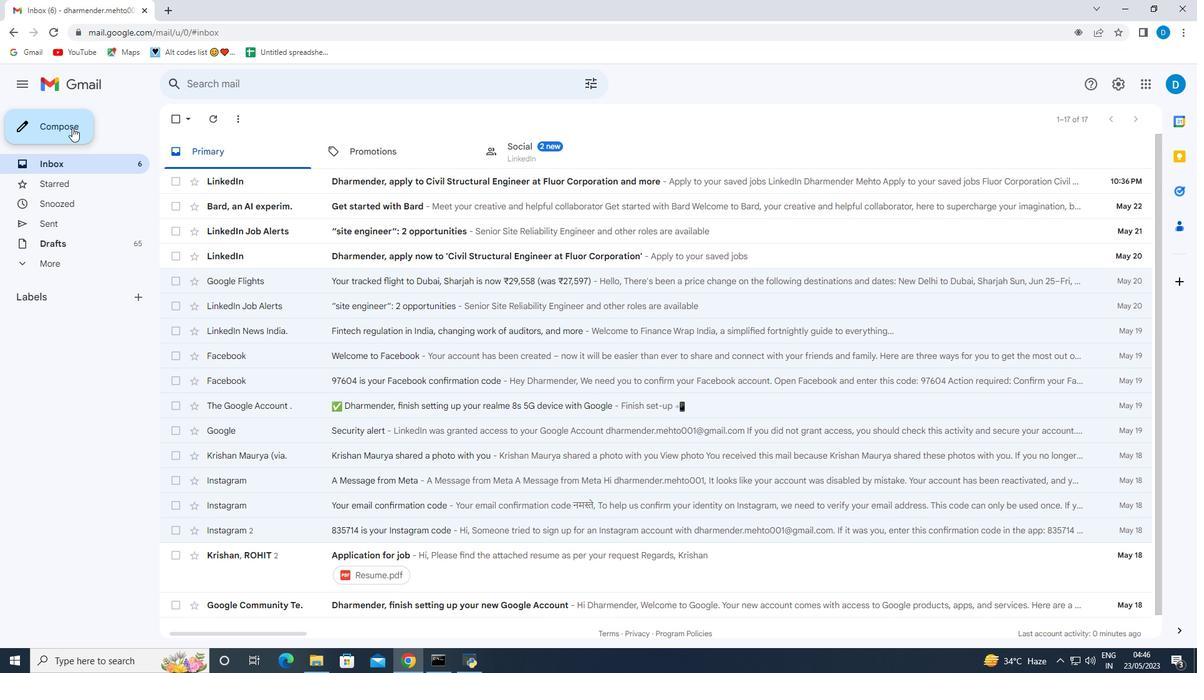 
Action: Mouse moved to (812, 373)
Screenshot: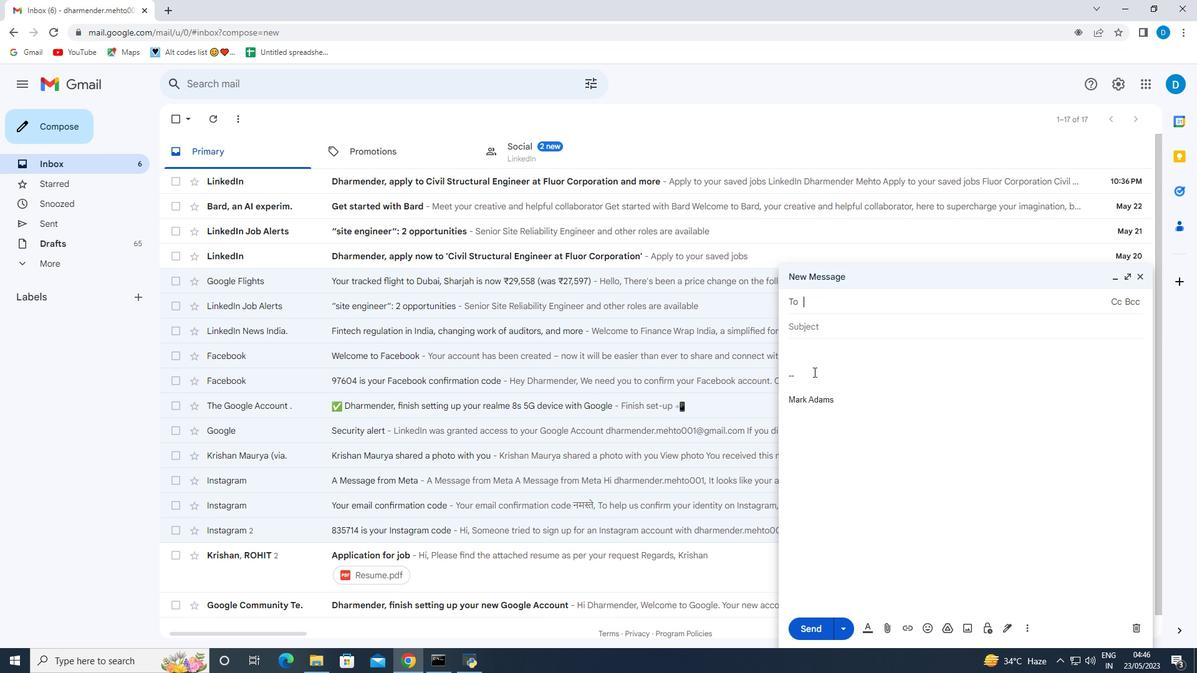 
Action: Mouse pressed left at (812, 373)
Screenshot: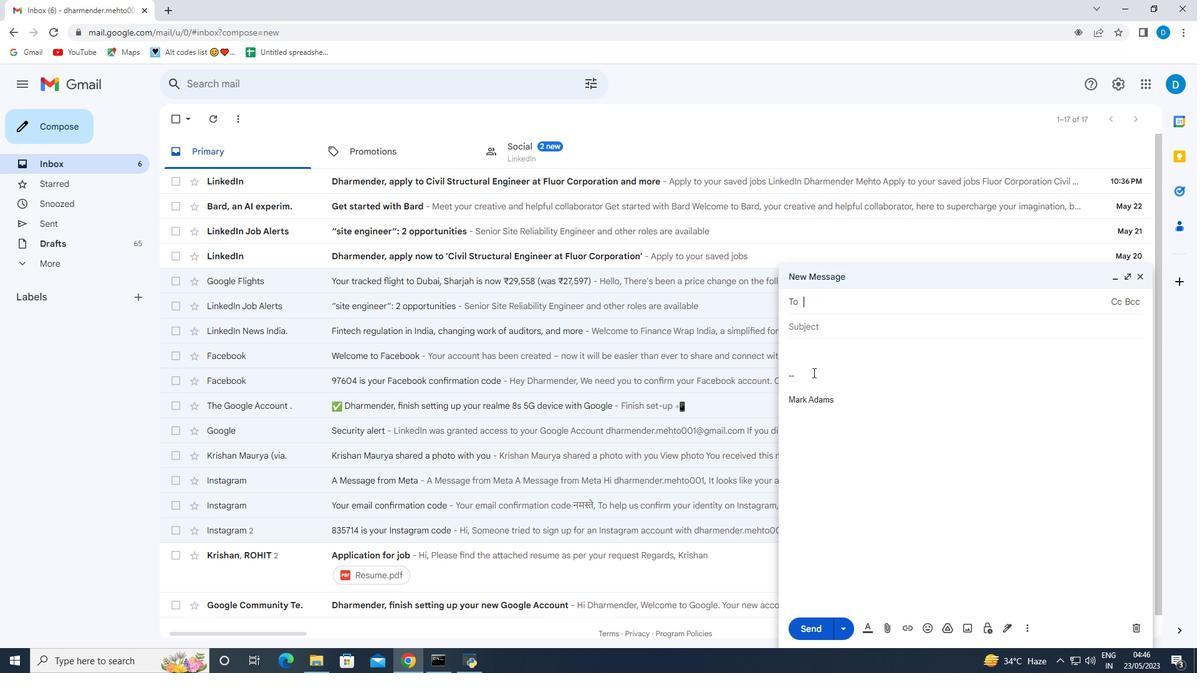 
Action: Key pressed <Key.backspace><Key.backspace><Key.backspace><Key.backspace><Key.shift>Have<Key.space>a<Key.space>great<Key.space><Key.shift>National<Key.space><Key.shift>Law<Key.space><Key.shift><Key.shift>Enforcement<Key.space><Key.shift>Appreciation<Key.space><Key.shift>S<Key.backspace><Key.shift>Da,
Screenshot: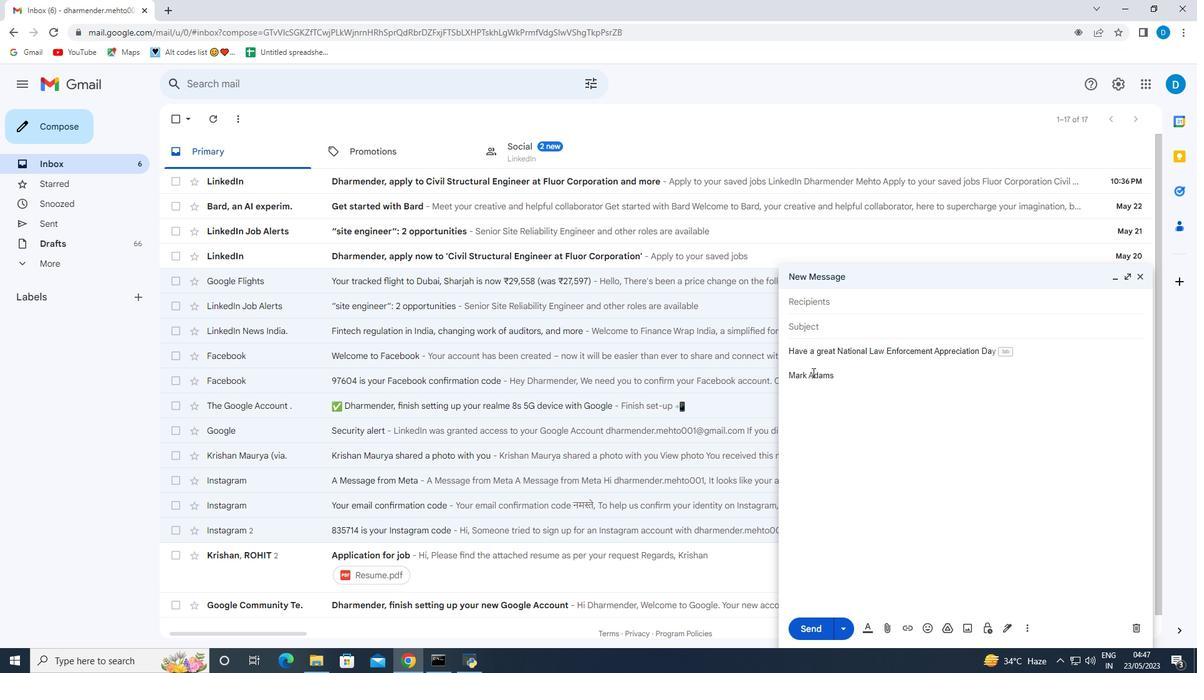 
Action: Mouse moved to (1016, 357)
Screenshot: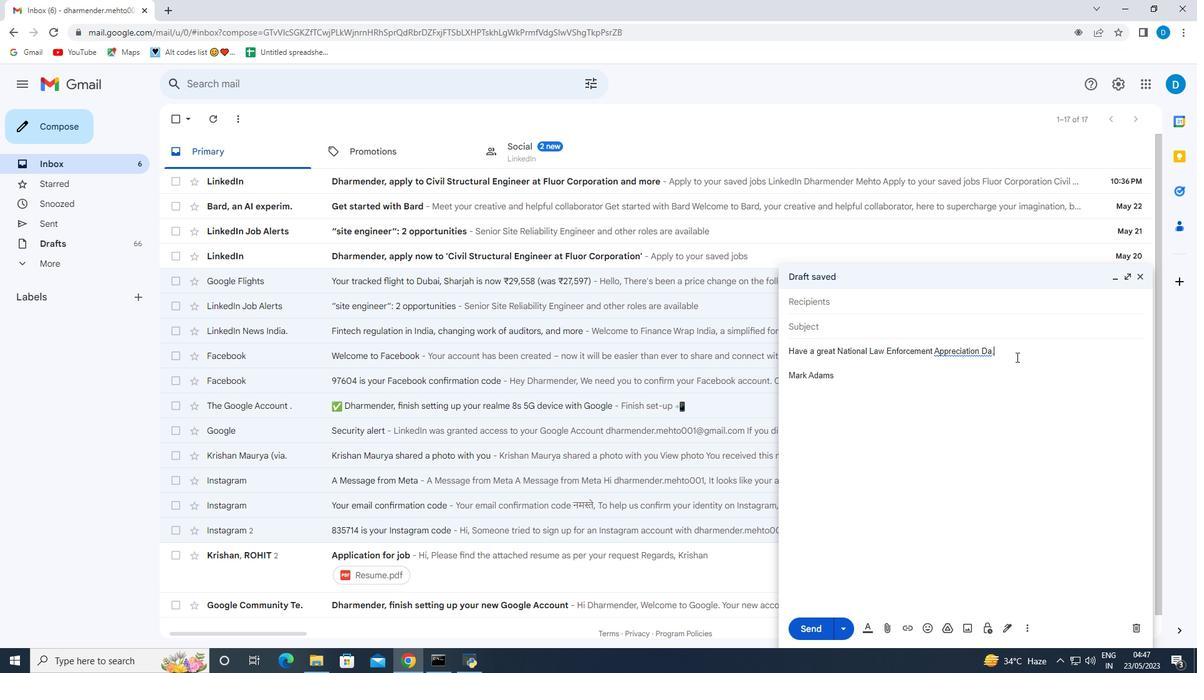 
Action: Key pressed <Key.backspace>y,
Screenshot: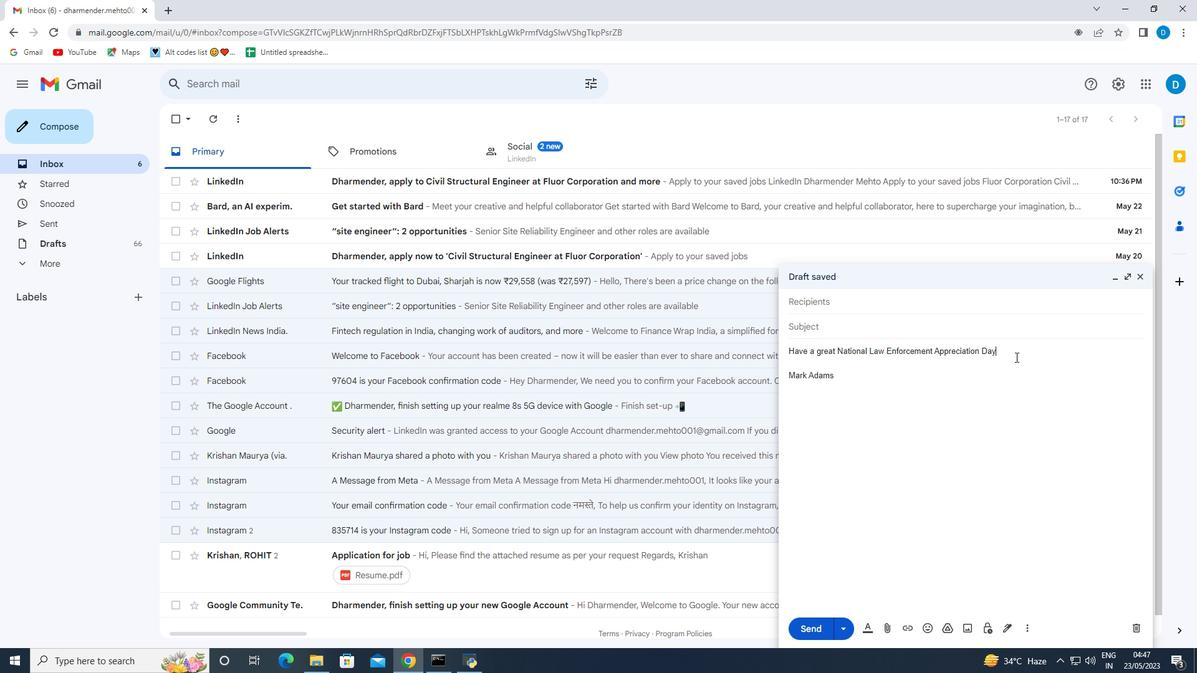 
Action: Mouse moved to (1024, 630)
Screenshot: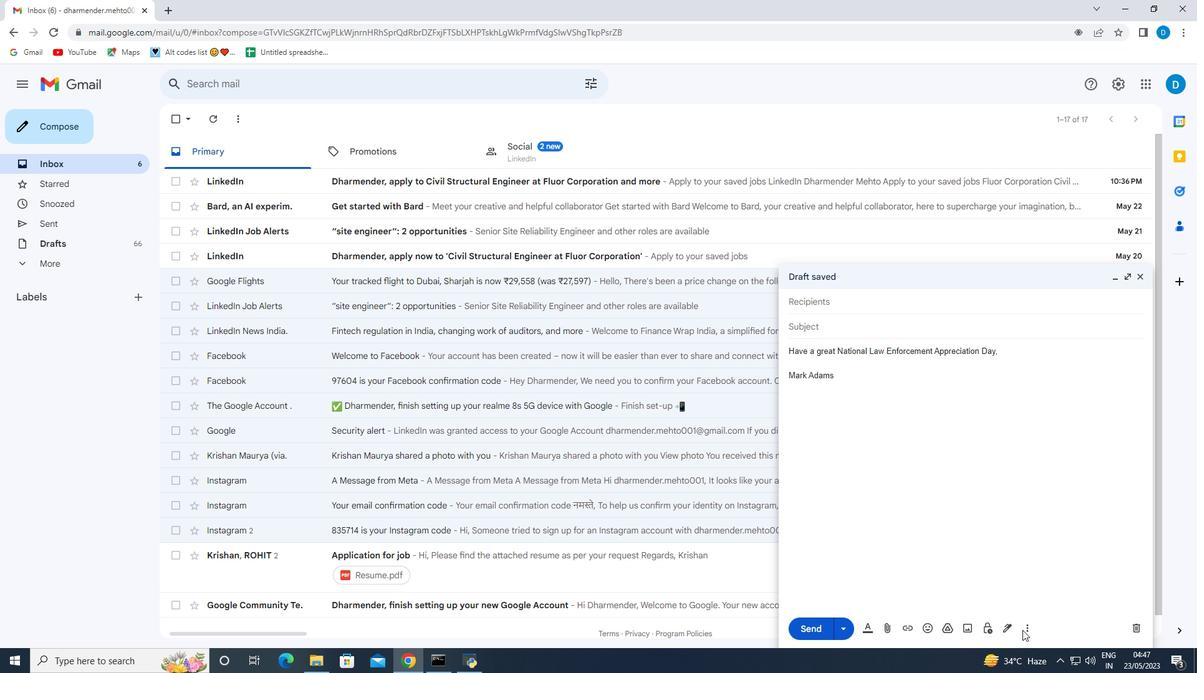 
Action: Mouse pressed left at (1024, 630)
Screenshot: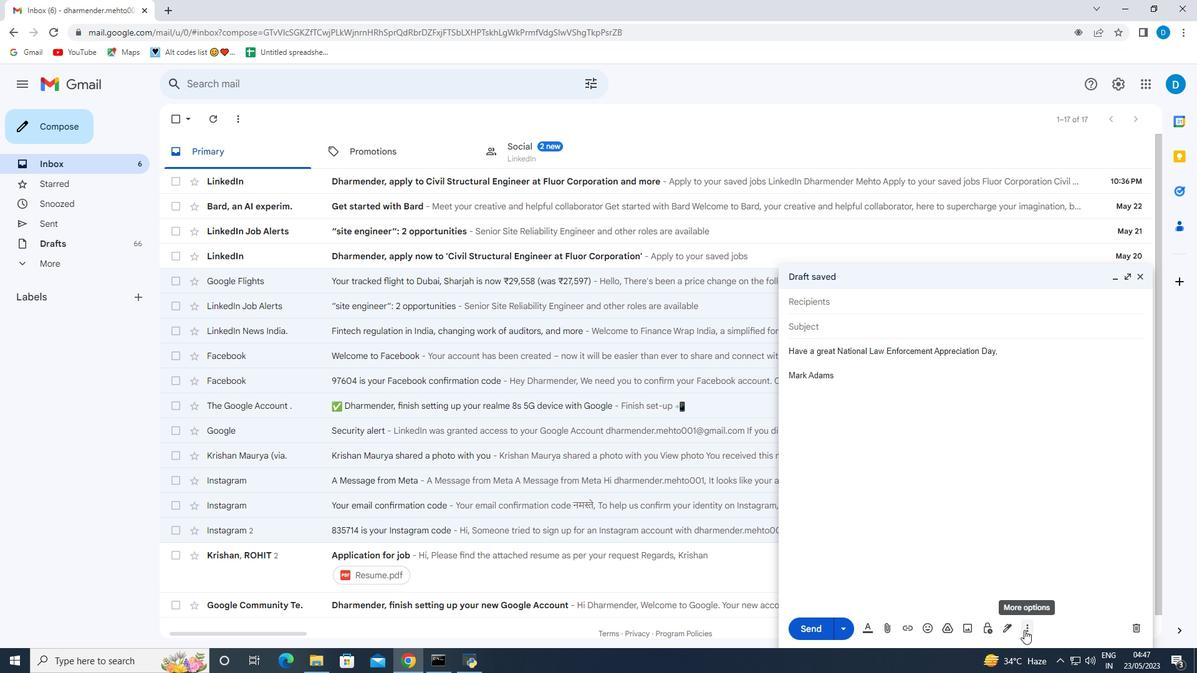 
Action: Mouse moved to (1073, 514)
Screenshot: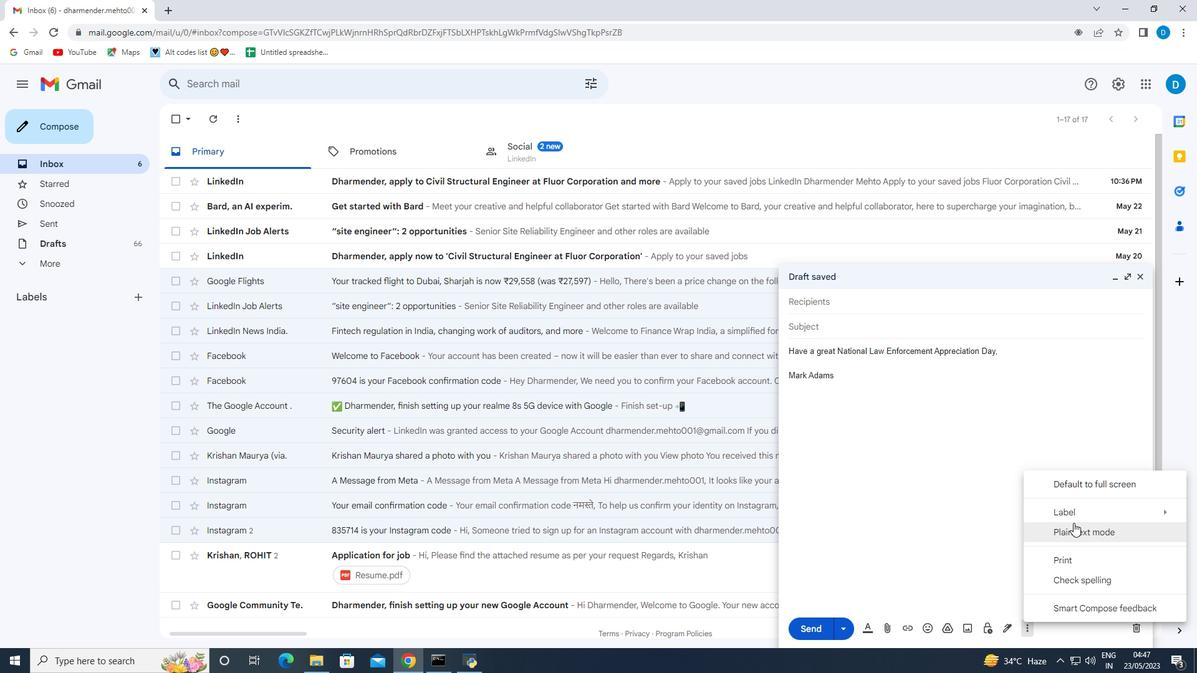 
Action: Mouse pressed left at (1073, 514)
Screenshot: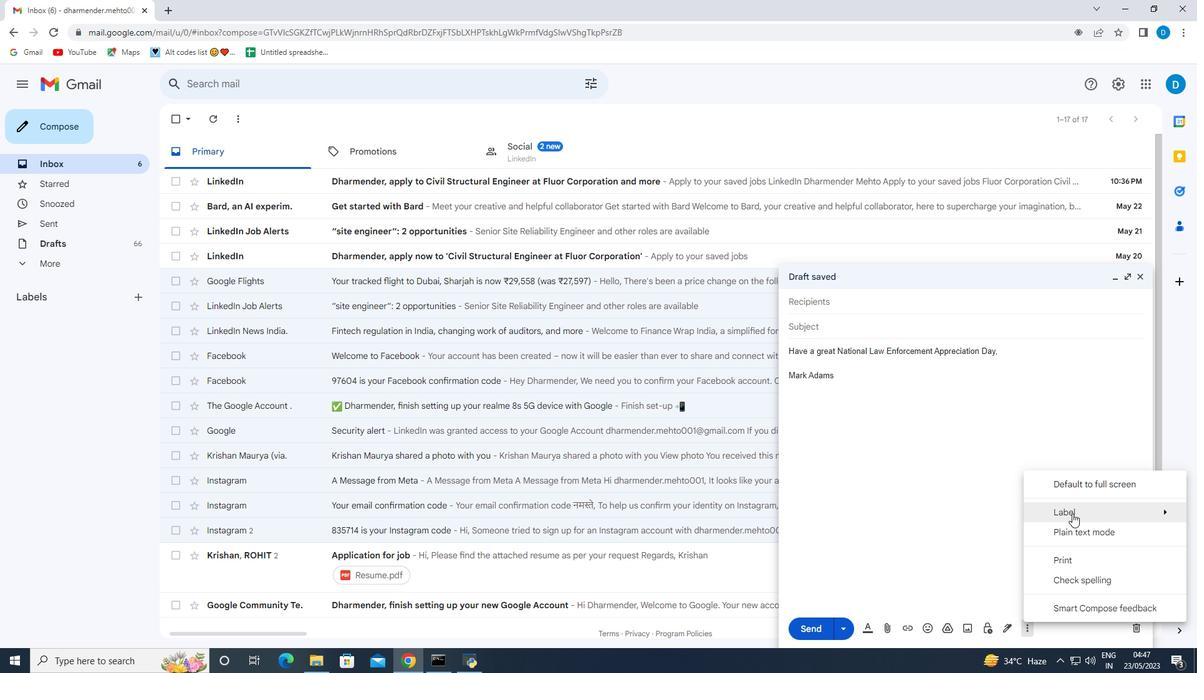 
Action: Mouse moved to (920, 486)
Screenshot: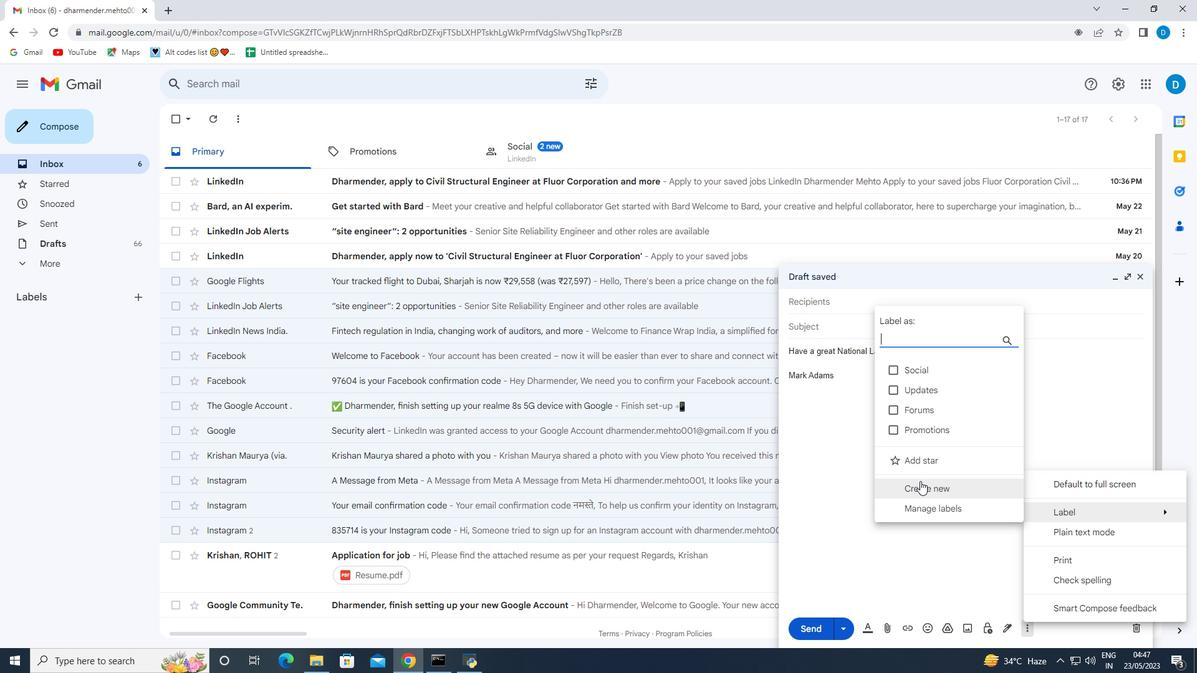 
Action: Mouse pressed left at (920, 486)
Screenshot: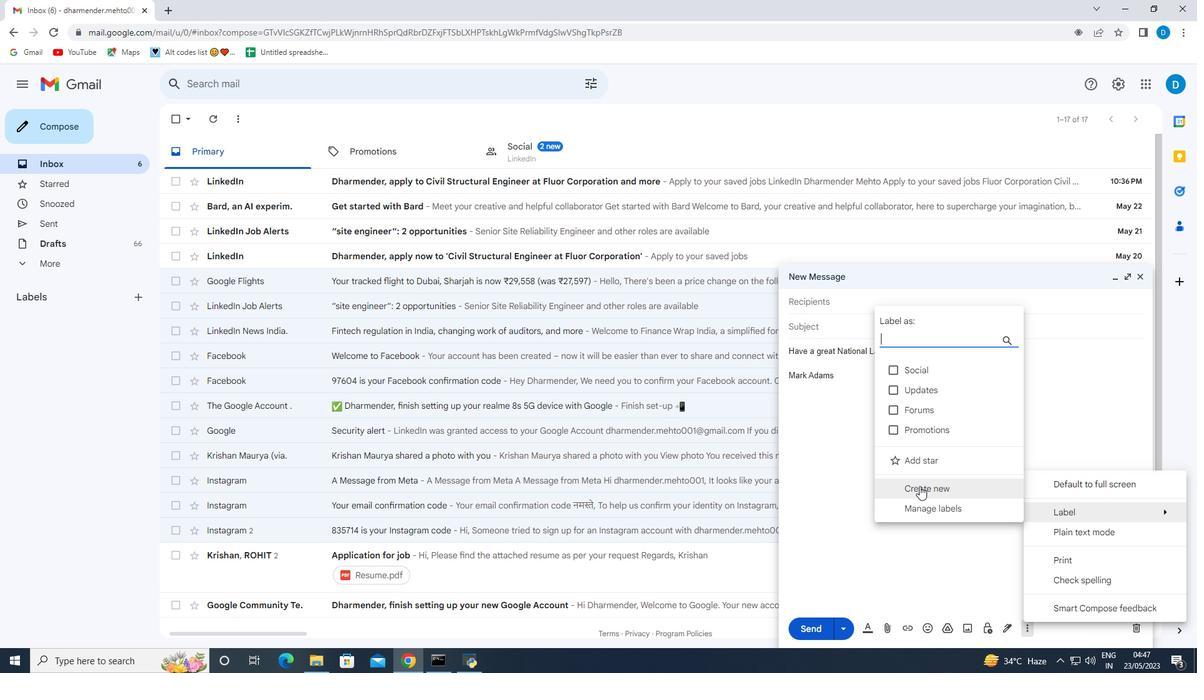 
Action: Mouse moved to (502, 344)
Screenshot: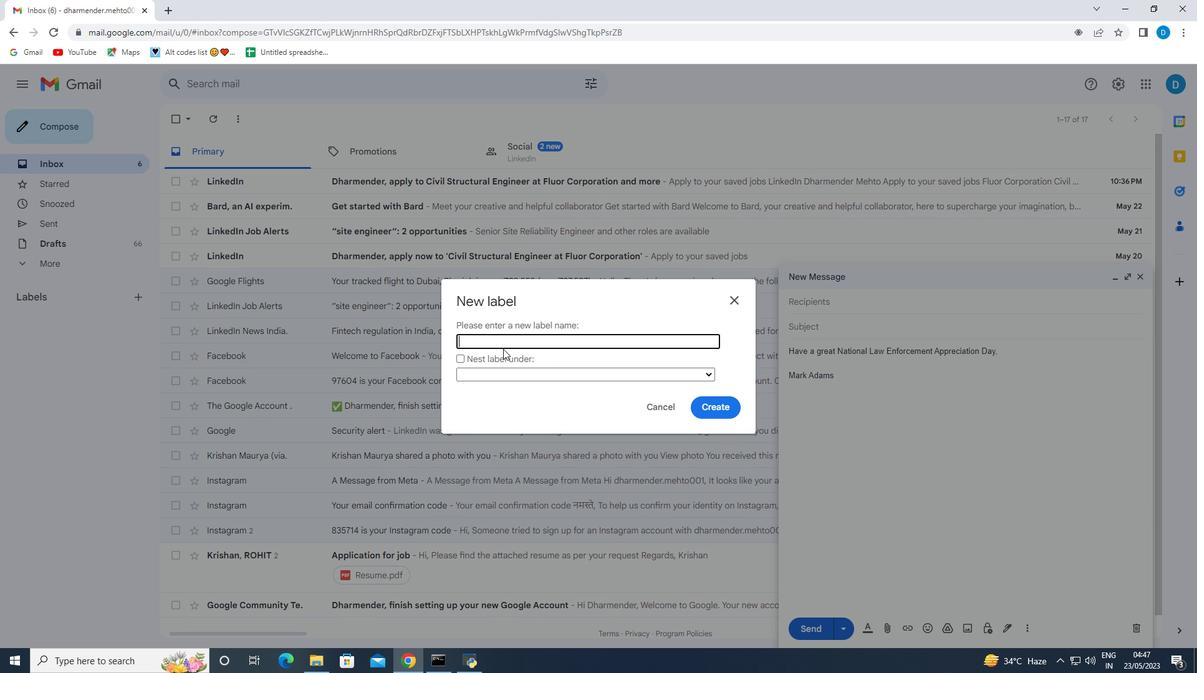 
Action: Mouse pressed left at (502, 344)
Screenshot: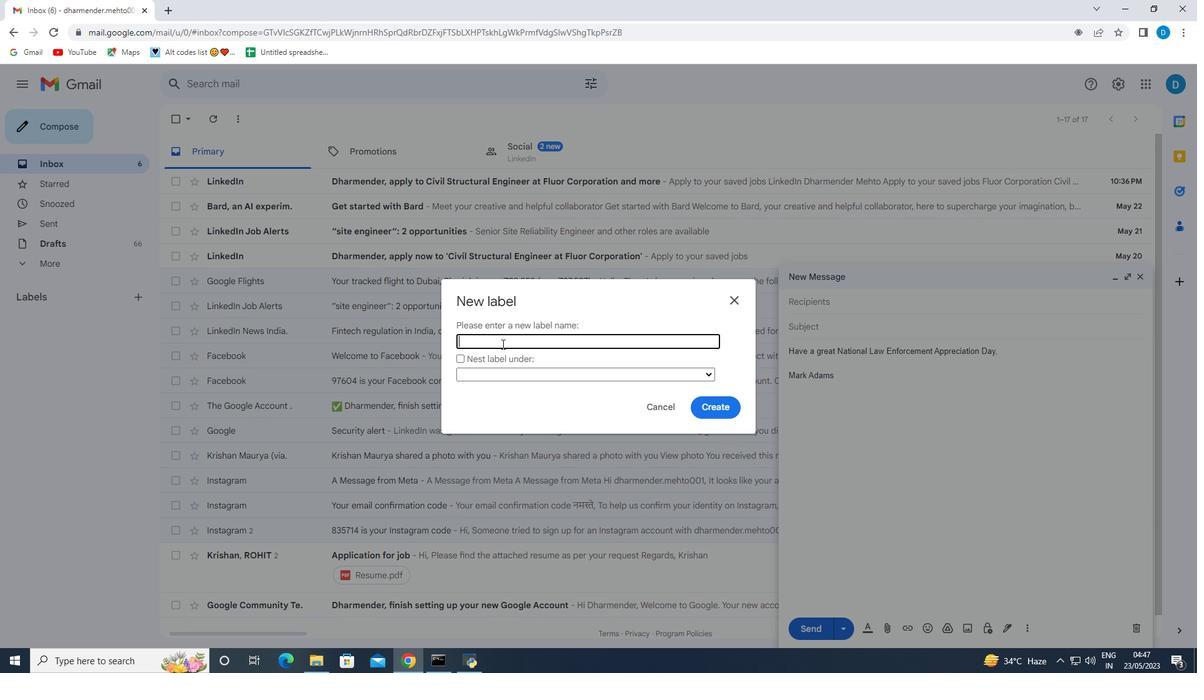 
Action: Key pressed <Key.shift>Franchise<Key.space>agreements
Screenshot: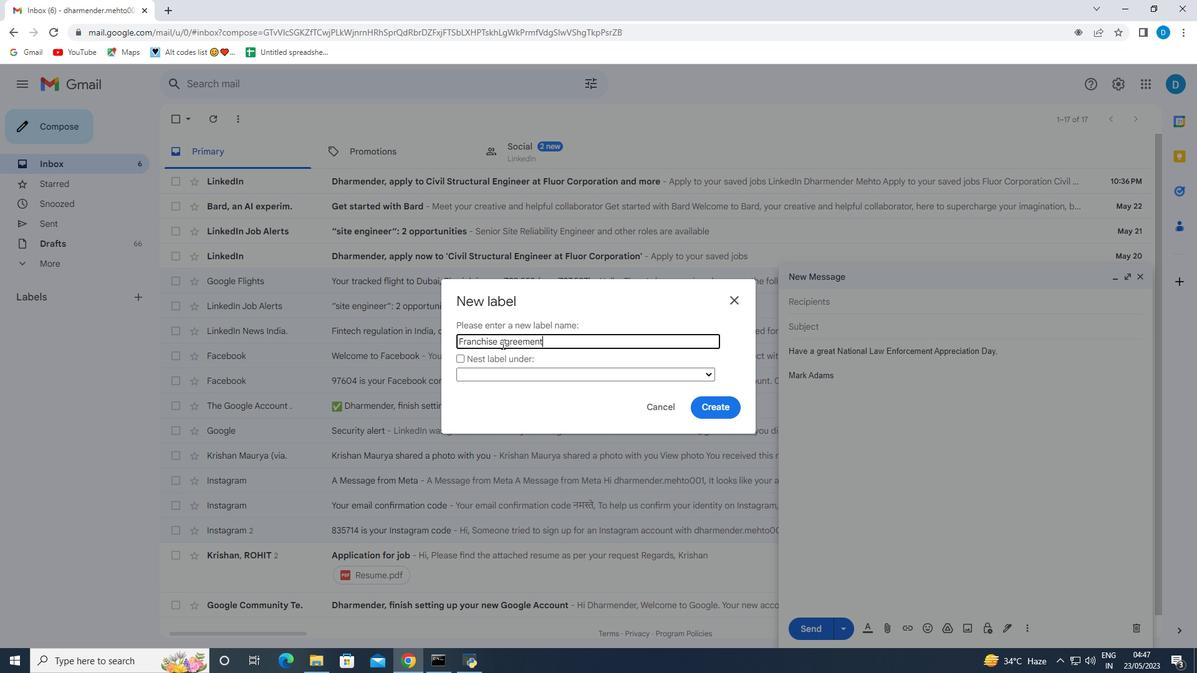 
Action: Mouse moved to (701, 398)
Screenshot: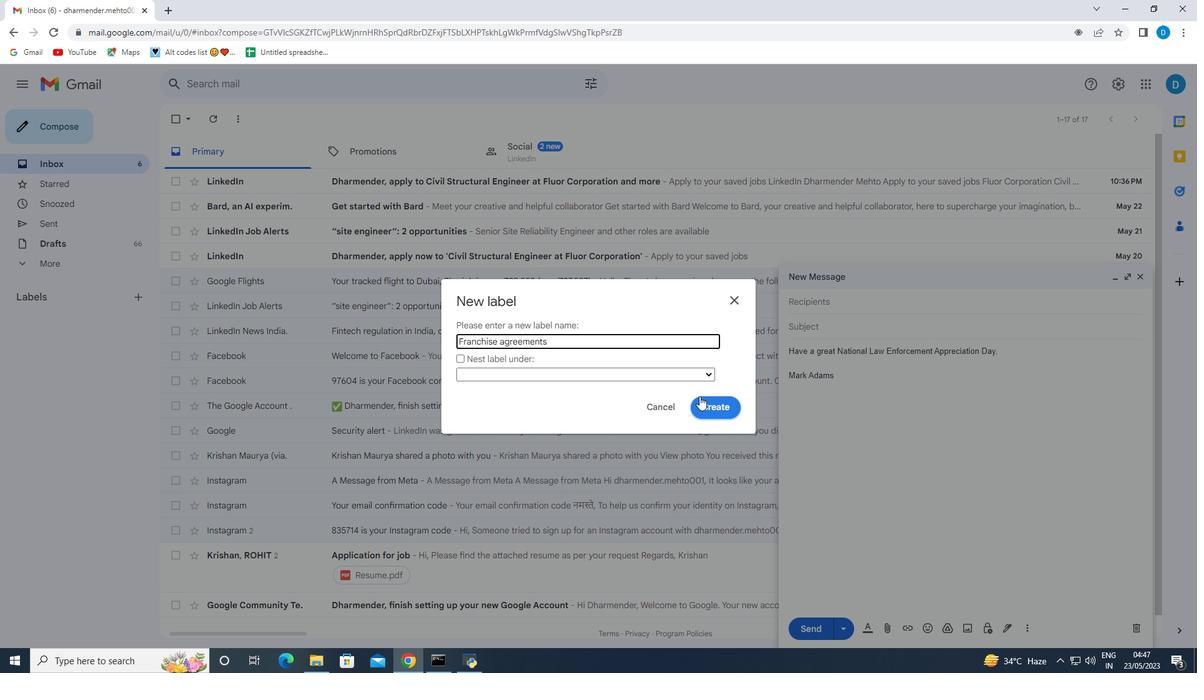 
Action: Mouse pressed left at (701, 398)
Screenshot: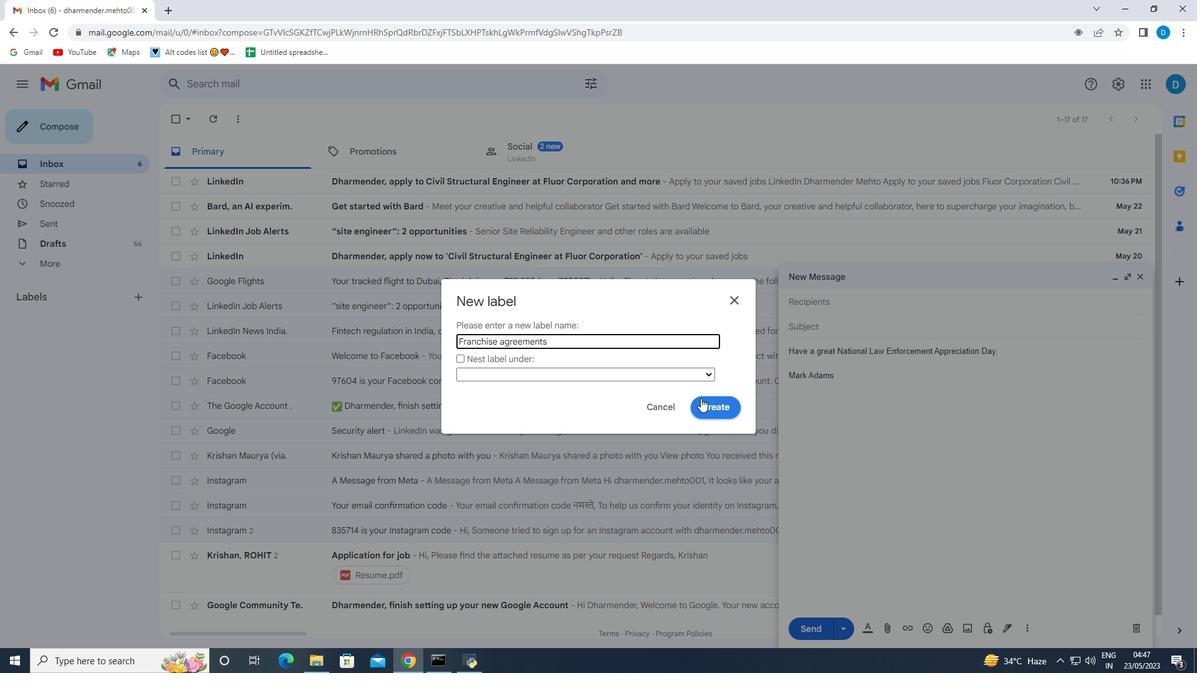 
Action: Mouse moved to (142, 318)
Screenshot: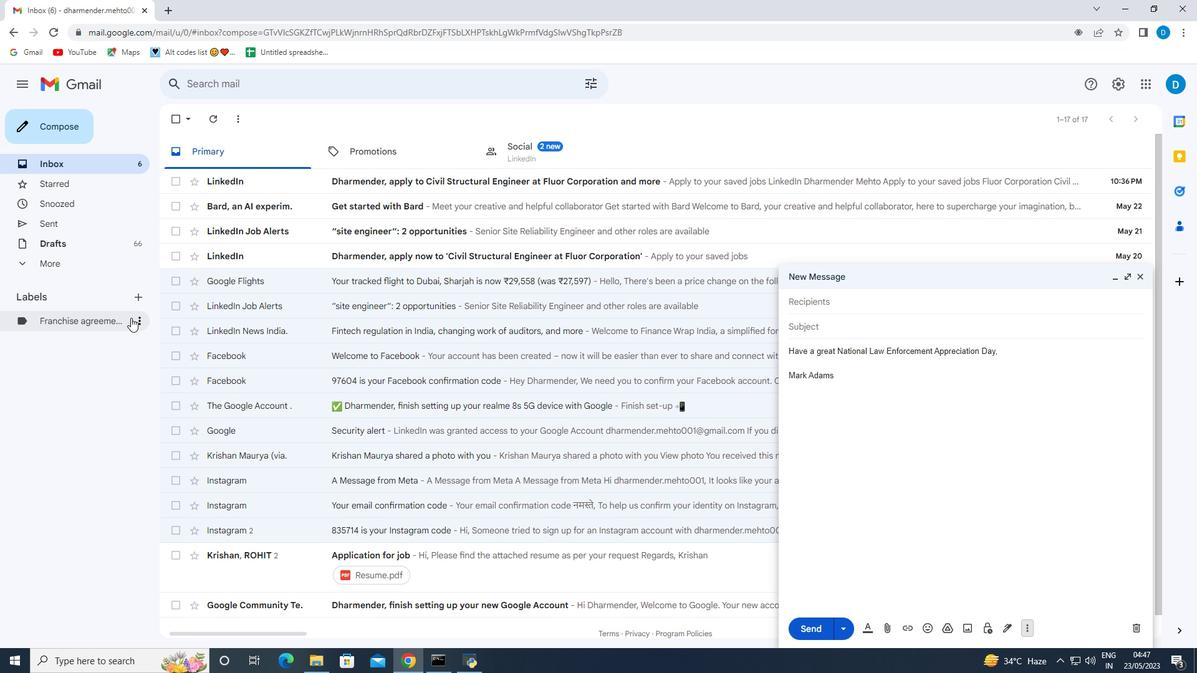 
Action: Mouse pressed left at (142, 318)
Screenshot: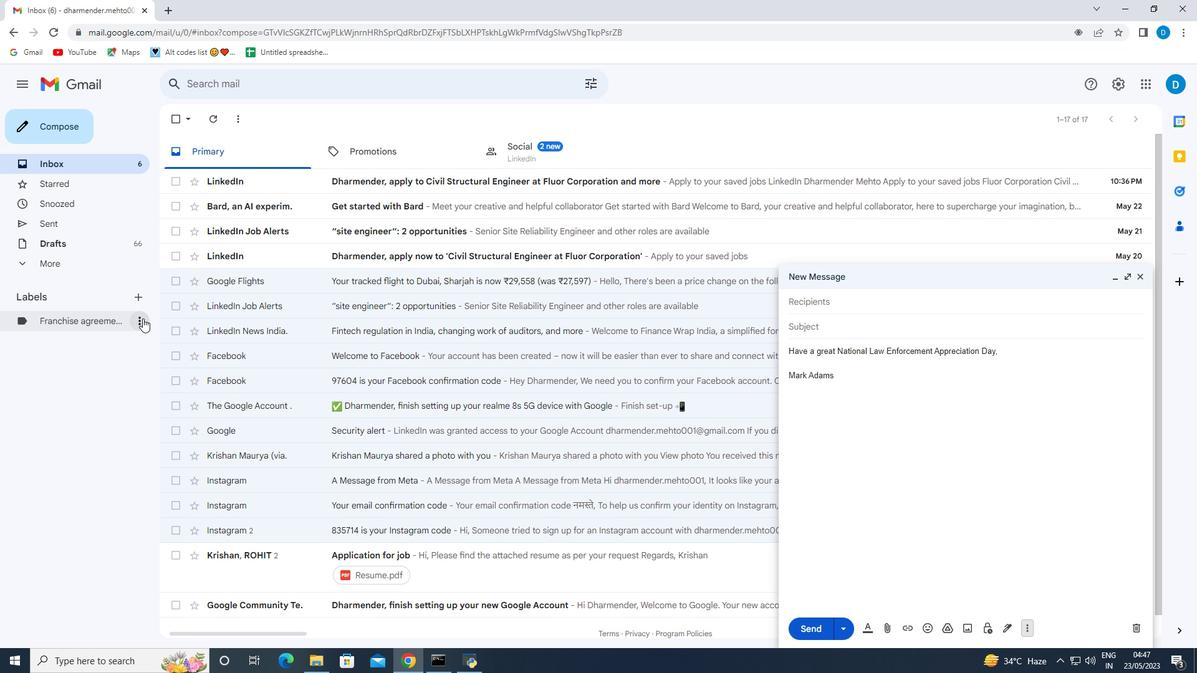 
Action: Mouse moved to (195, 341)
Screenshot: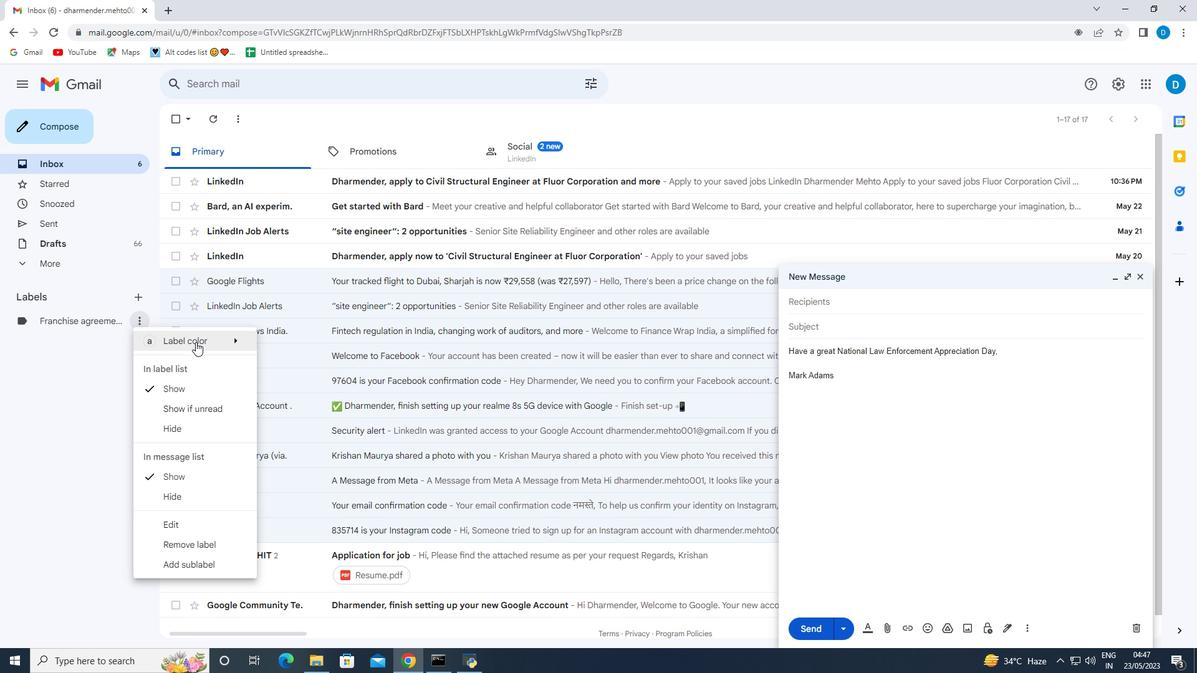 
Action: Mouse pressed left at (195, 341)
Screenshot: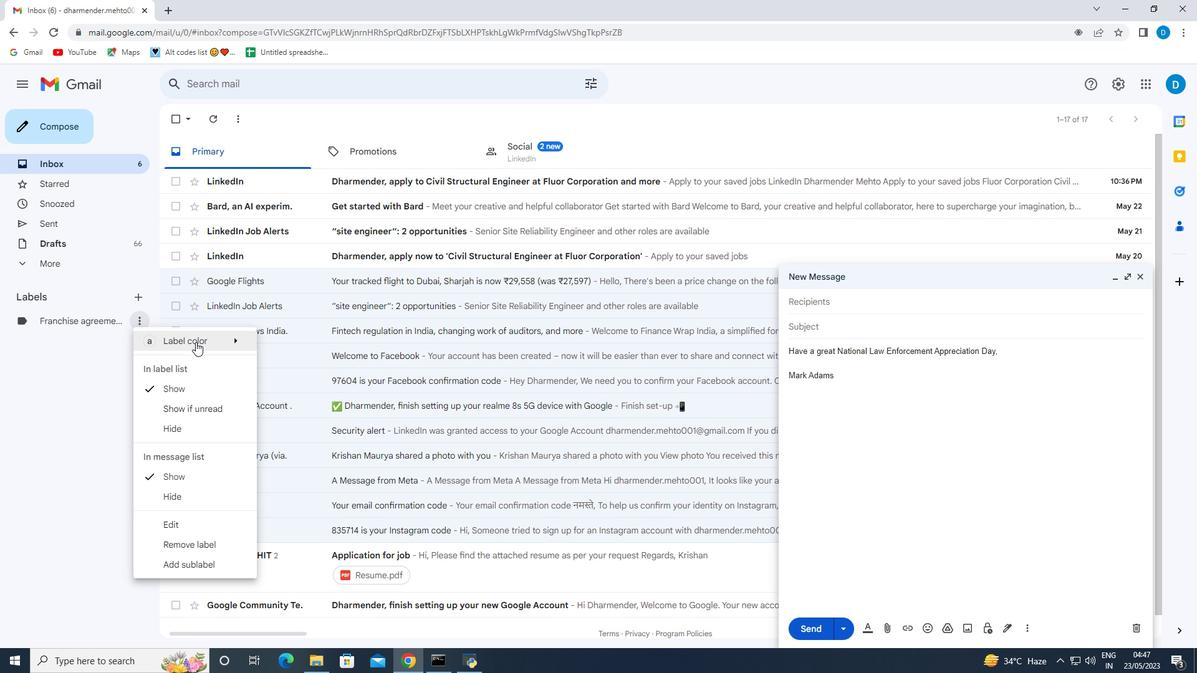 
Action: Mouse moved to (292, 407)
Screenshot: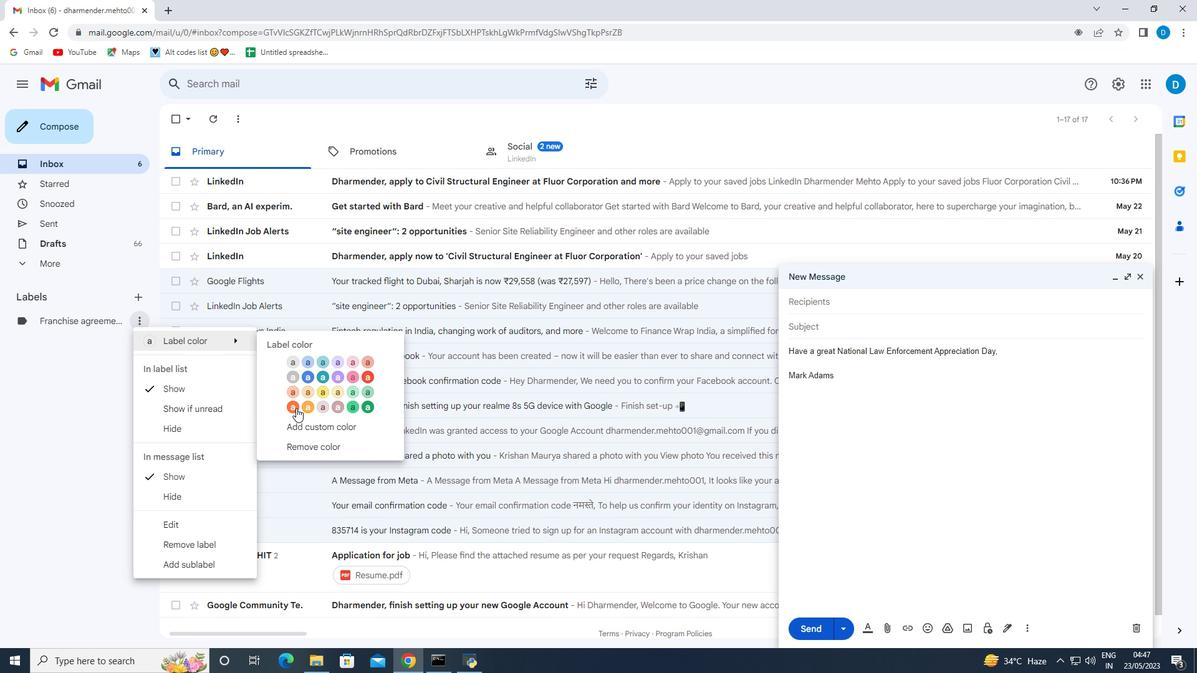 
Action: Mouse pressed left at (292, 407)
Screenshot: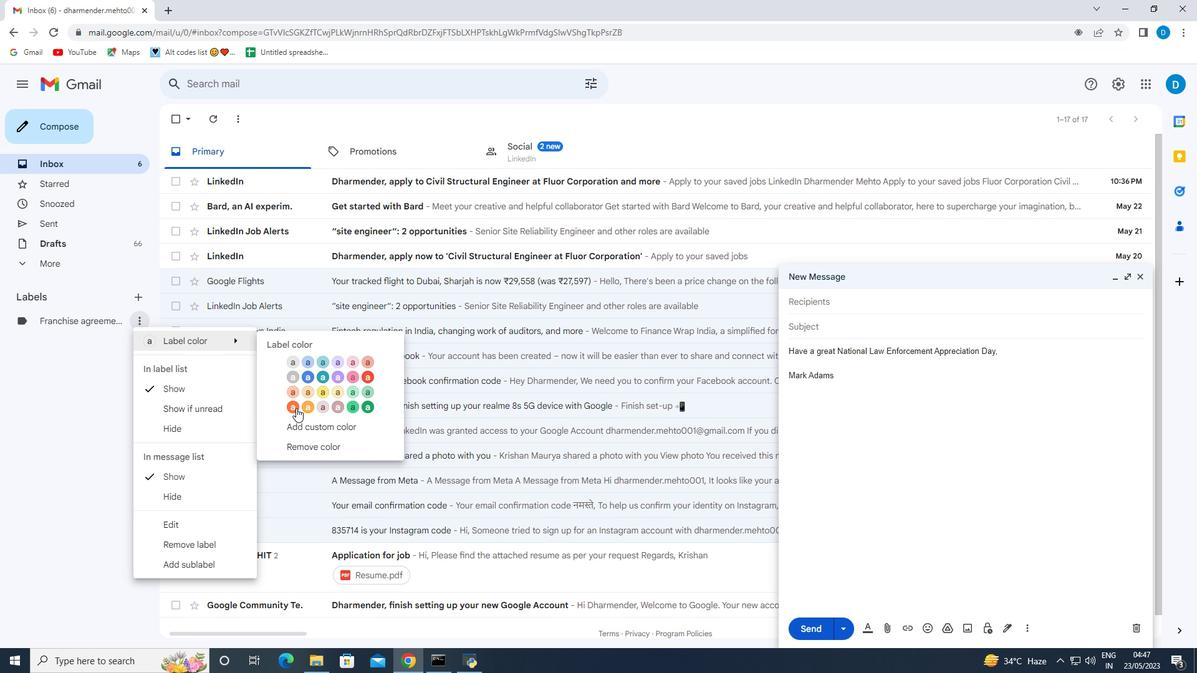 
Action: Mouse moved to (1043, 568)
Screenshot: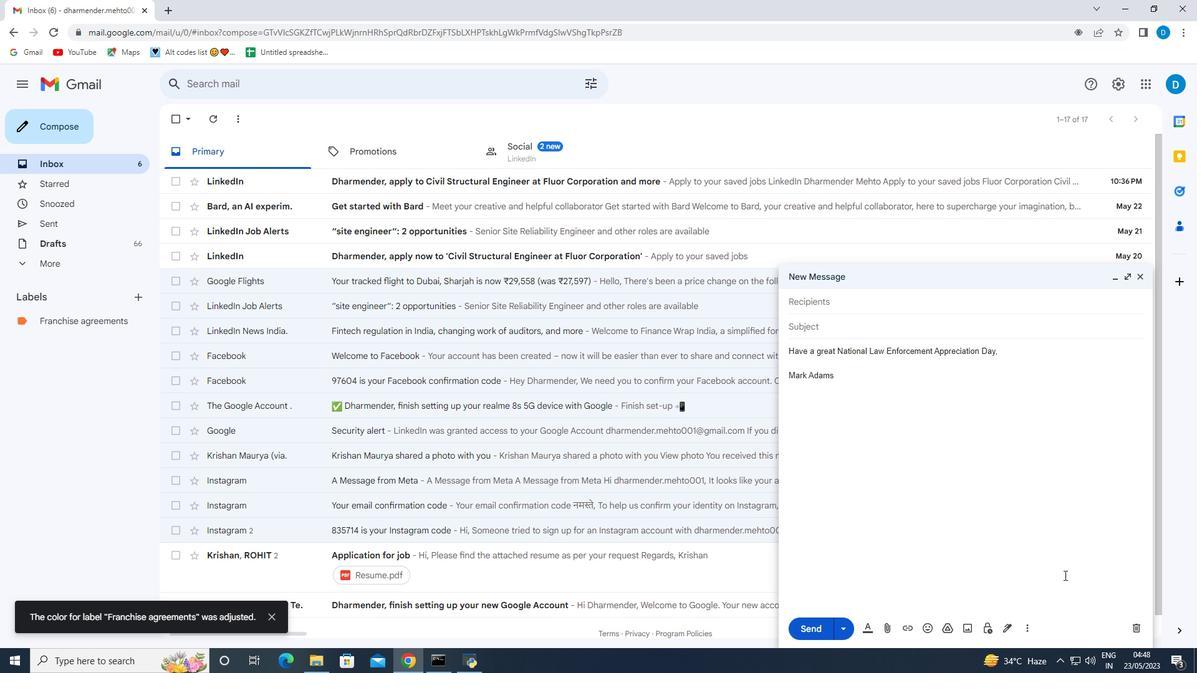
Action: Mouse pressed left at (1043, 568)
Screenshot: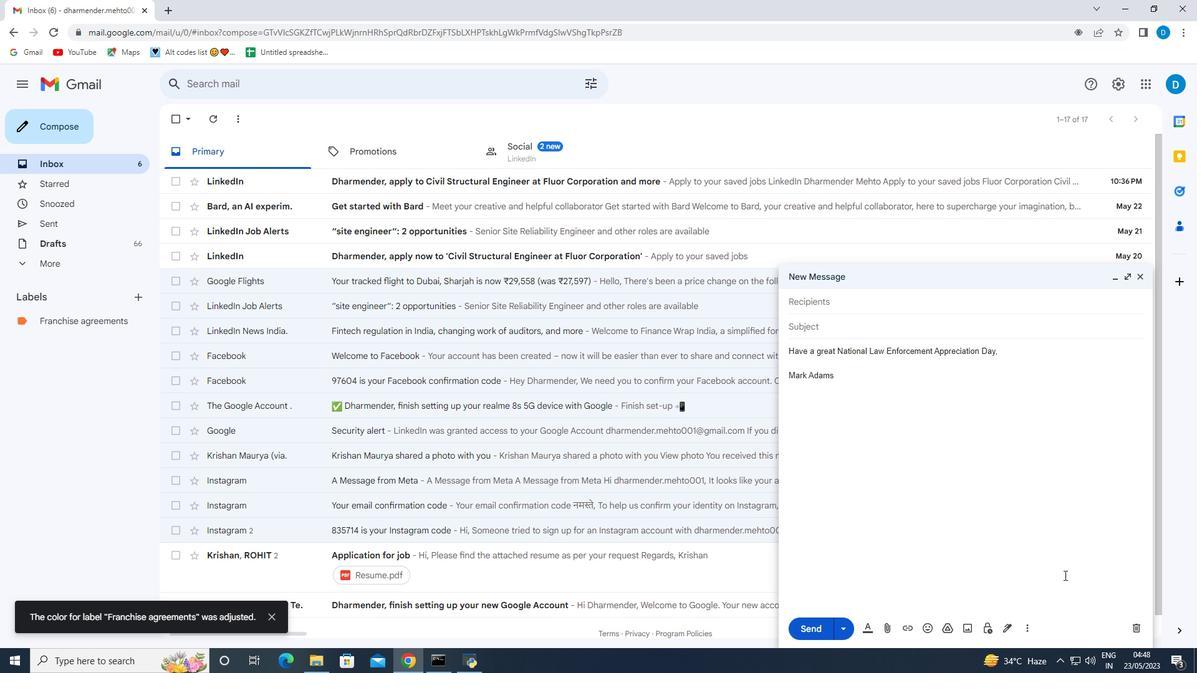 
Action: Mouse moved to (1028, 625)
Screenshot: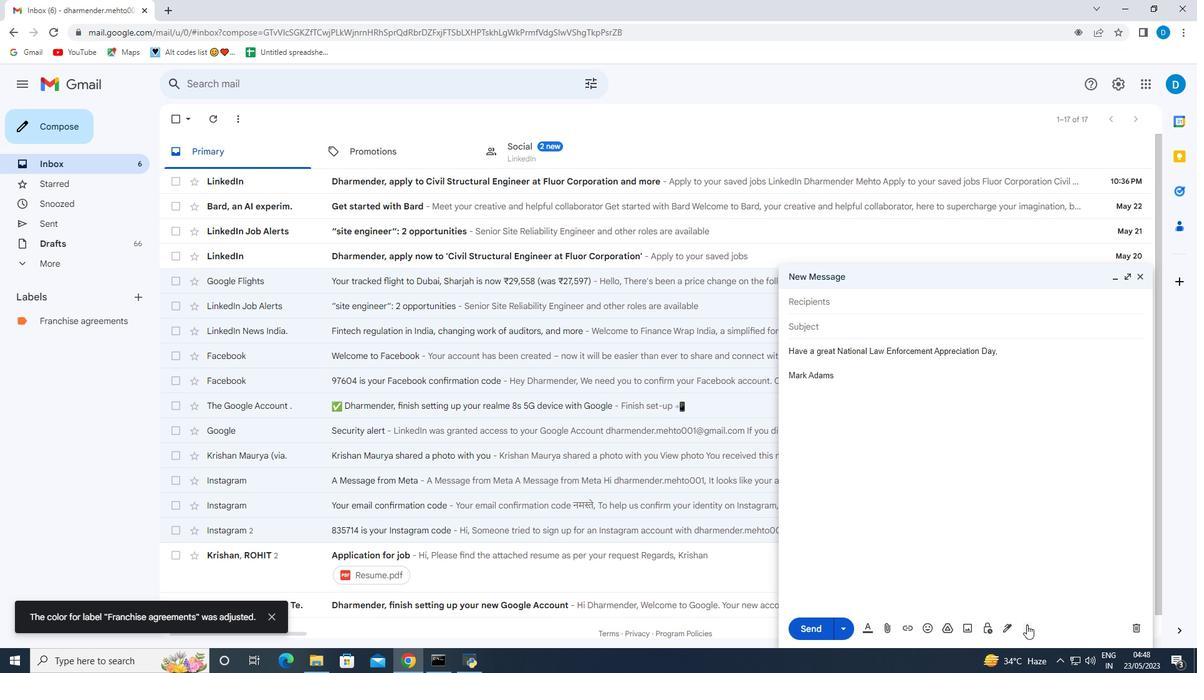 
Action: Mouse pressed left at (1028, 625)
Screenshot: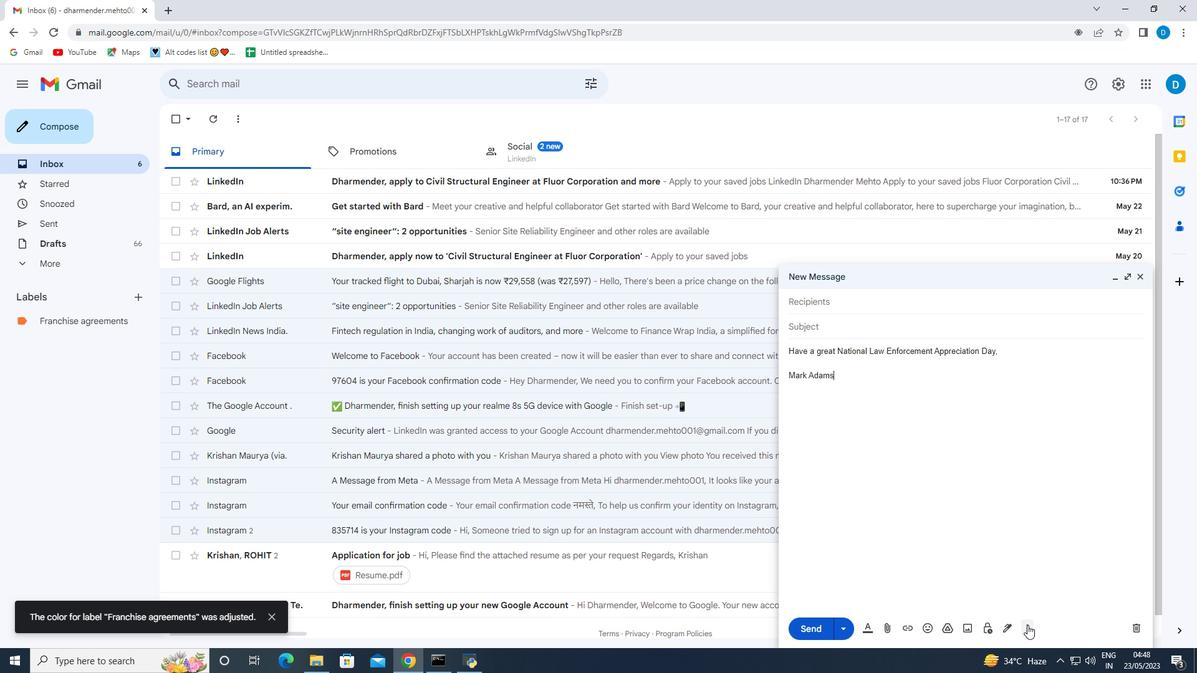 
Action: Mouse moved to (1055, 516)
Screenshot: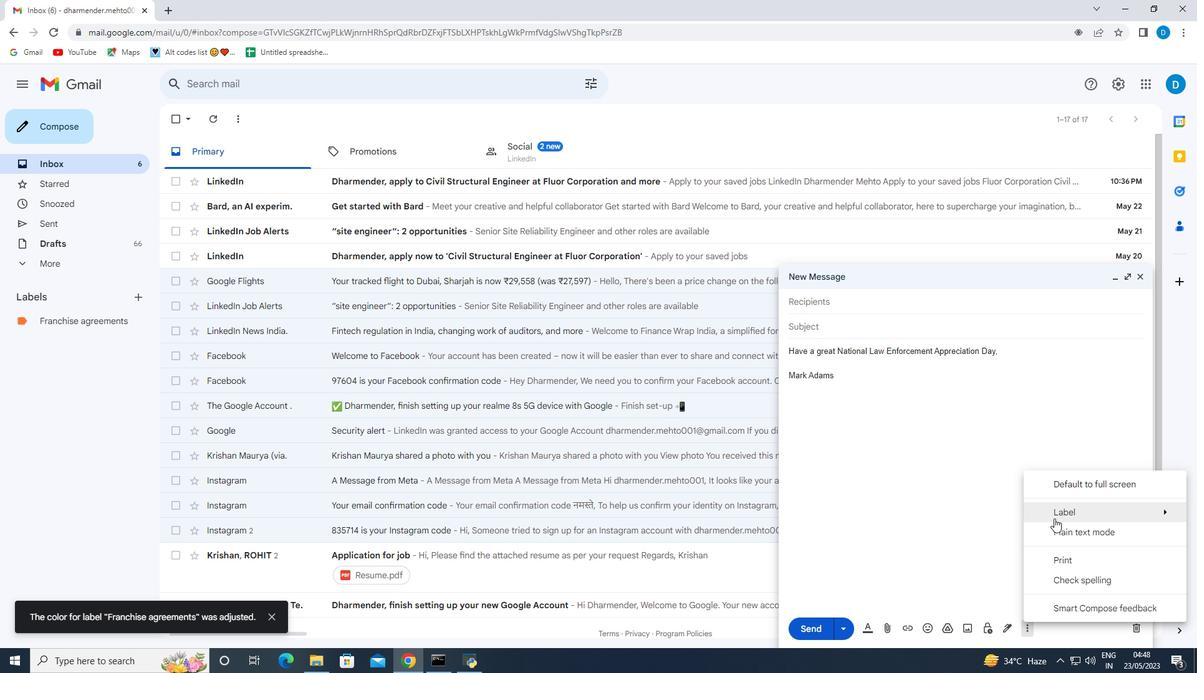 
Action: Mouse pressed left at (1055, 516)
Screenshot: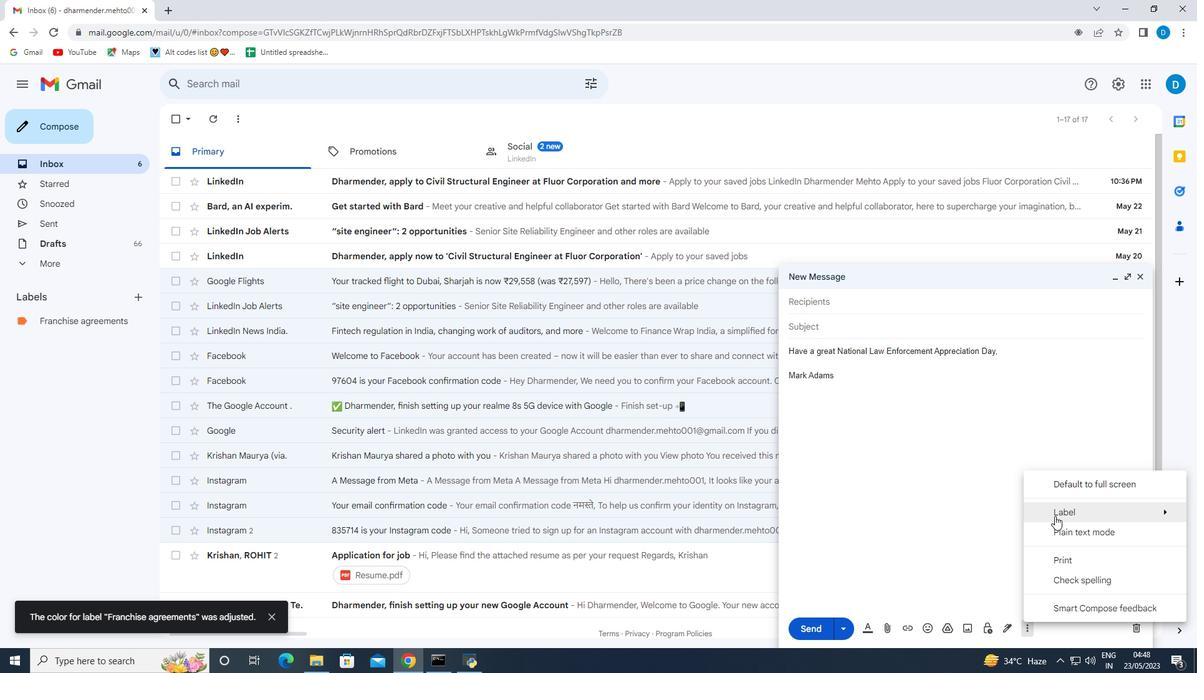 
Action: Mouse moved to (888, 352)
Screenshot: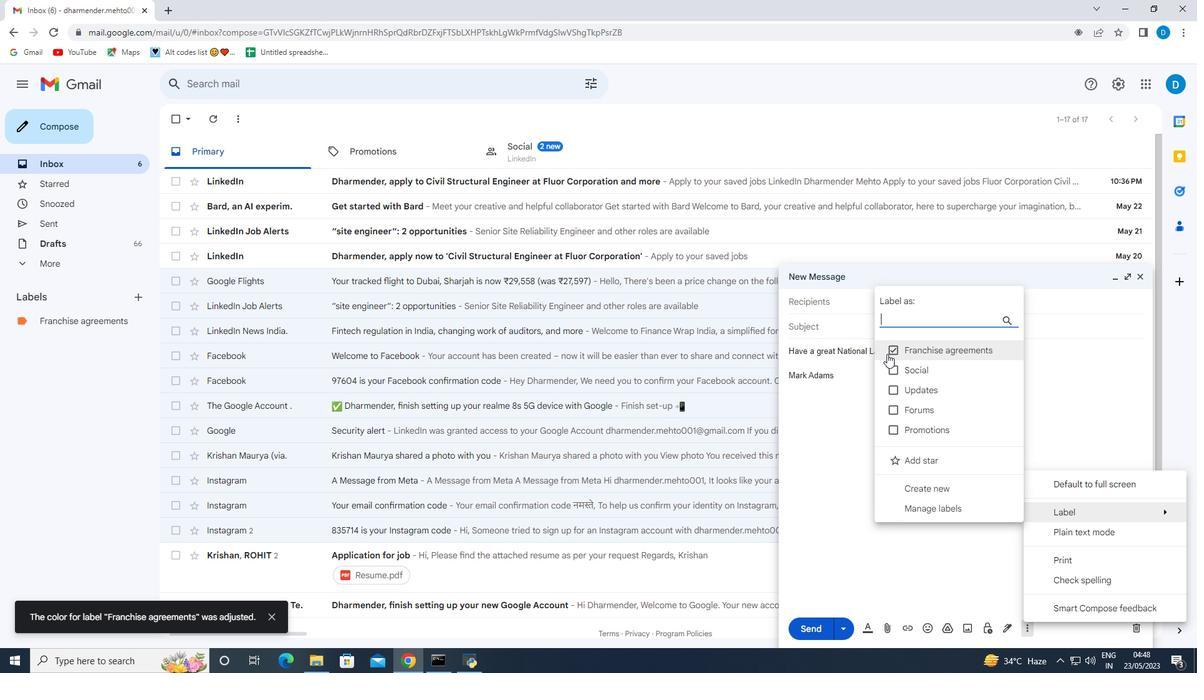 
Action: Mouse pressed left at (888, 352)
Screenshot: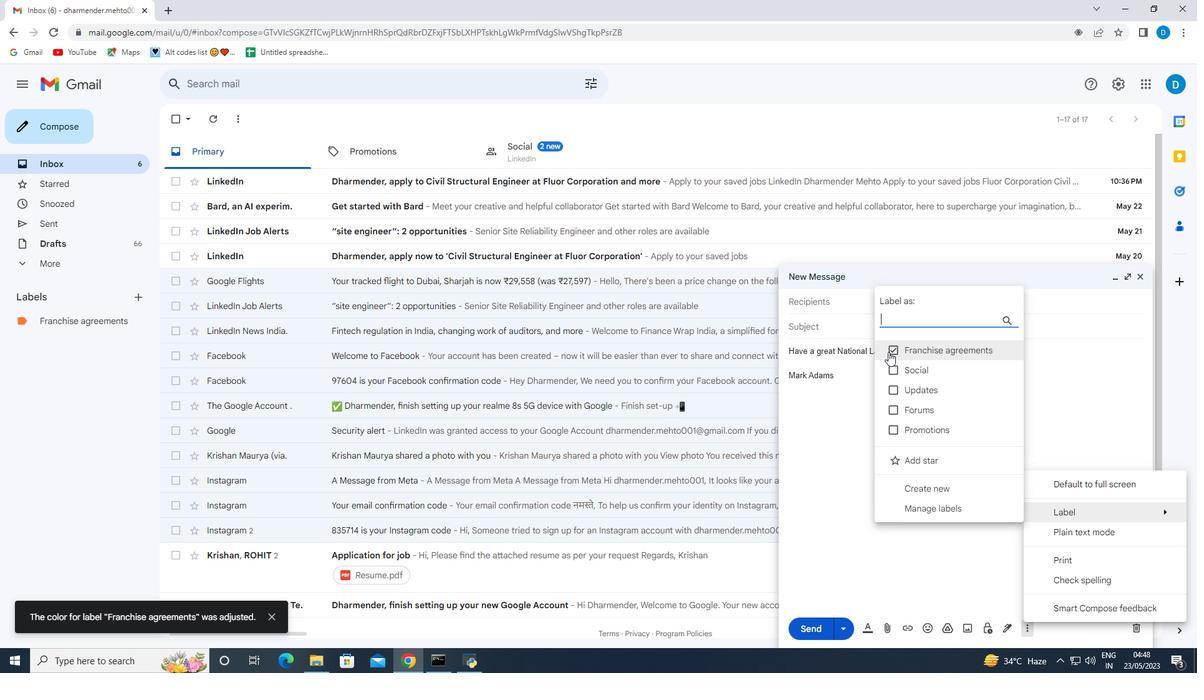 
Action: Mouse moved to (892, 349)
Screenshot: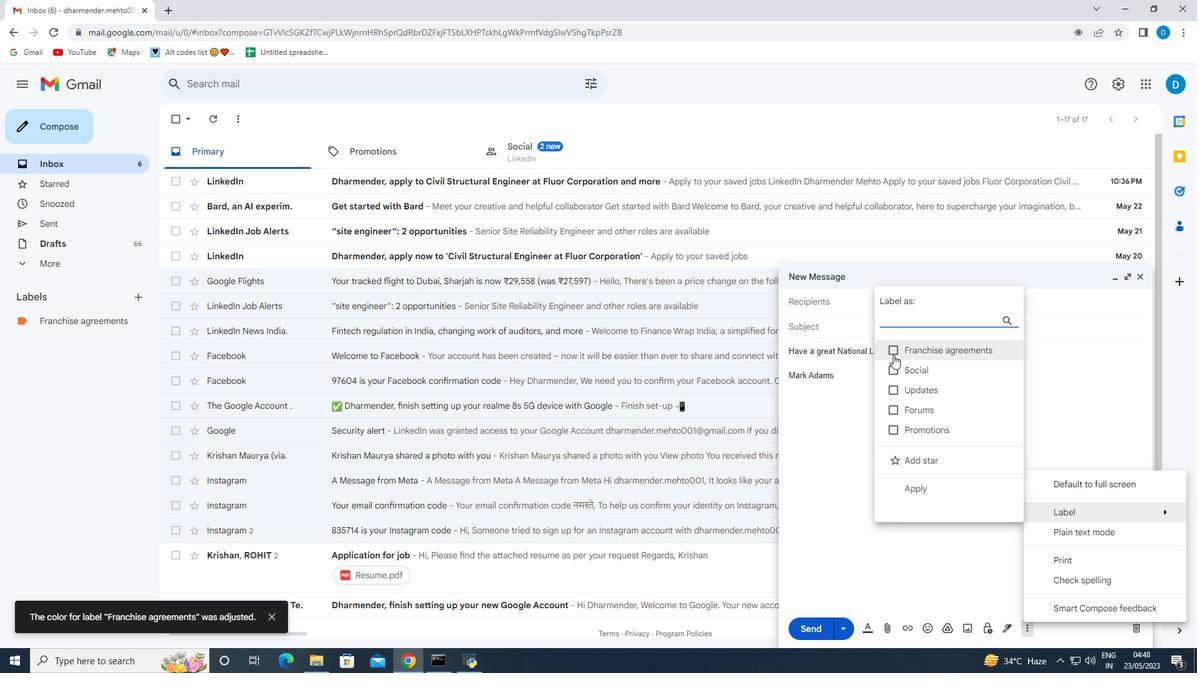 
Action: Mouse pressed left at (892, 349)
Screenshot: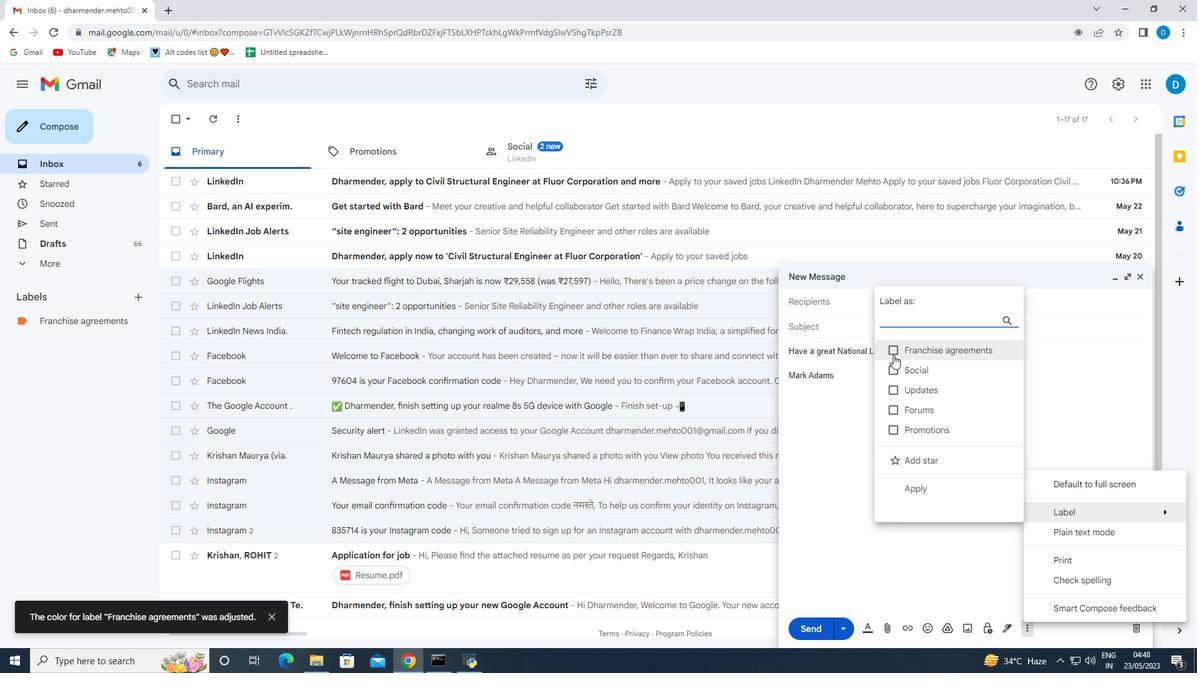 
Action: Mouse moved to (855, 432)
Screenshot: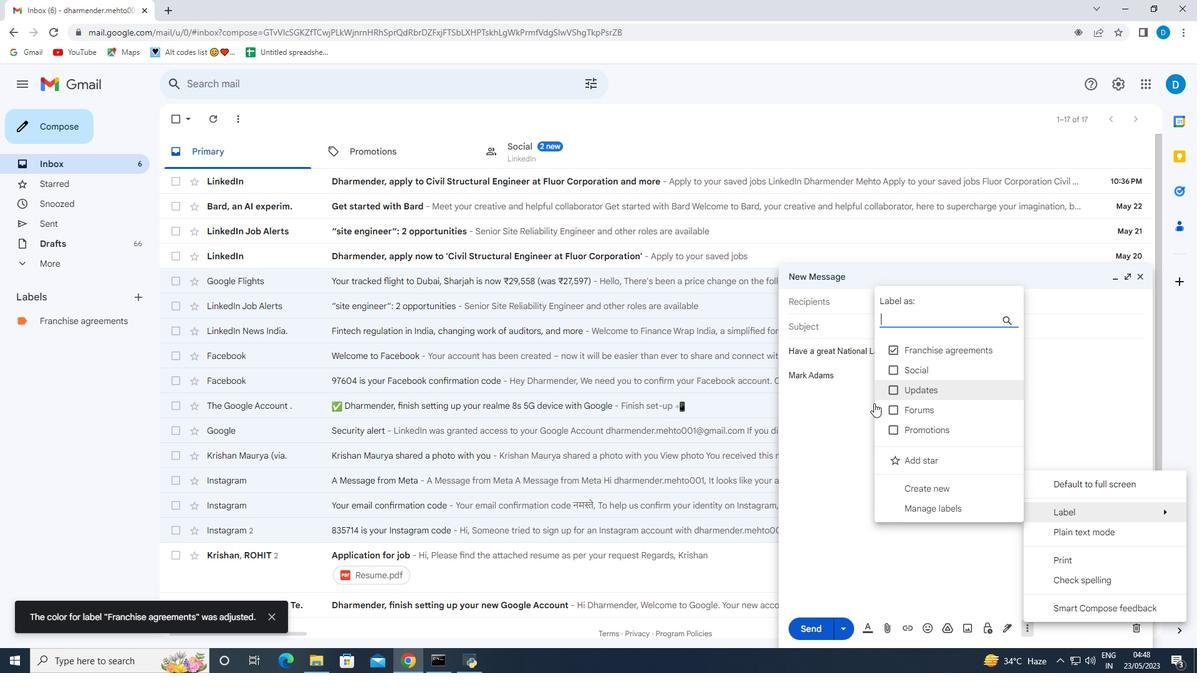 
Action: Mouse pressed left at (855, 432)
Screenshot: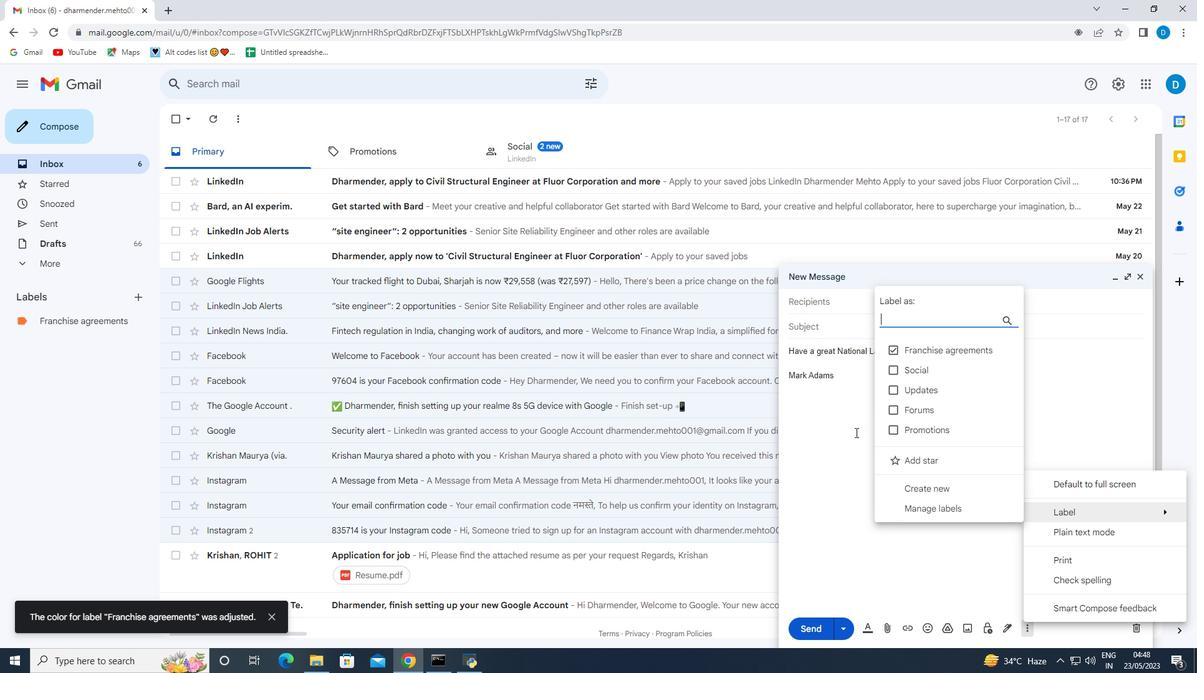 
Action: Mouse moved to (820, 305)
Screenshot: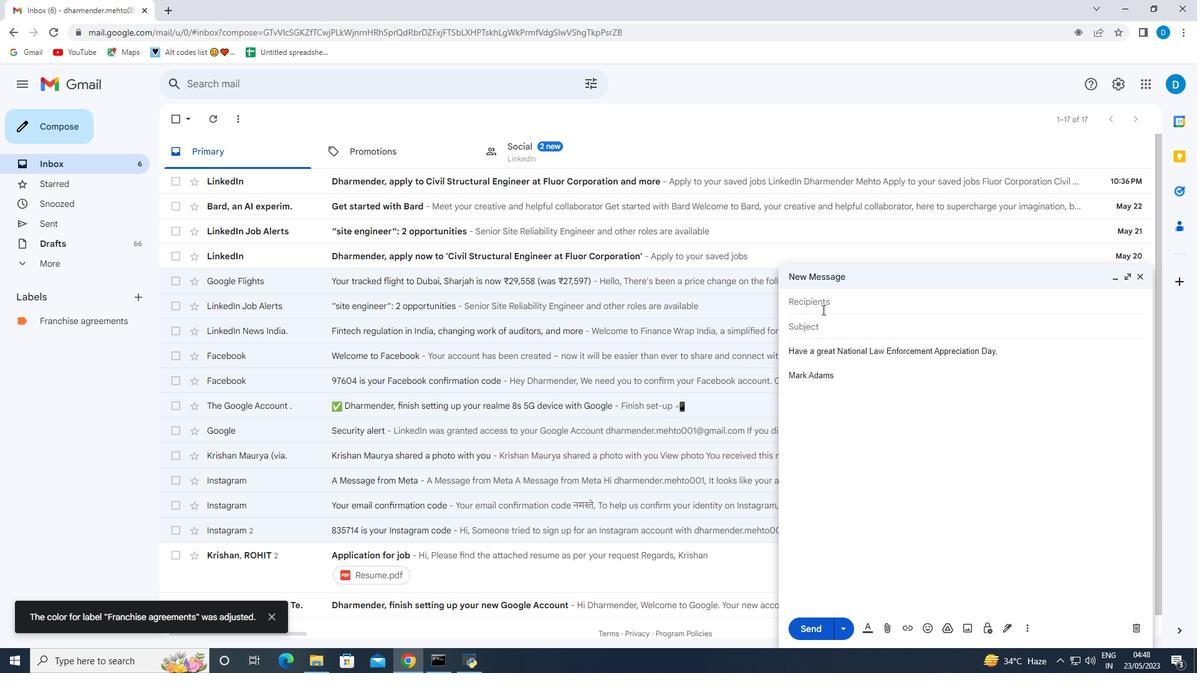 
Action: Mouse pressed left at (820, 305)
Screenshot: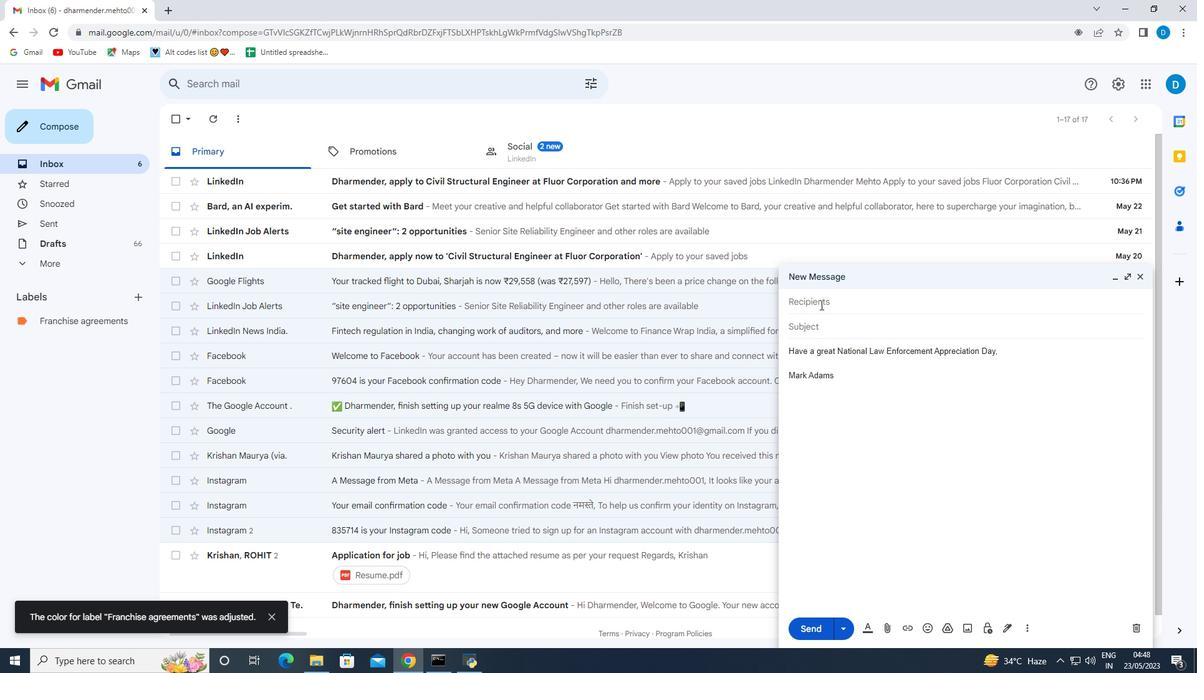 
Action: Key pressed softage<Key.shift><Key.shift>@<Key.backspace>.9<Key.shift>@softage.net
Screenshot: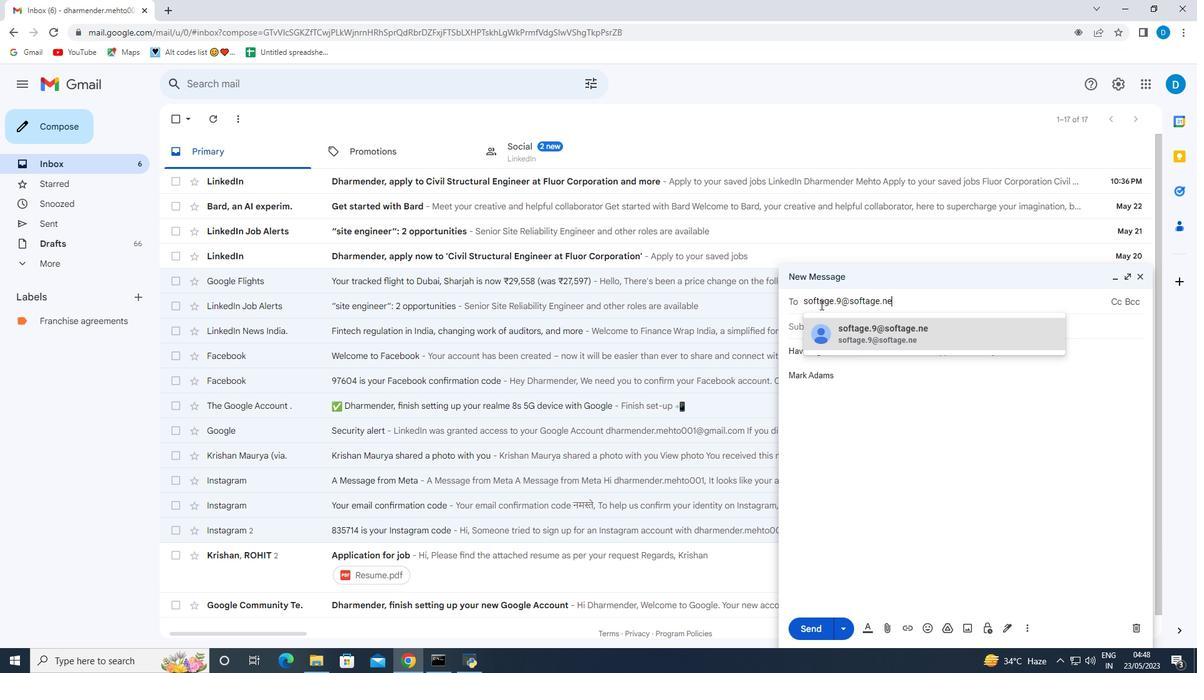 
Action: Mouse moved to (965, 333)
Screenshot: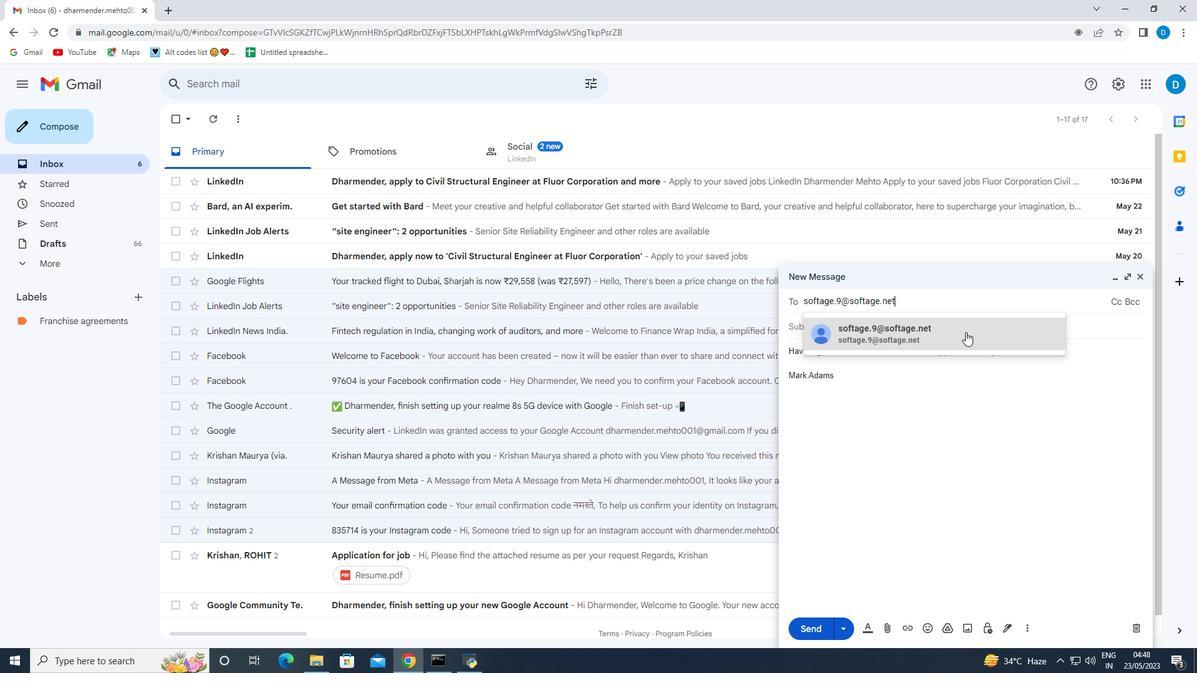 
Action: Mouse pressed left at (965, 333)
Screenshot: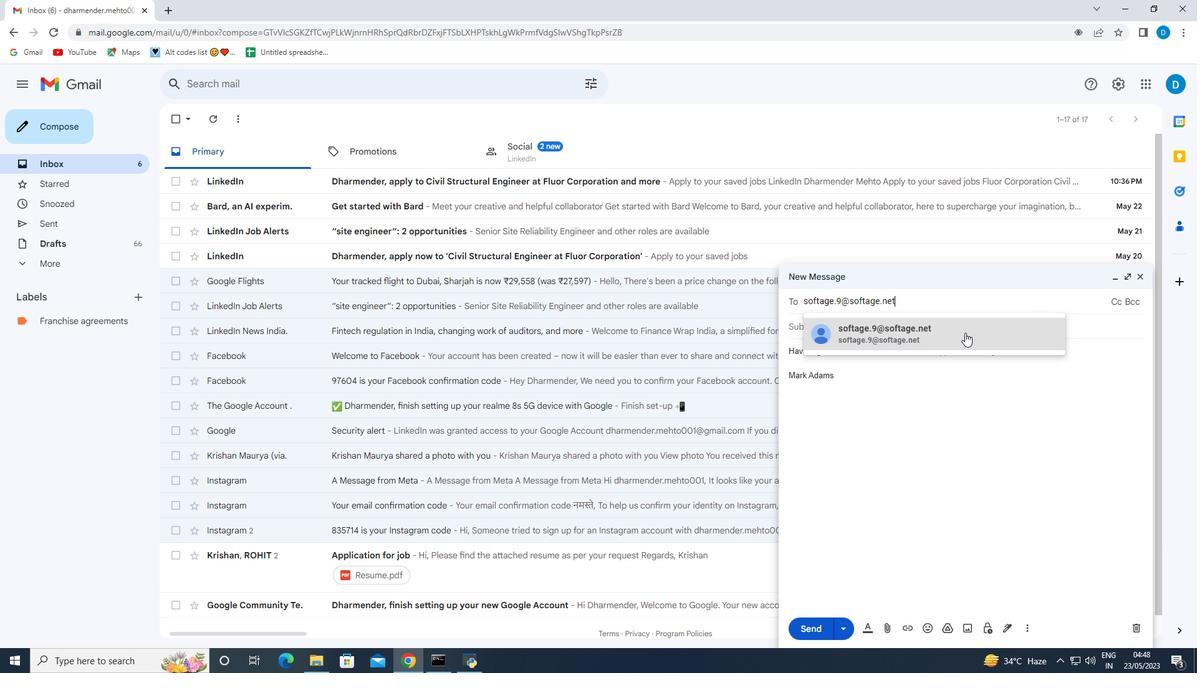 
Action: Mouse moved to (875, 548)
Screenshot: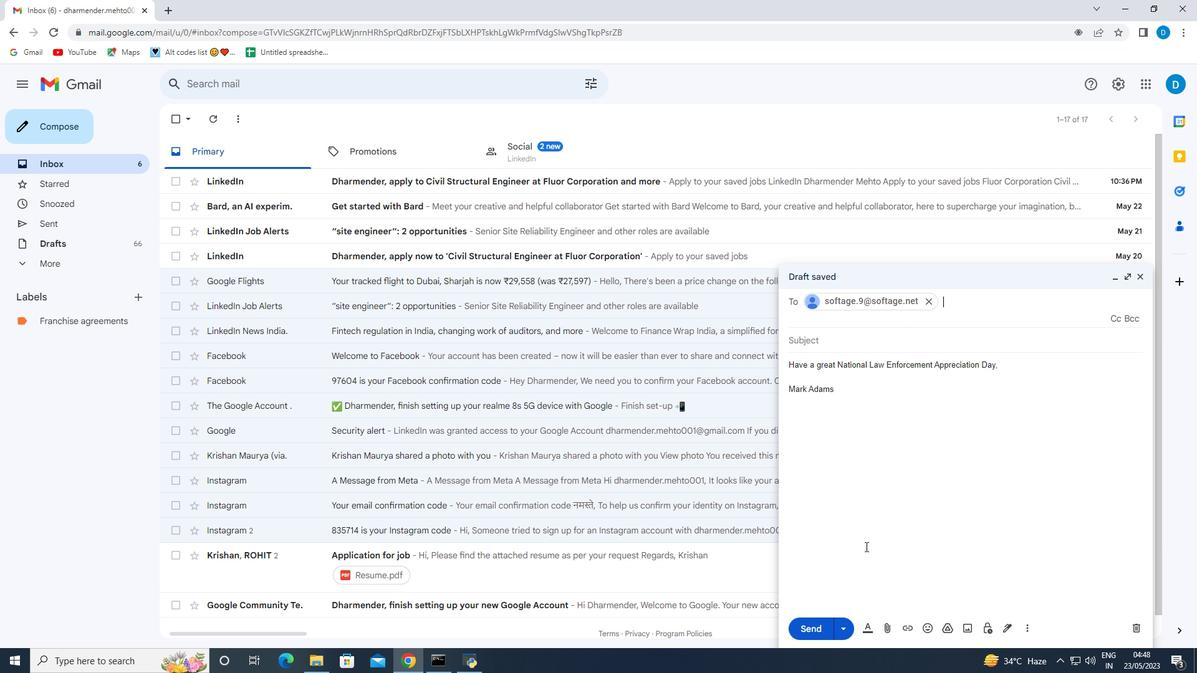 
Action: Mouse scrolled (875, 547) with delta (0, 0)
Screenshot: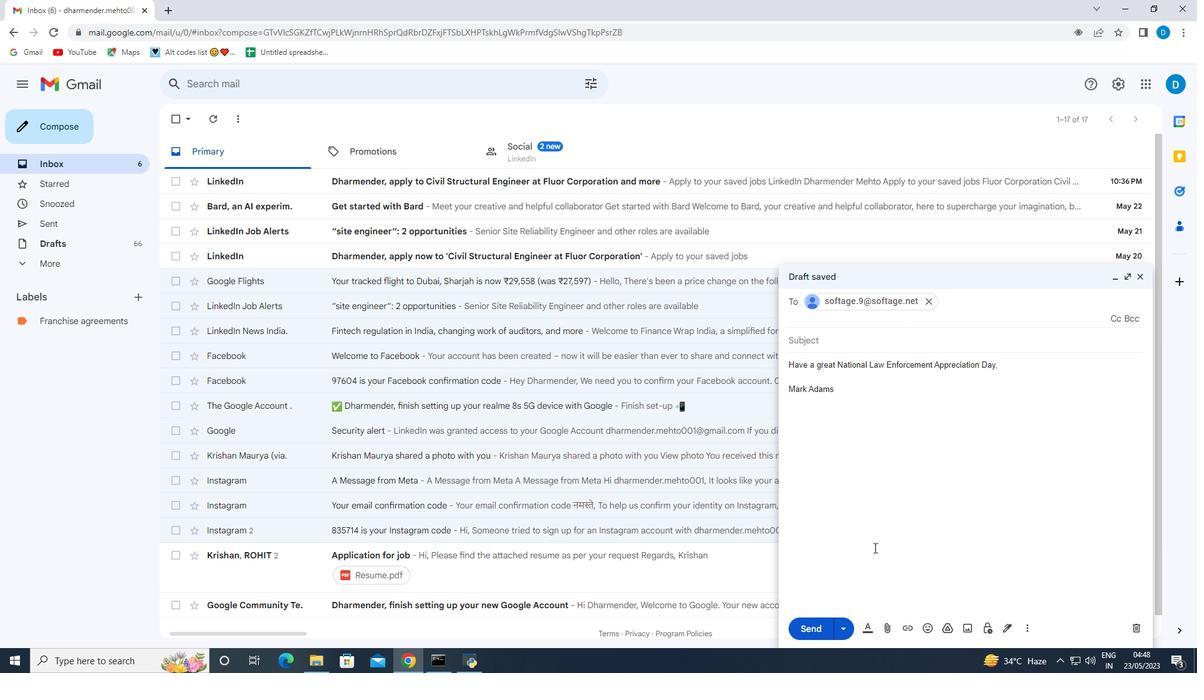 
Action: Mouse moved to (877, 548)
Screenshot: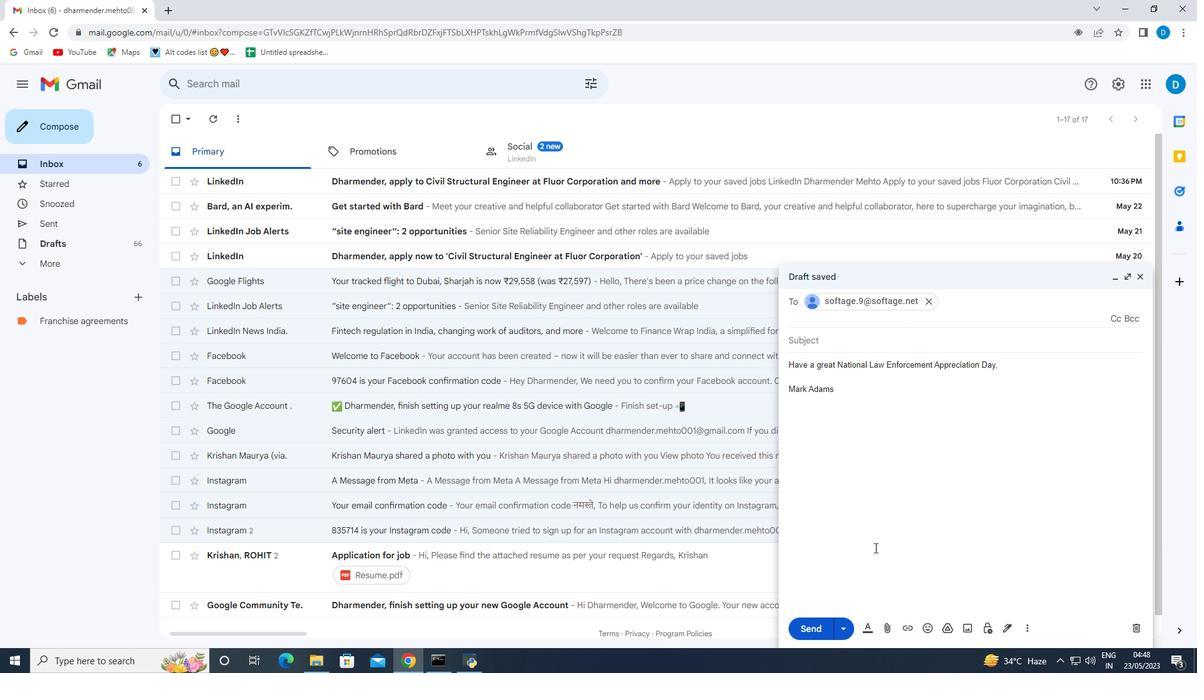 
Action: Mouse scrolled (877, 547) with delta (0, 0)
Screenshot: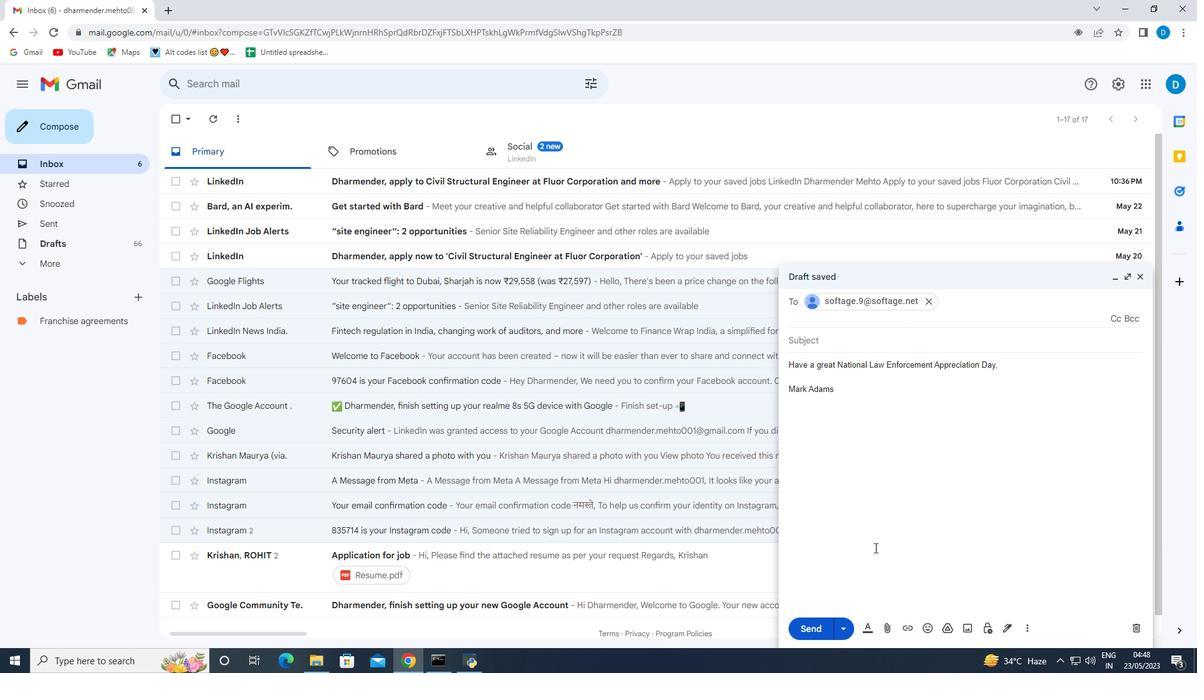 
Action: Mouse moved to (877, 548)
Screenshot: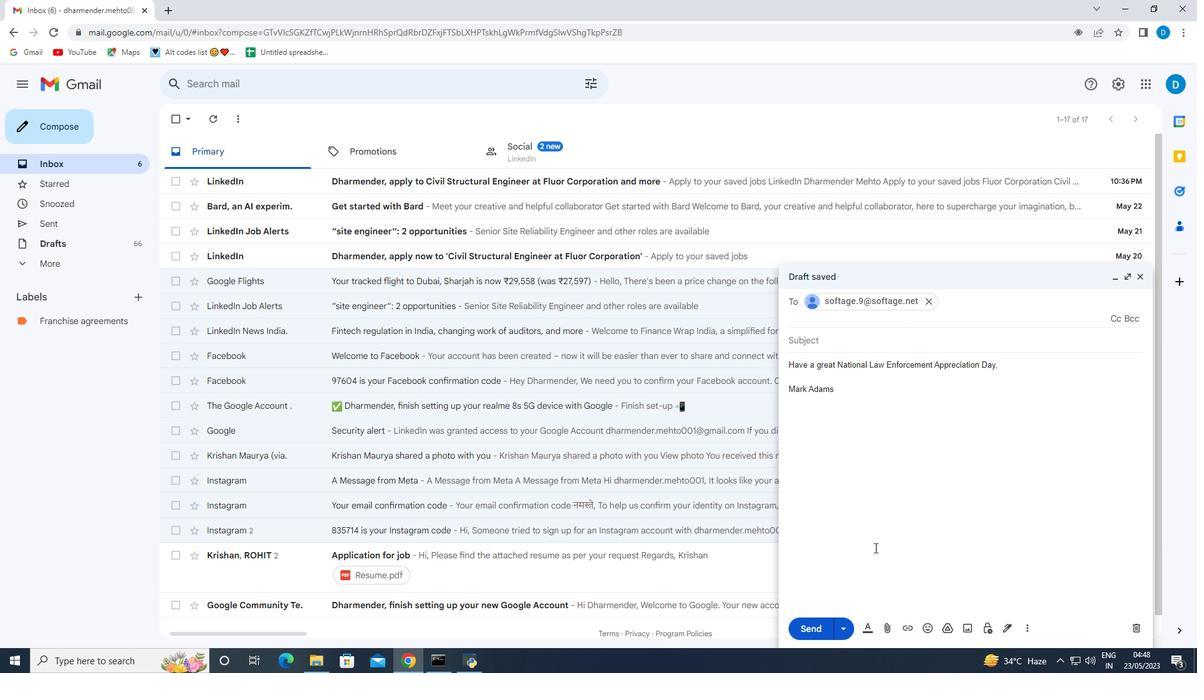 
Action: Mouse scrolled (877, 548) with delta (0, 0)
Screenshot: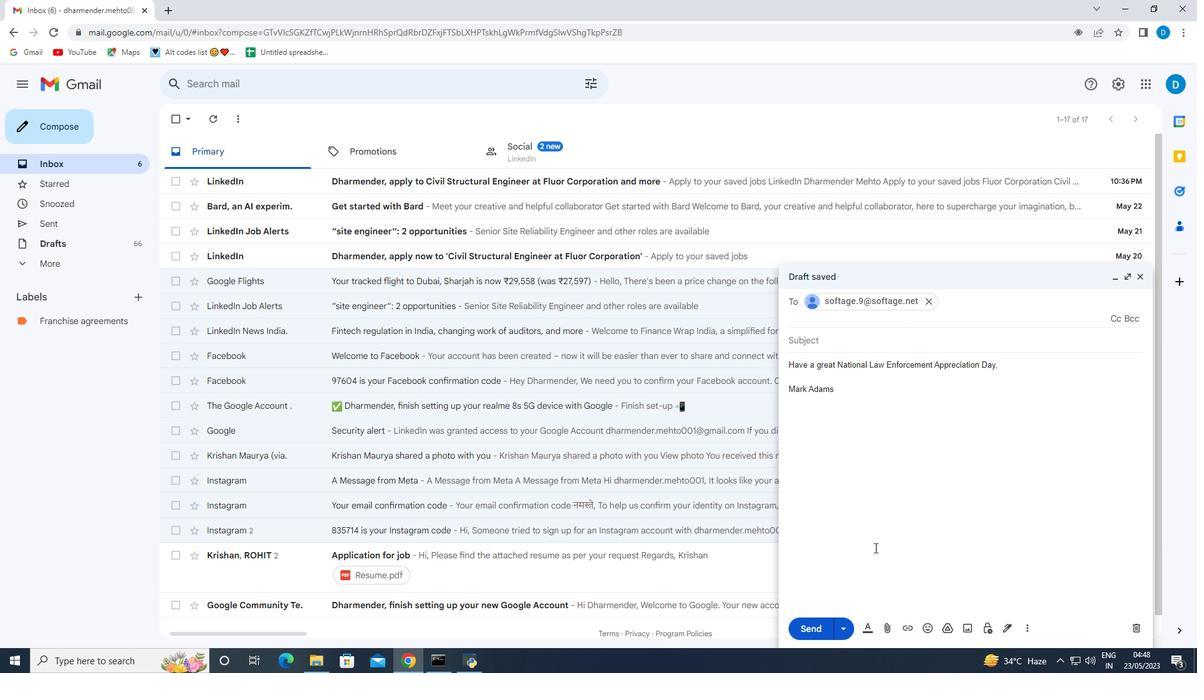 
Action: Mouse scrolled (877, 548) with delta (0, 0)
Screenshot: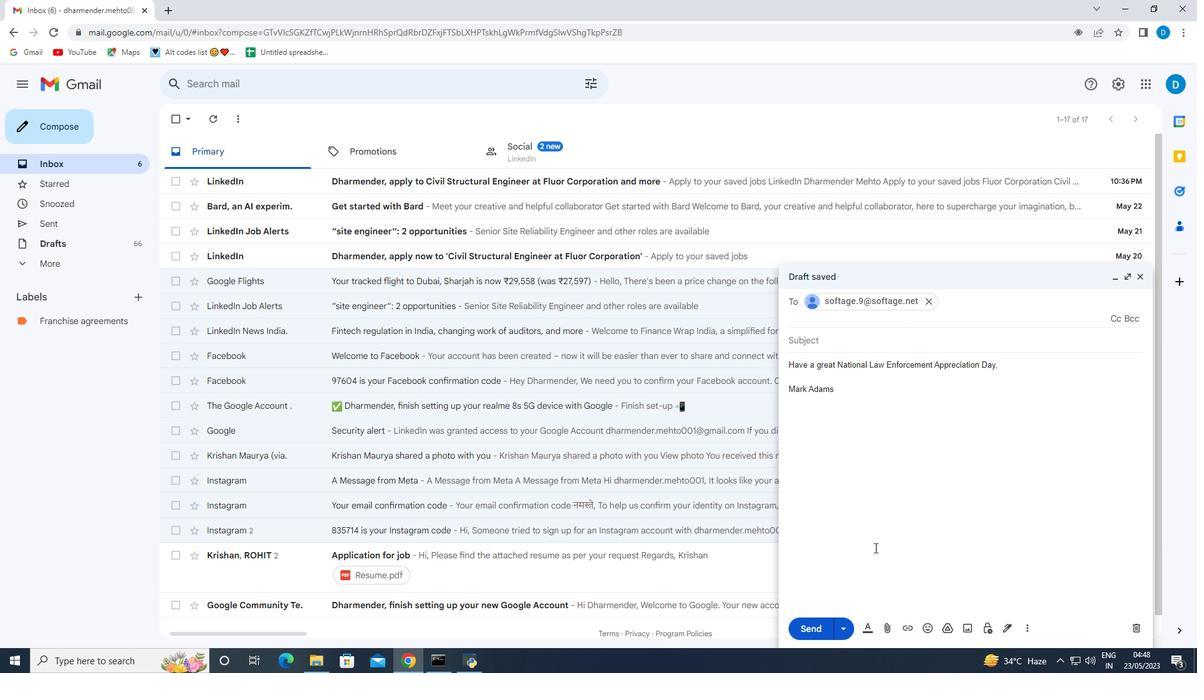 
Action: Mouse moved to (877, 548)
Screenshot: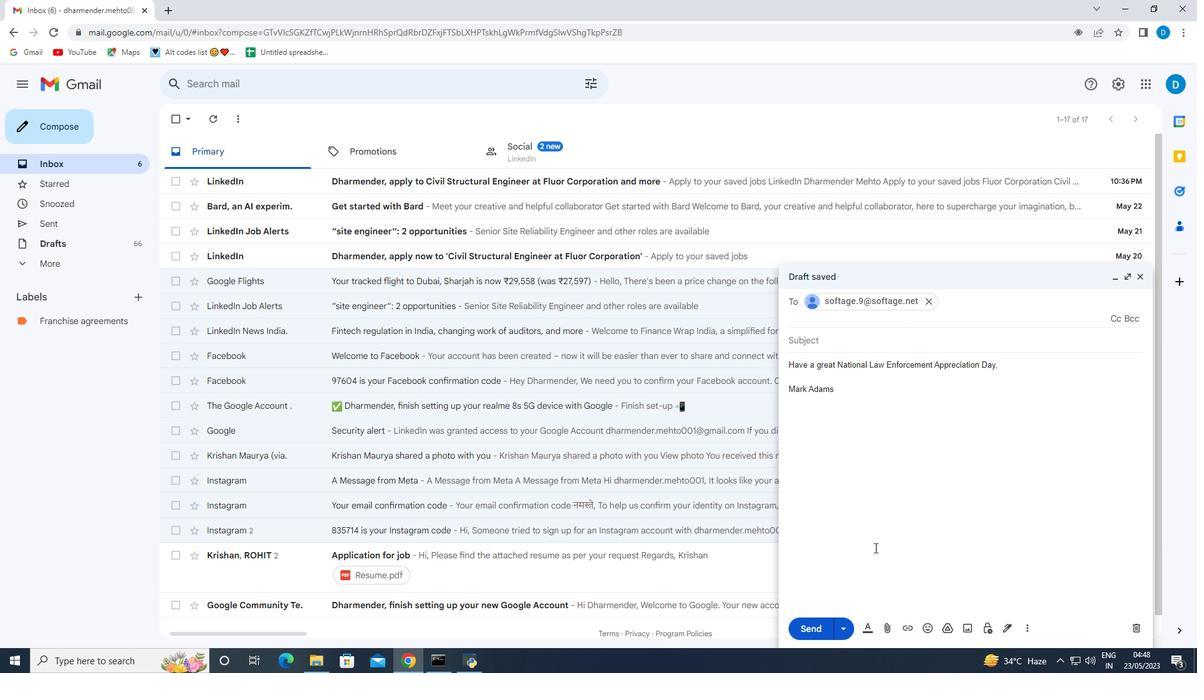 
Action: Mouse scrolled (877, 548) with delta (0, 0)
Screenshot: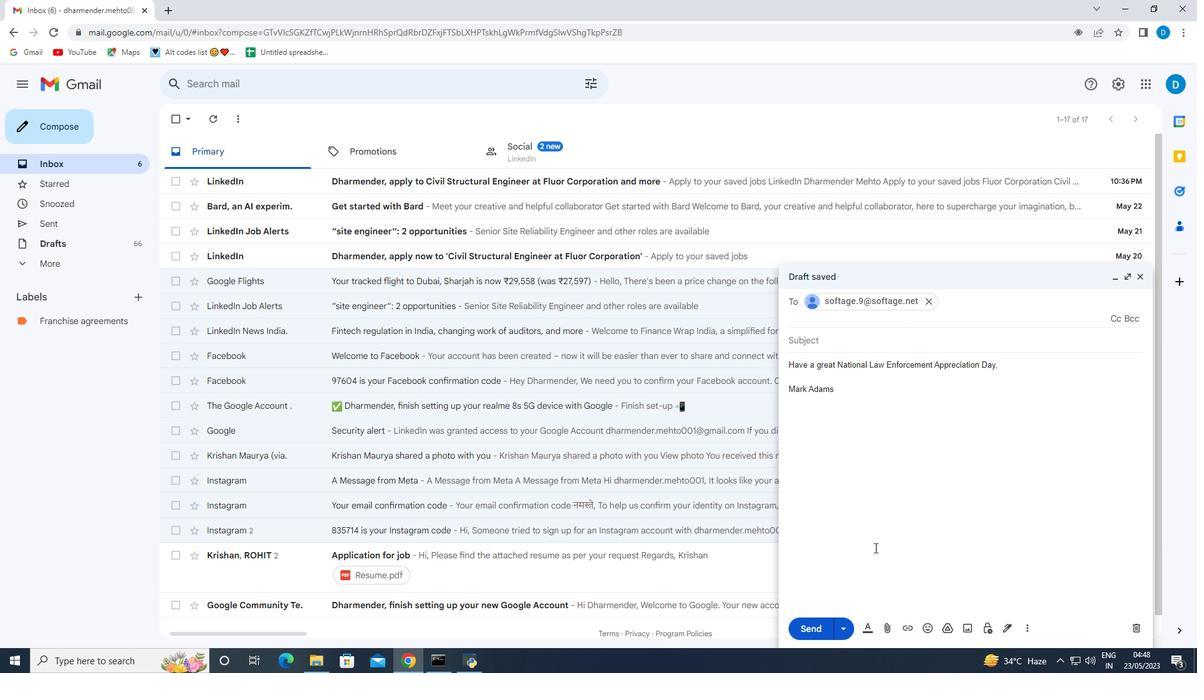 
Action: Mouse moved to (917, 577)
Screenshot: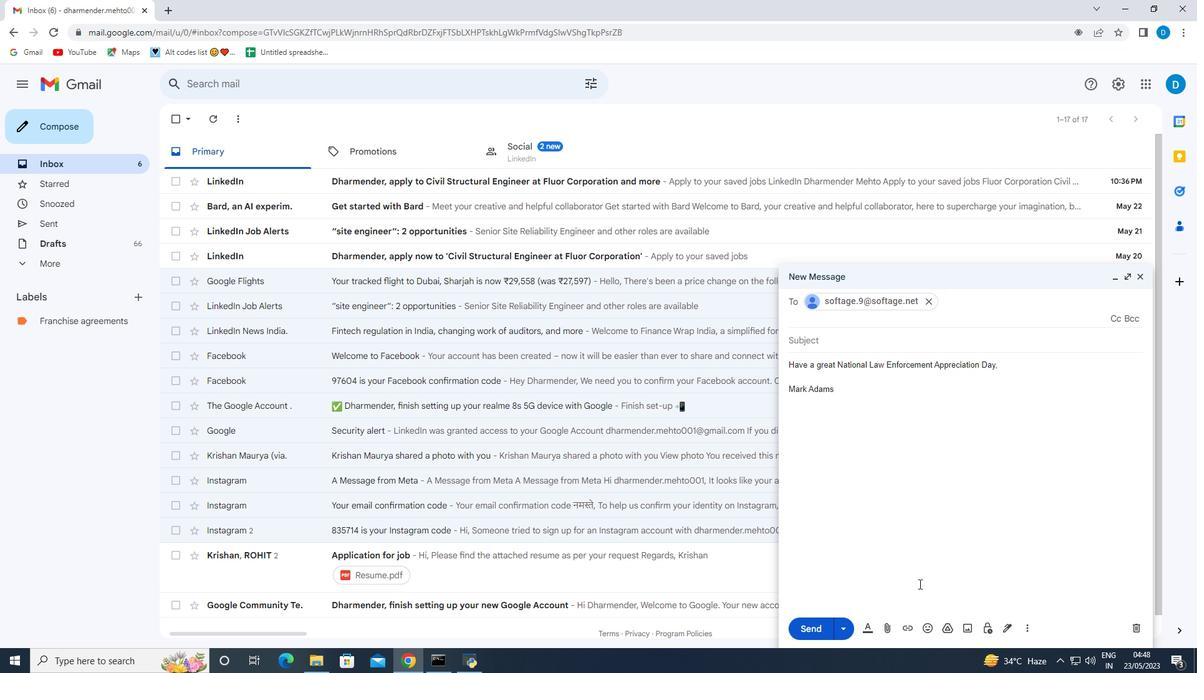 
